 Task: Add a signature Donald Hall containing With heartfelt thanks, Donald Hall to email address softage.1@softage.net and add a label Mortgages
Action: Mouse moved to (454, 736)
Screenshot: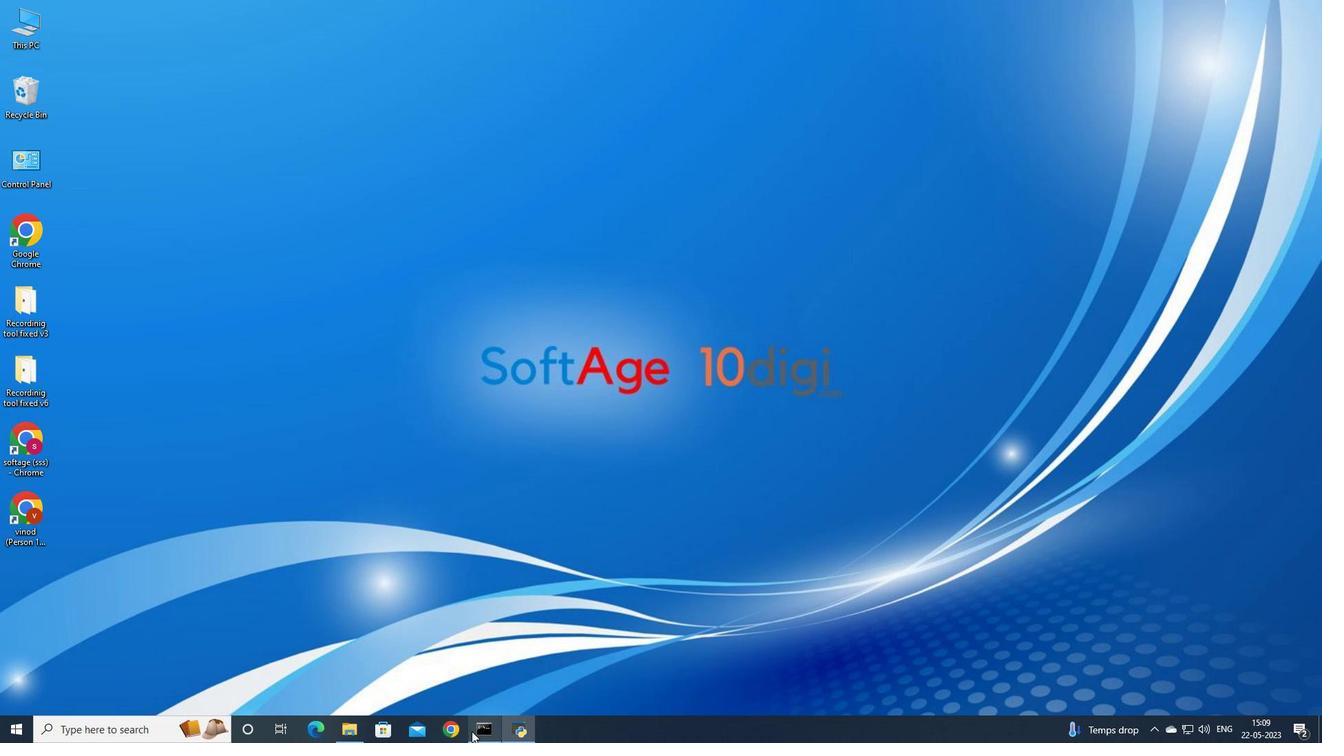 
Action: Mouse pressed left at (454, 736)
Screenshot: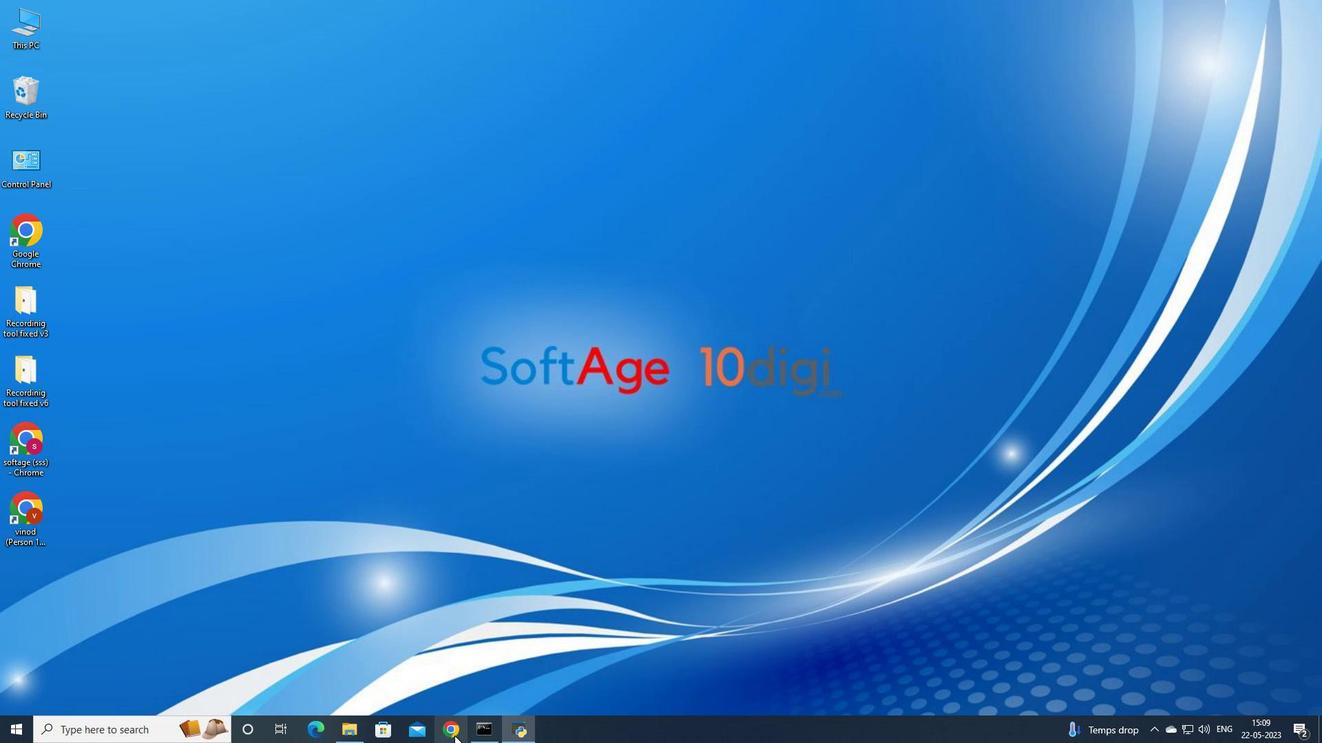 
Action: Mouse moved to (621, 431)
Screenshot: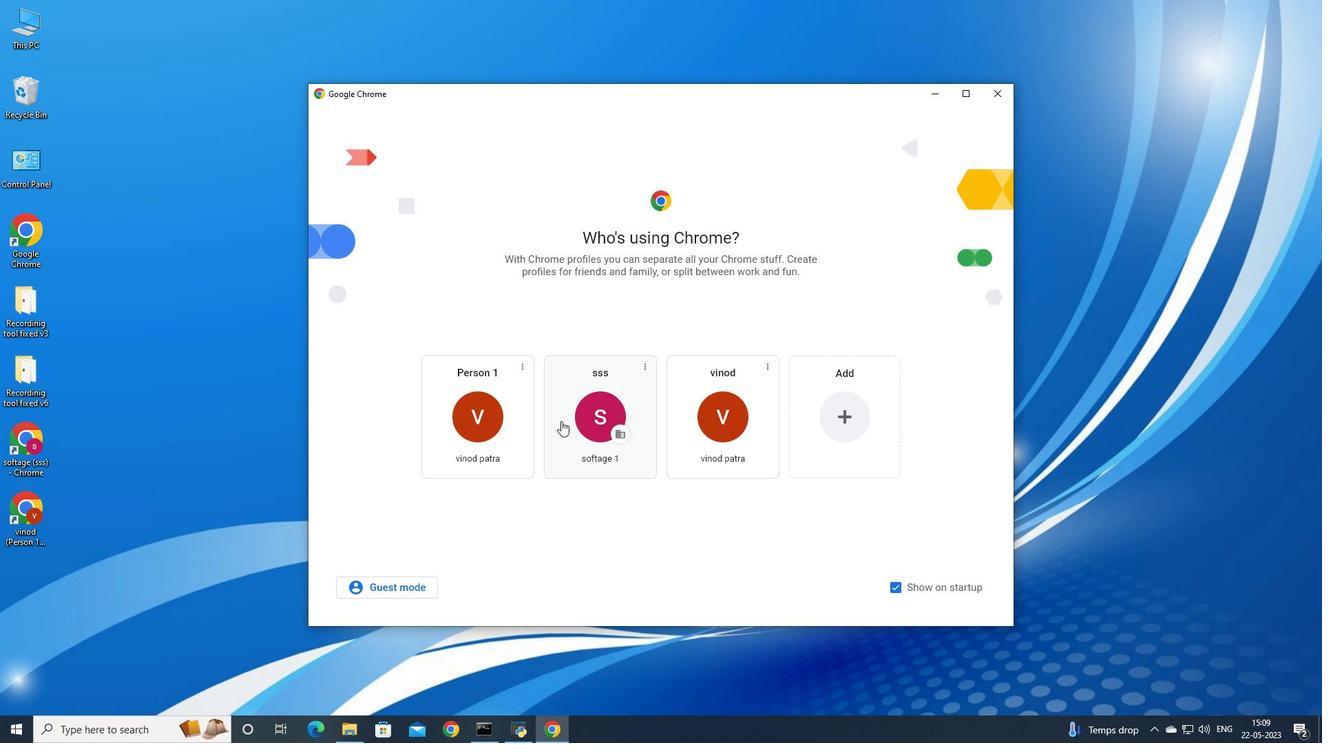 
Action: Mouse pressed left at (621, 431)
Screenshot: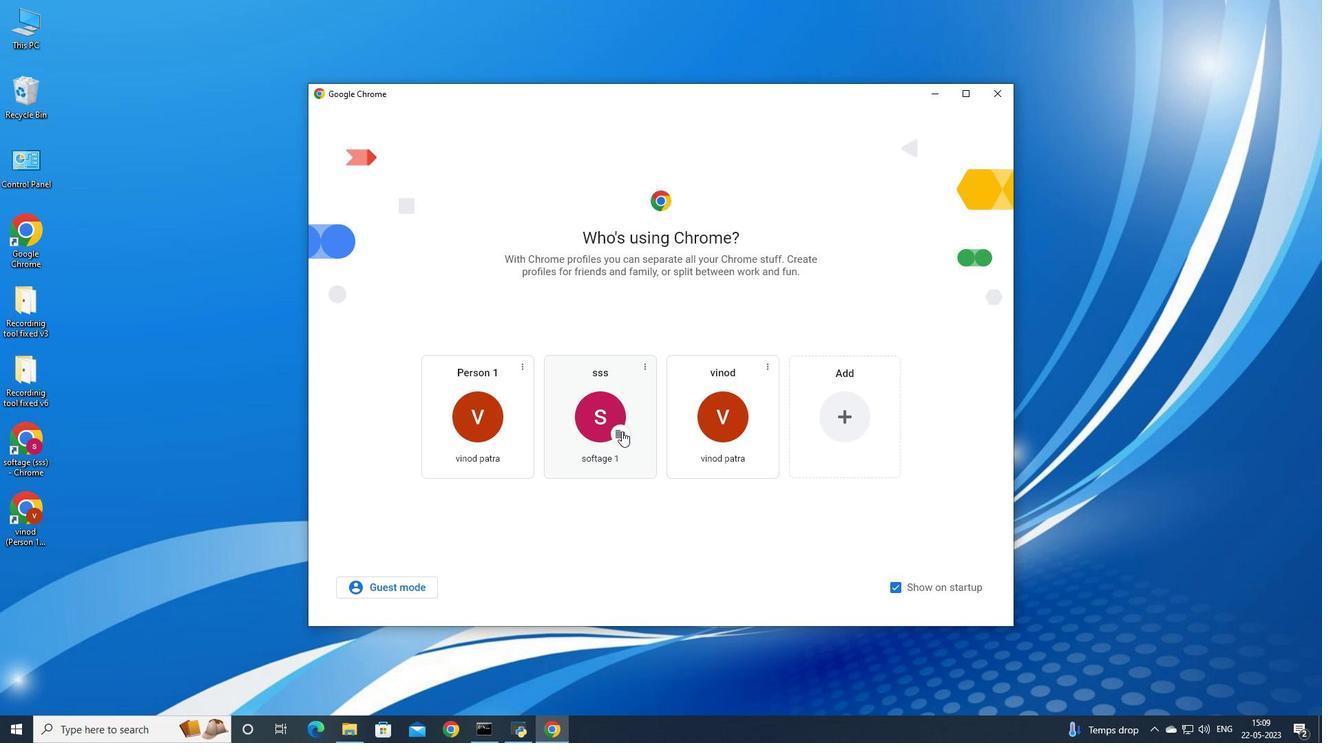 
Action: Mouse moved to (1194, 70)
Screenshot: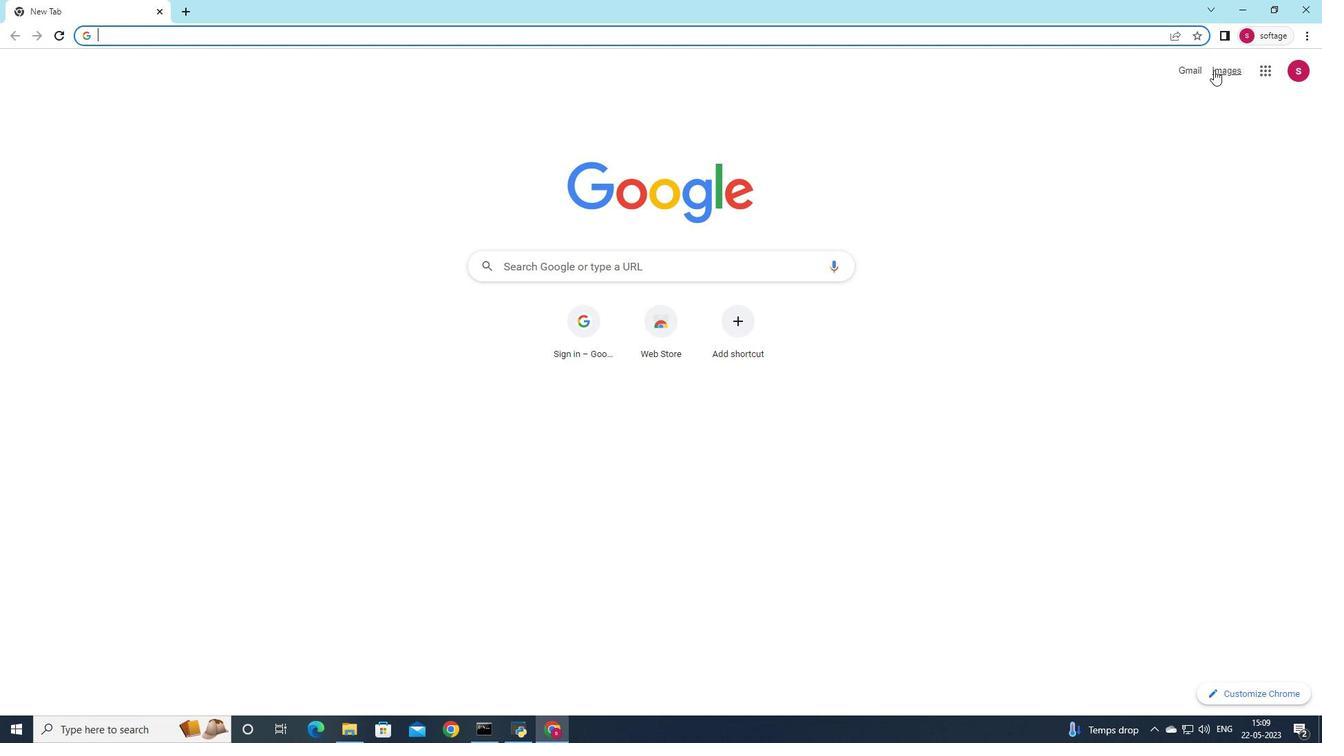 
Action: Mouse pressed left at (1194, 70)
Screenshot: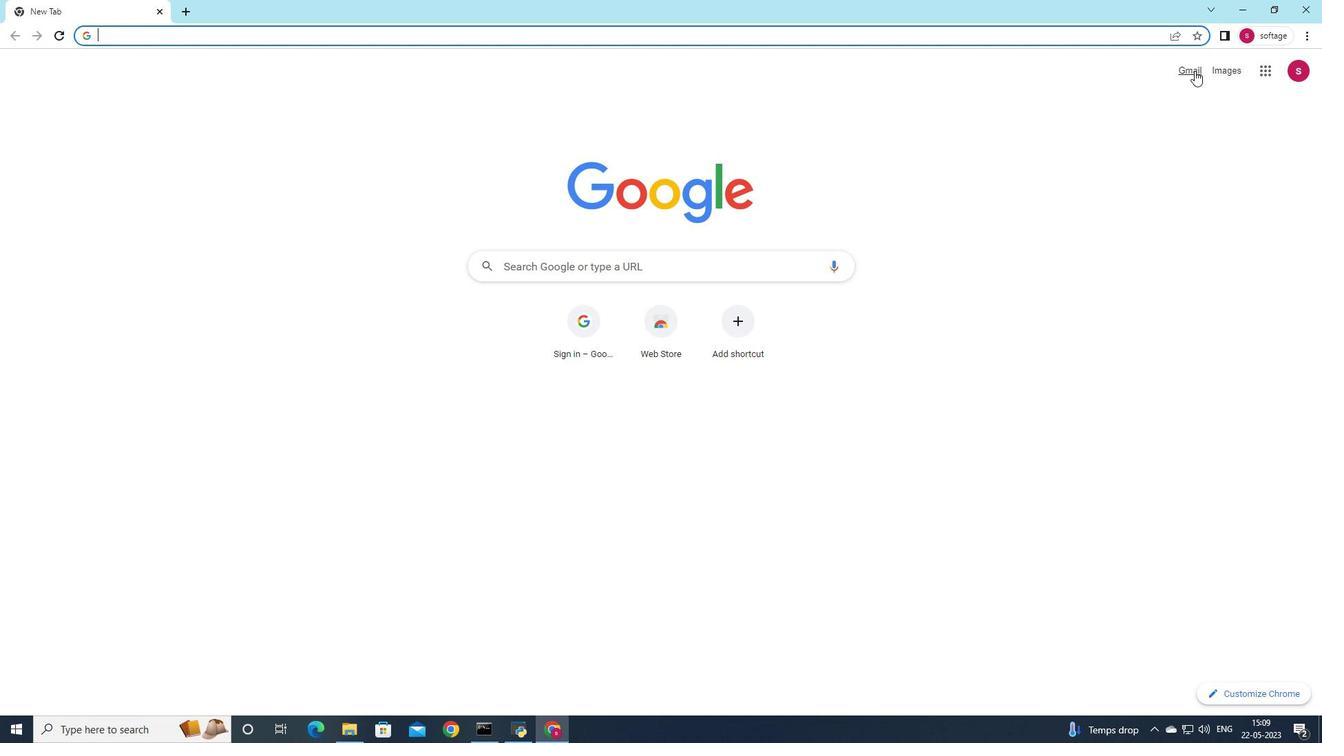 
Action: Mouse moved to (1164, 93)
Screenshot: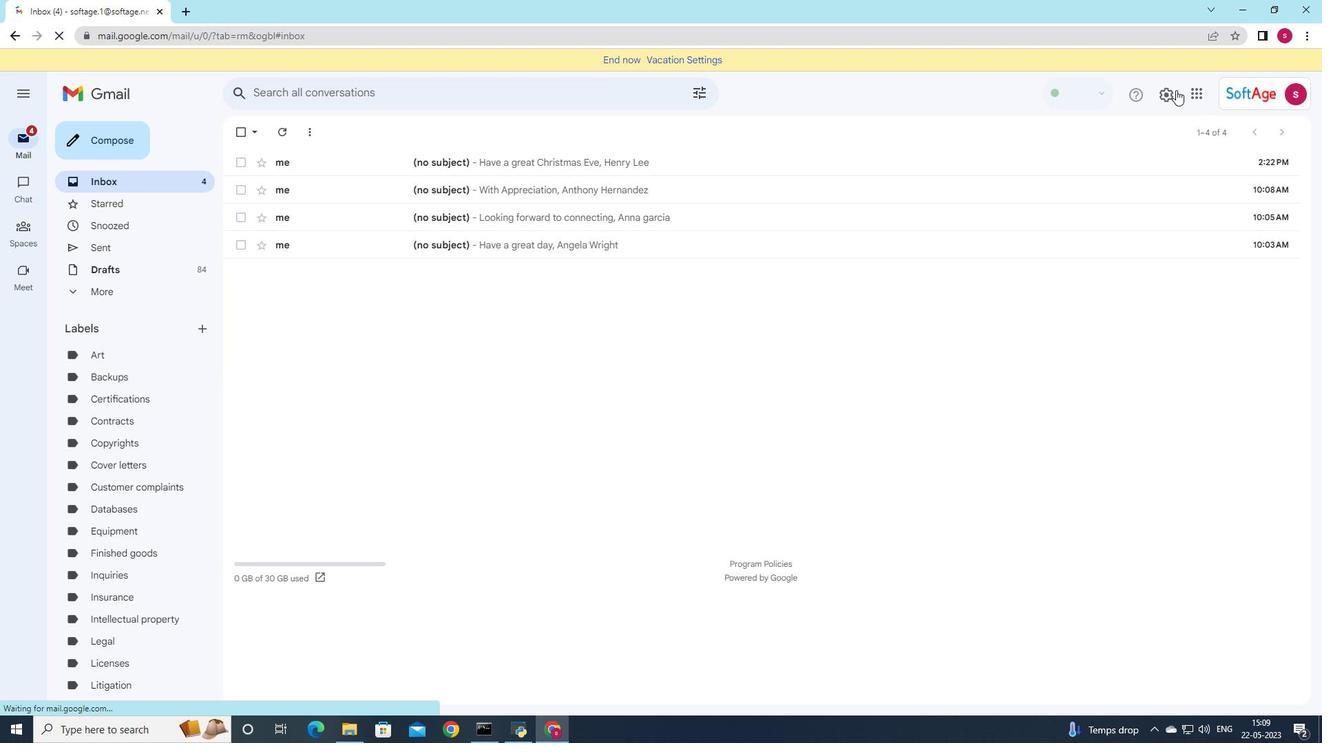 
Action: Mouse pressed left at (1164, 93)
Screenshot: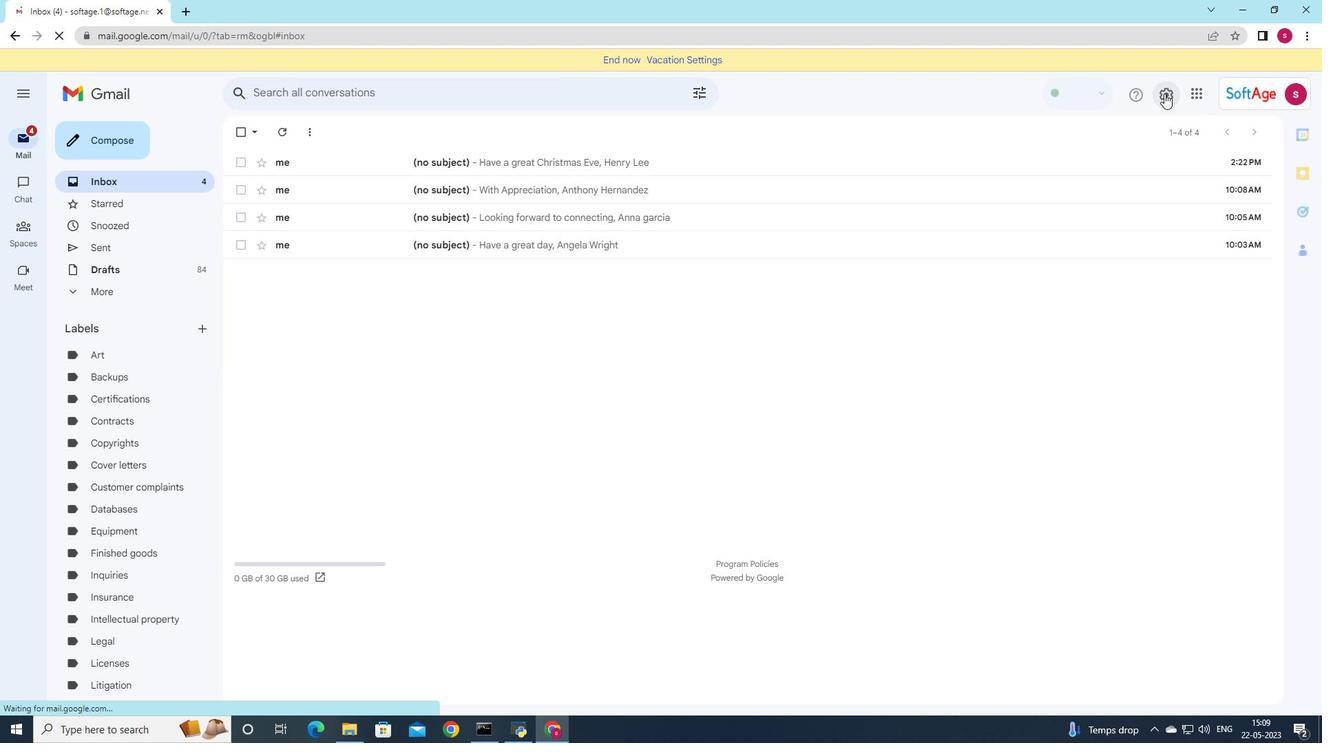 
Action: Mouse moved to (1183, 172)
Screenshot: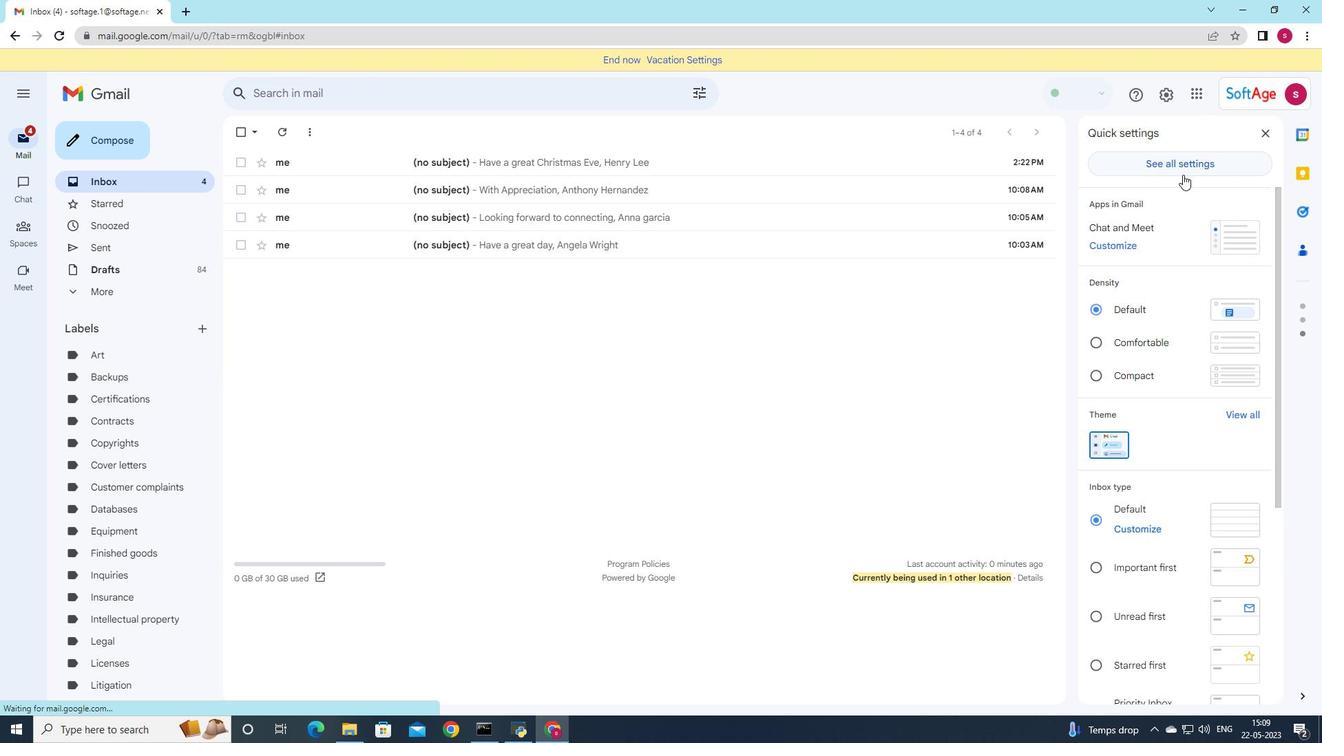 
Action: Mouse pressed left at (1183, 172)
Screenshot: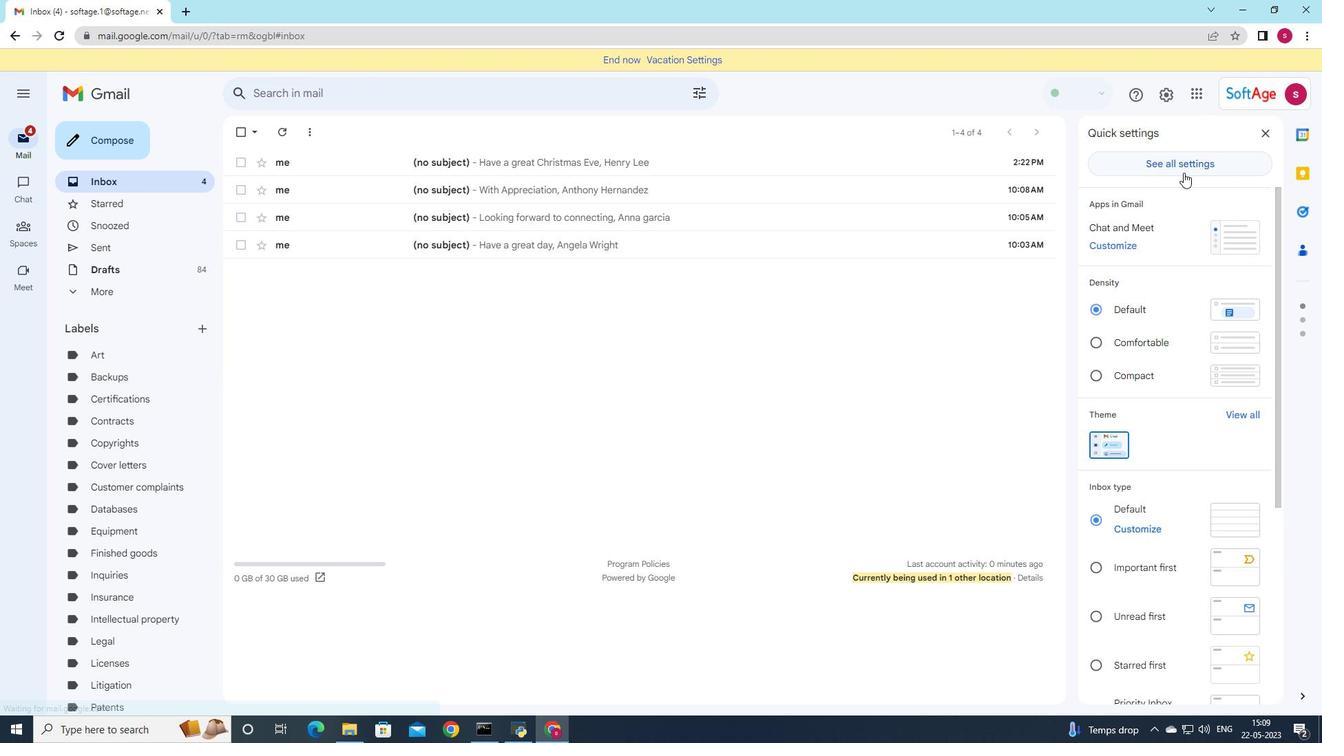 
Action: Mouse moved to (697, 382)
Screenshot: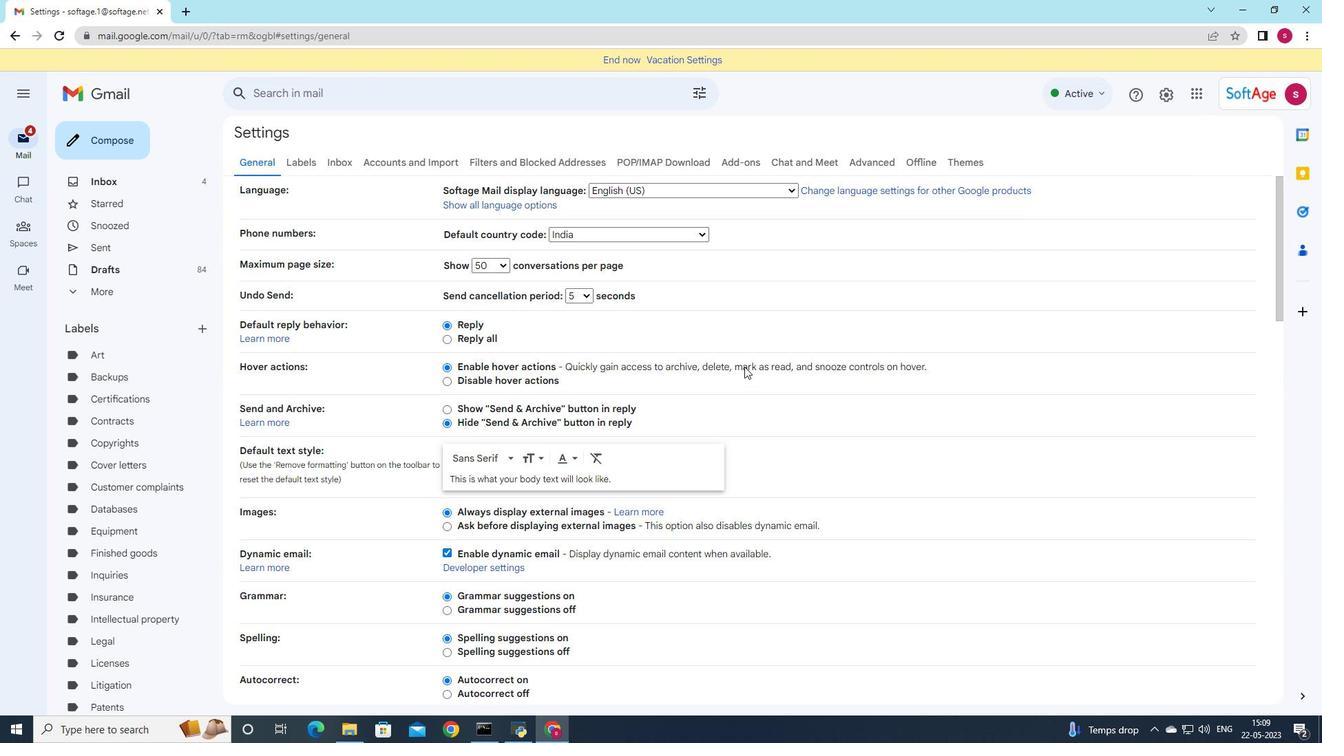 
Action: Mouse scrolled (697, 381) with delta (0, 0)
Screenshot: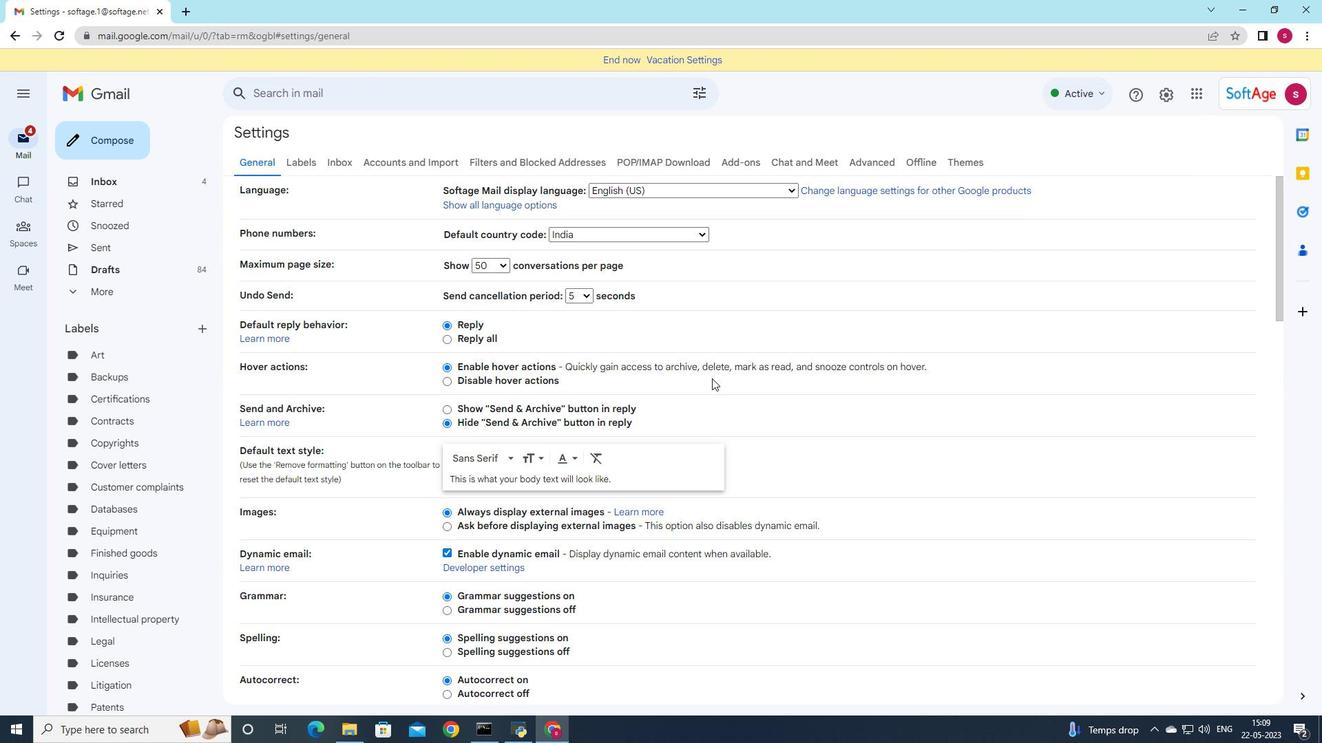 
Action: Mouse moved to (689, 385)
Screenshot: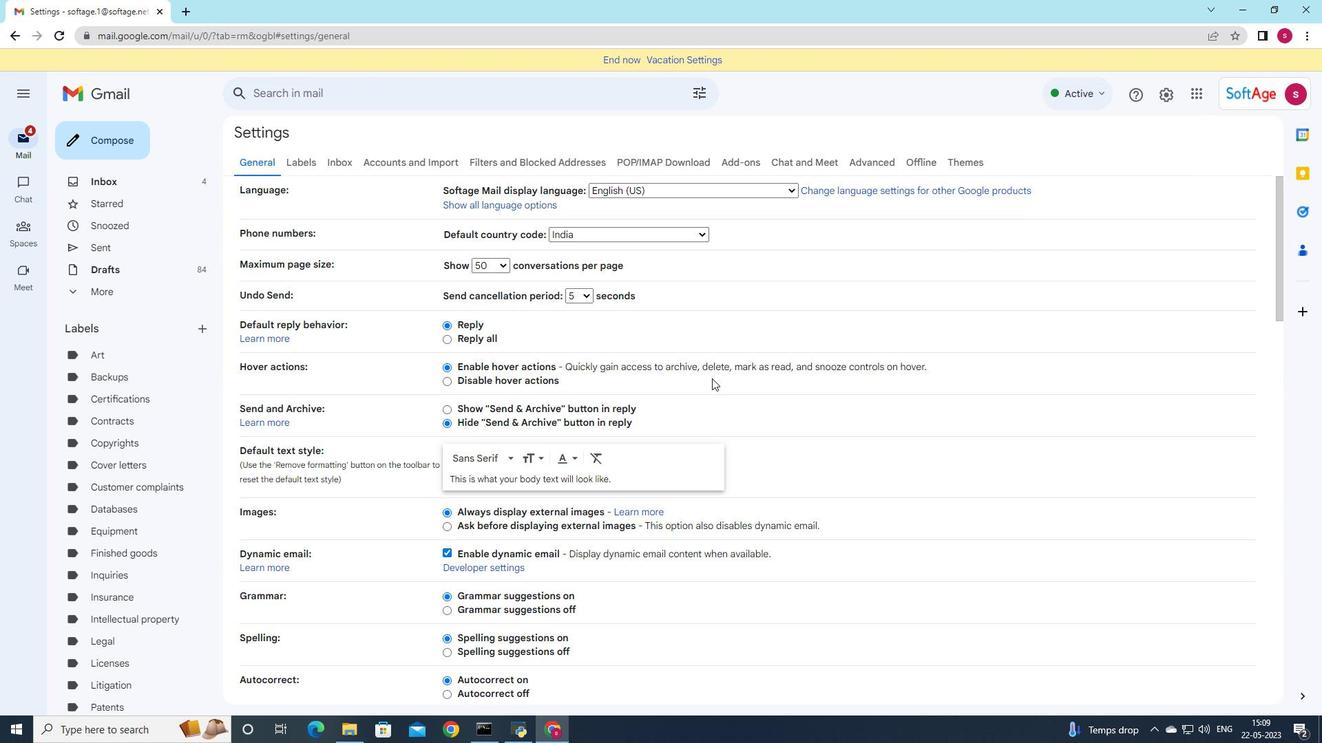 
Action: Mouse scrolled (689, 384) with delta (0, 0)
Screenshot: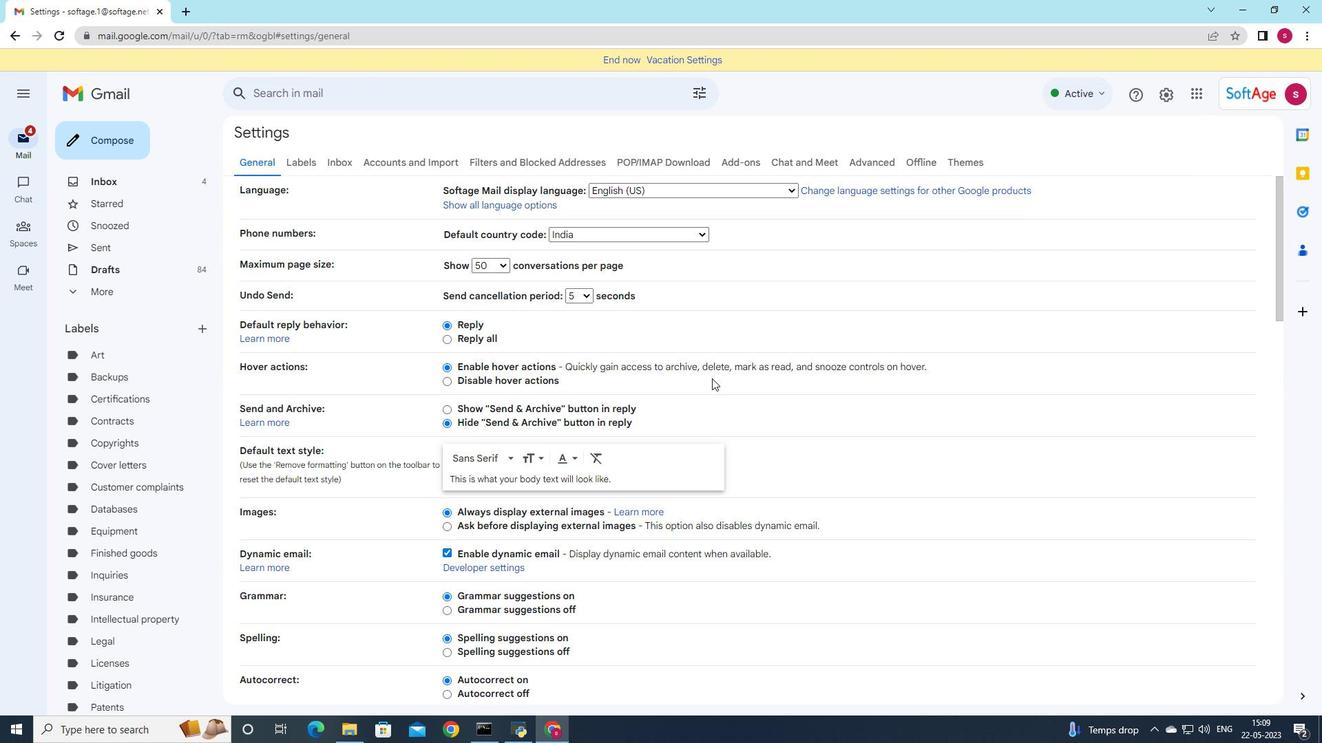 
Action: Mouse moved to (686, 387)
Screenshot: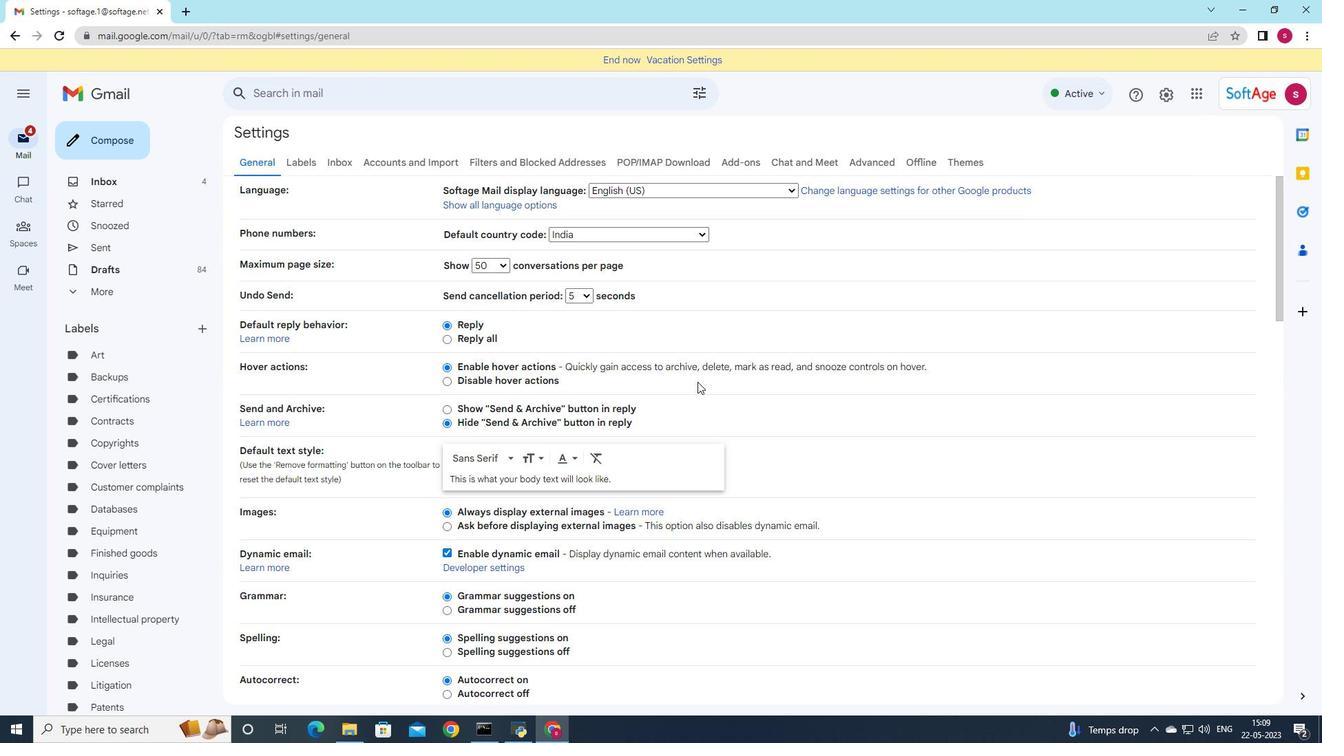 
Action: Mouse scrolled (686, 387) with delta (0, 0)
Screenshot: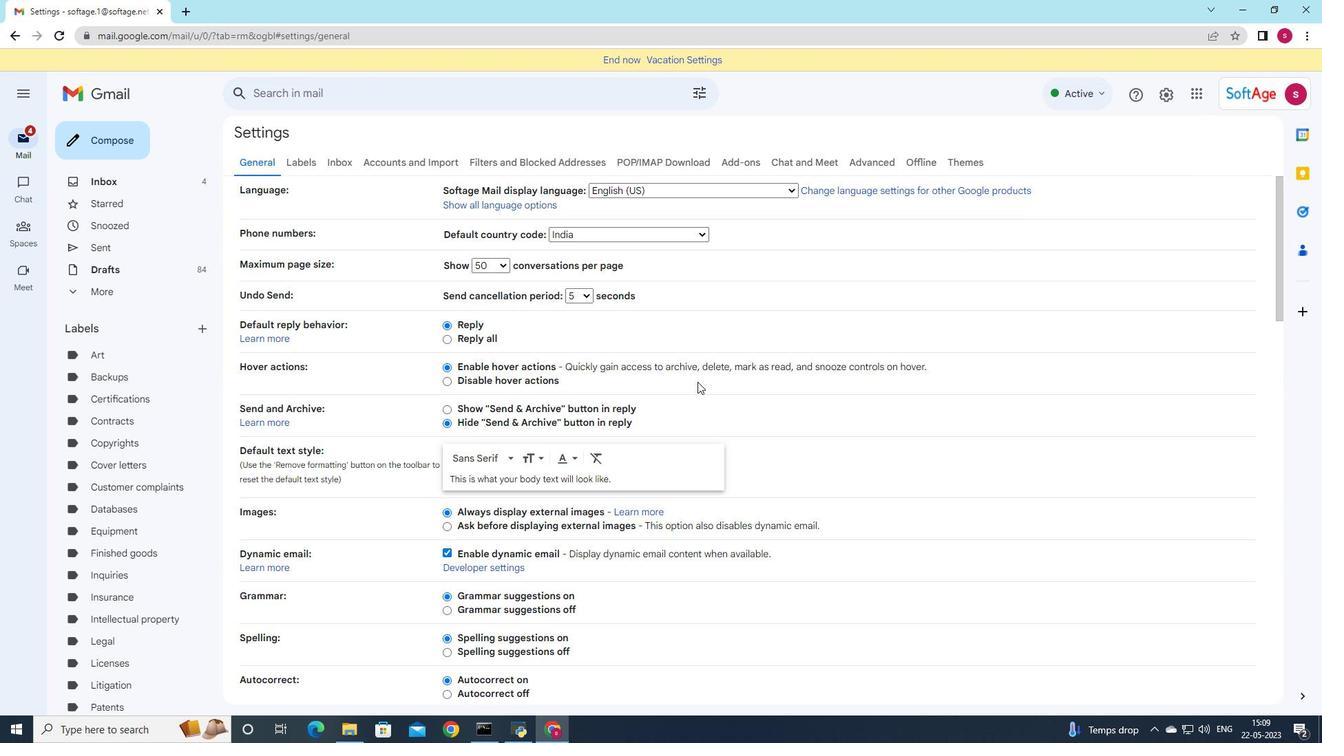 
Action: Mouse moved to (684, 389)
Screenshot: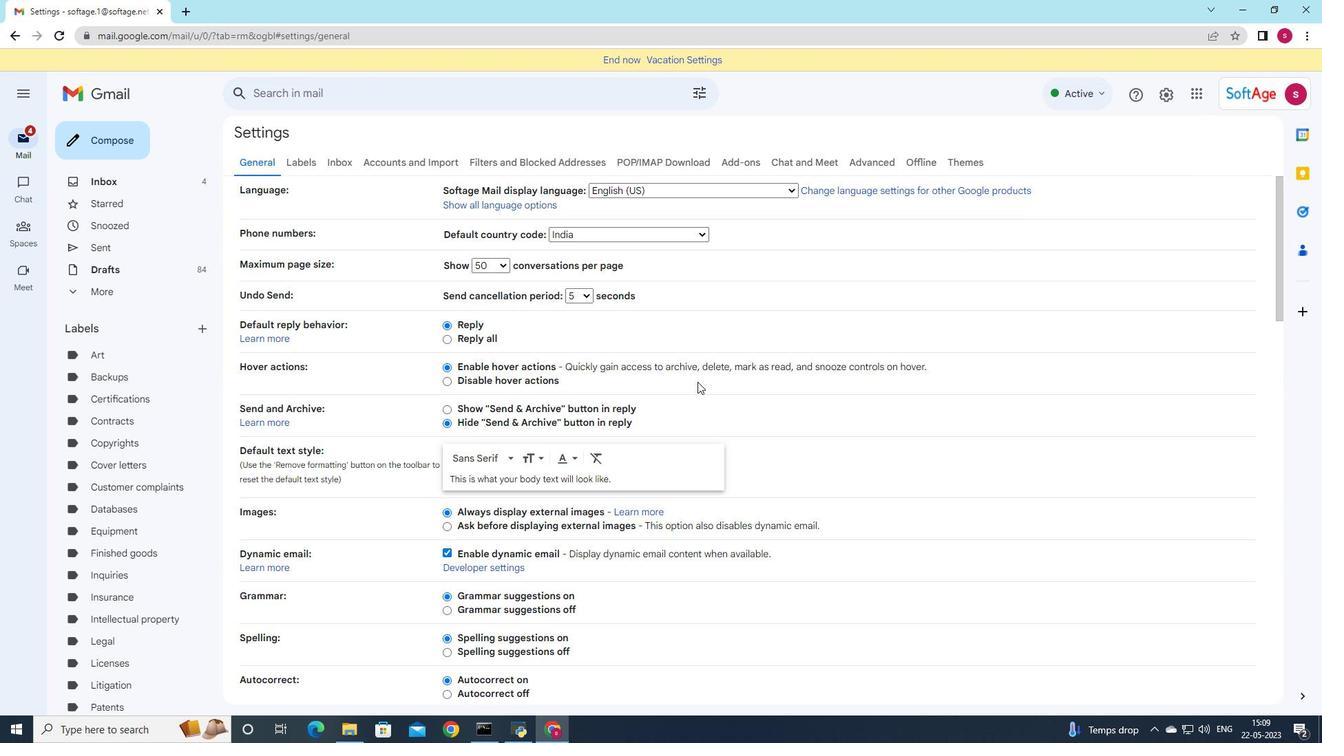 
Action: Mouse scrolled (684, 388) with delta (0, 0)
Screenshot: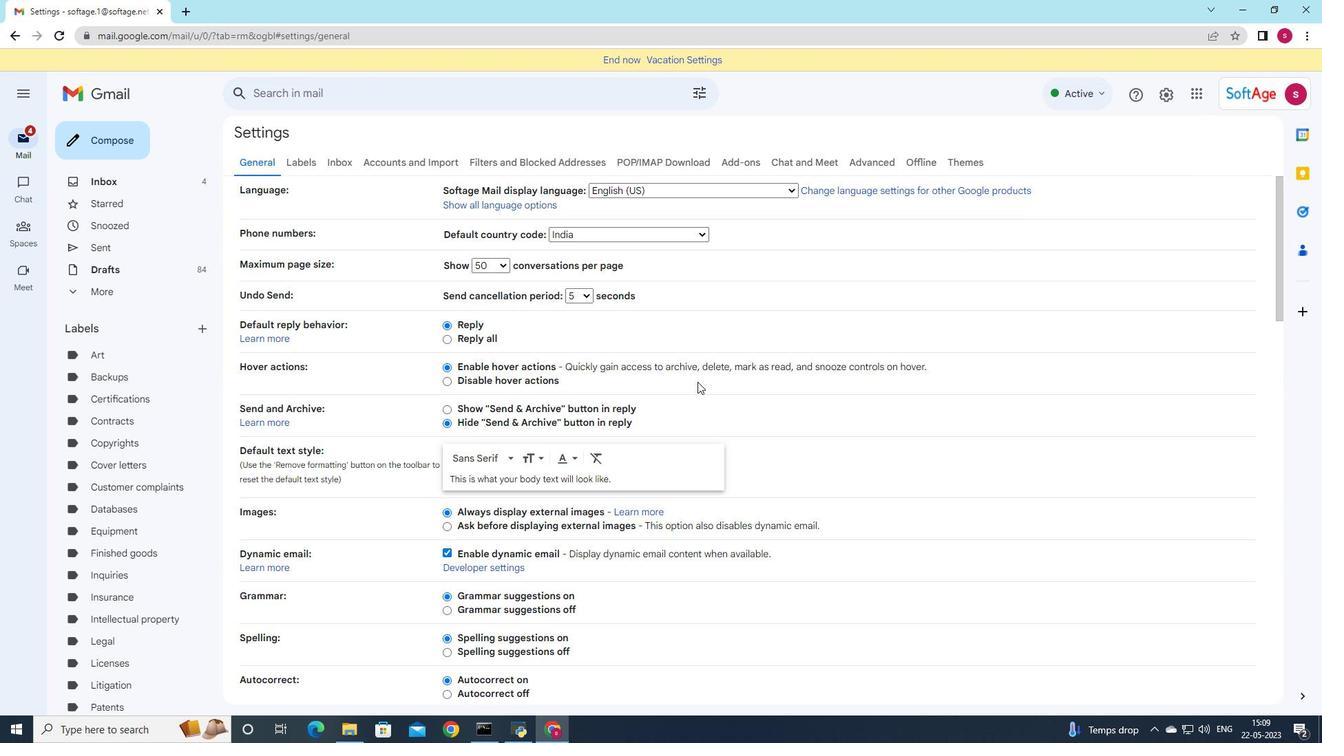 
Action: Mouse moved to (680, 391)
Screenshot: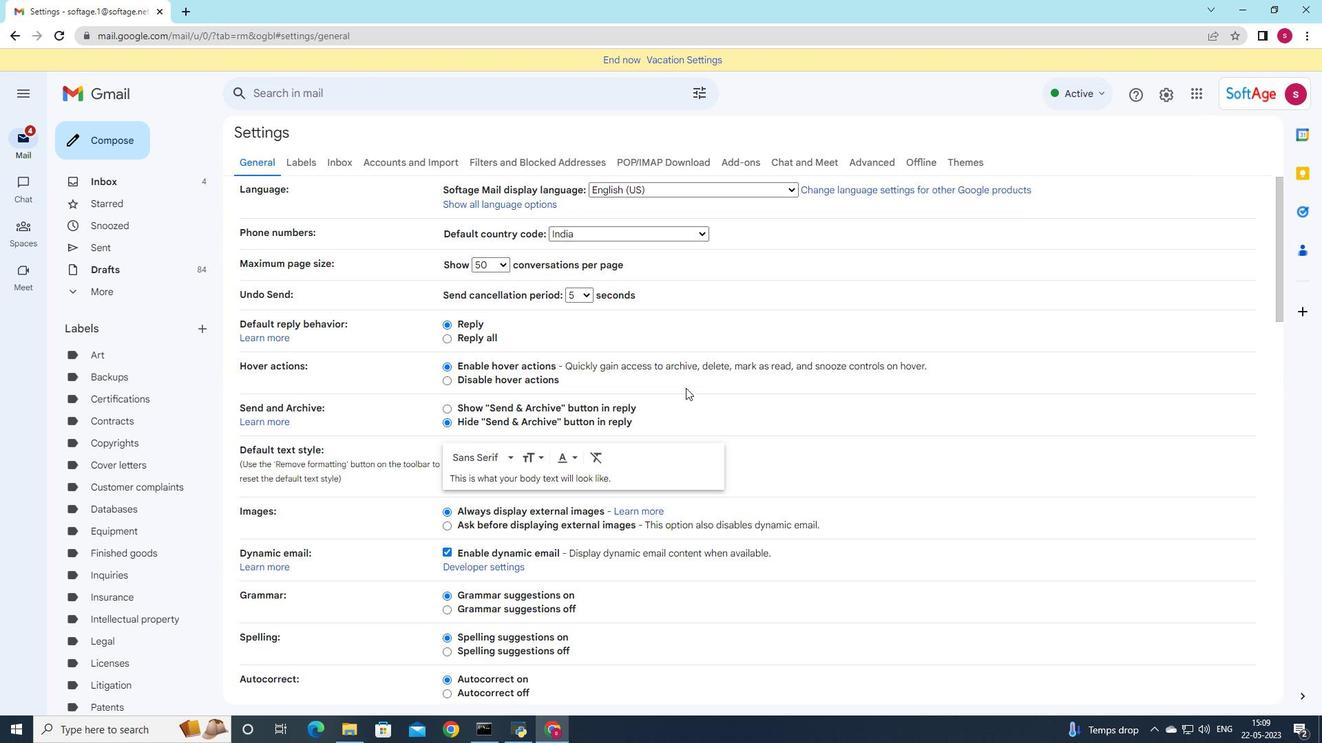 
Action: Mouse scrolled (680, 391) with delta (0, 0)
Screenshot: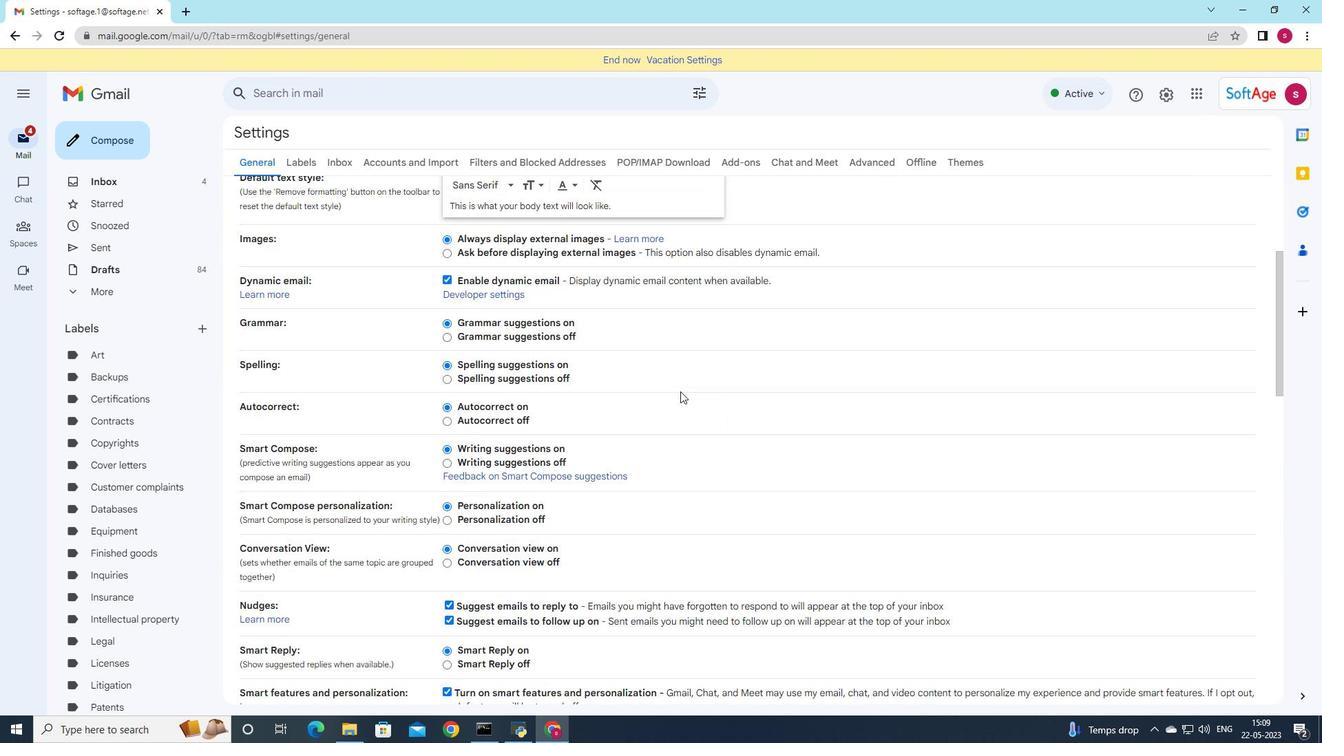 
Action: Mouse scrolled (680, 391) with delta (0, 0)
Screenshot: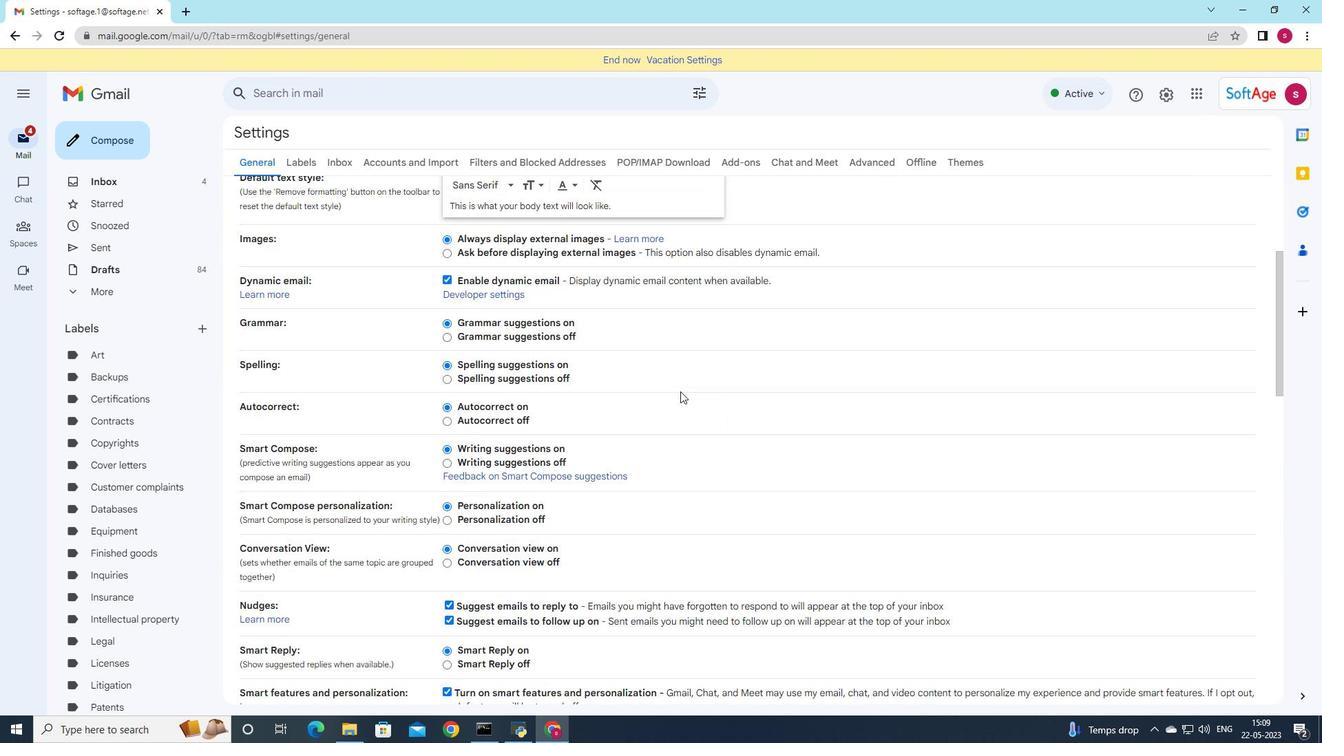 
Action: Mouse scrolled (680, 391) with delta (0, 0)
Screenshot: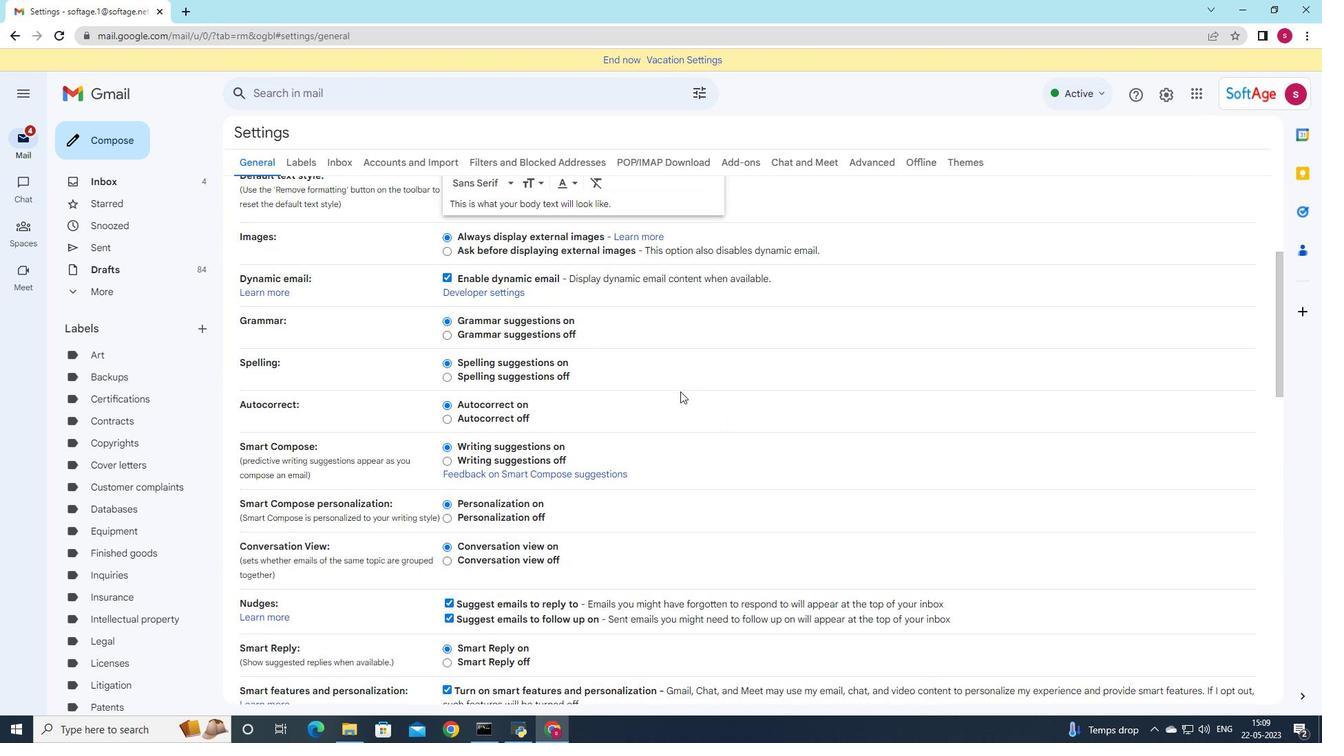
Action: Mouse scrolled (680, 391) with delta (0, 0)
Screenshot: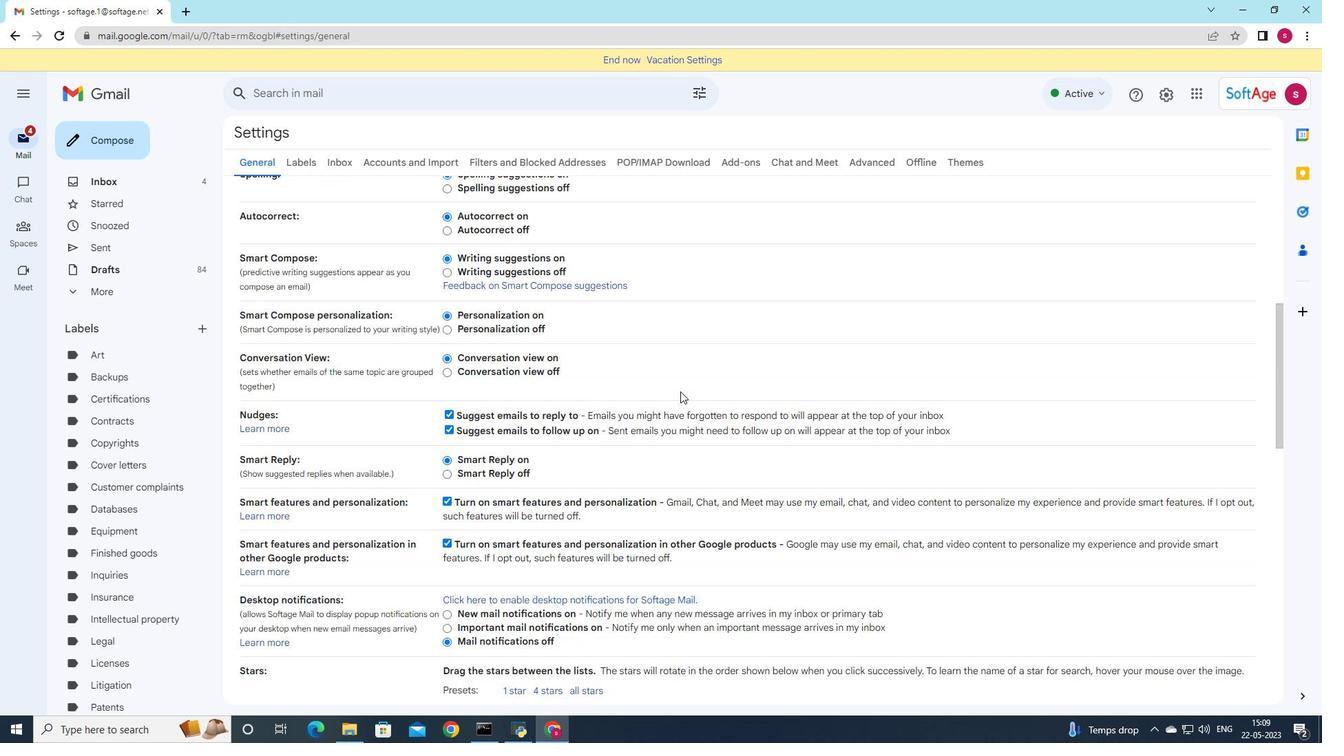 
Action: Mouse scrolled (680, 391) with delta (0, 0)
Screenshot: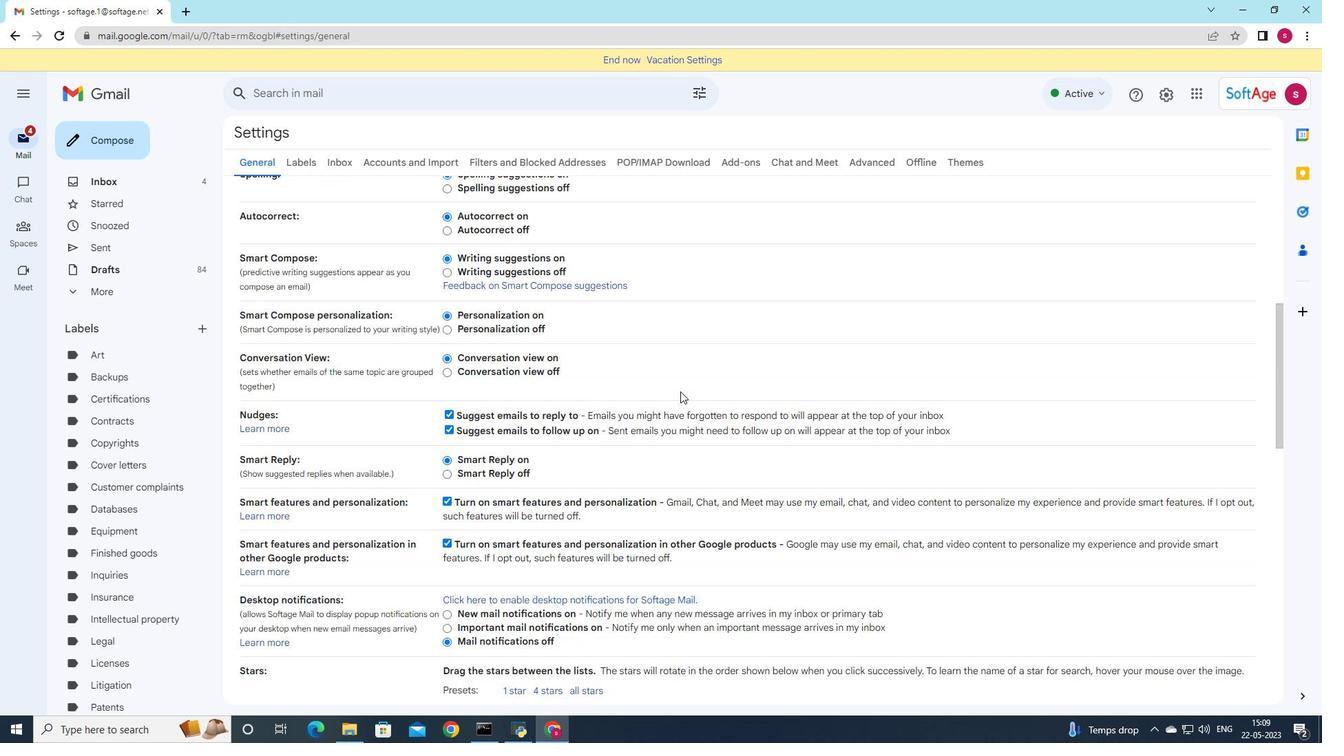 
Action: Mouse scrolled (680, 391) with delta (0, 0)
Screenshot: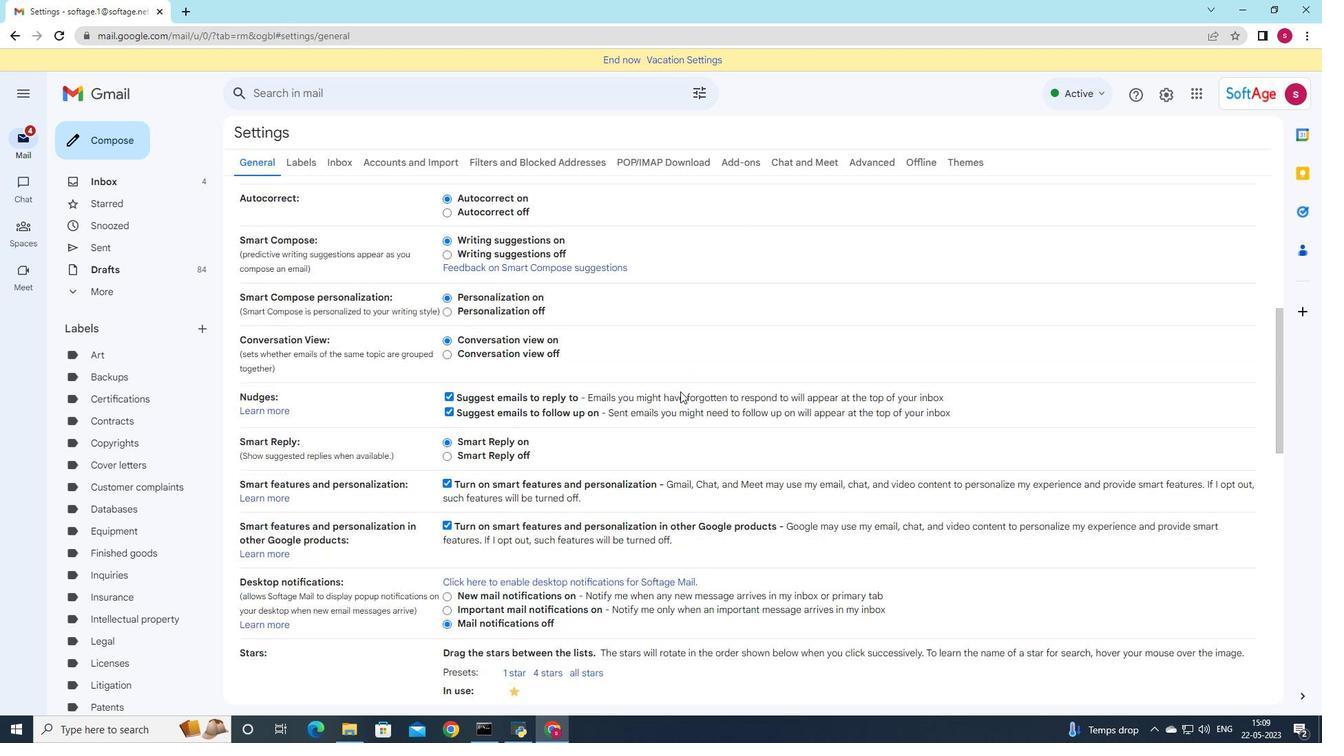 
Action: Mouse scrolled (680, 391) with delta (0, 0)
Screenshot: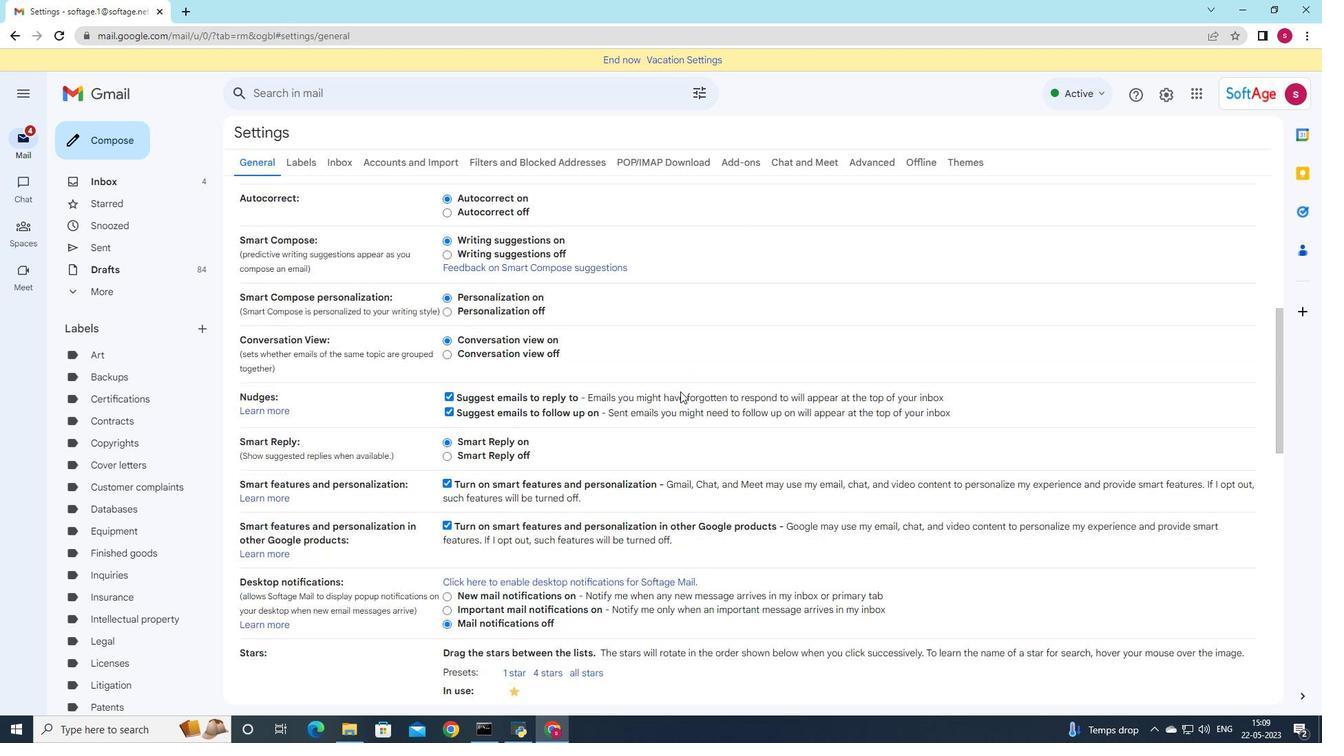 
Action: Mouse scrolled (680, 391) with delta (0, 0)
Screenshot: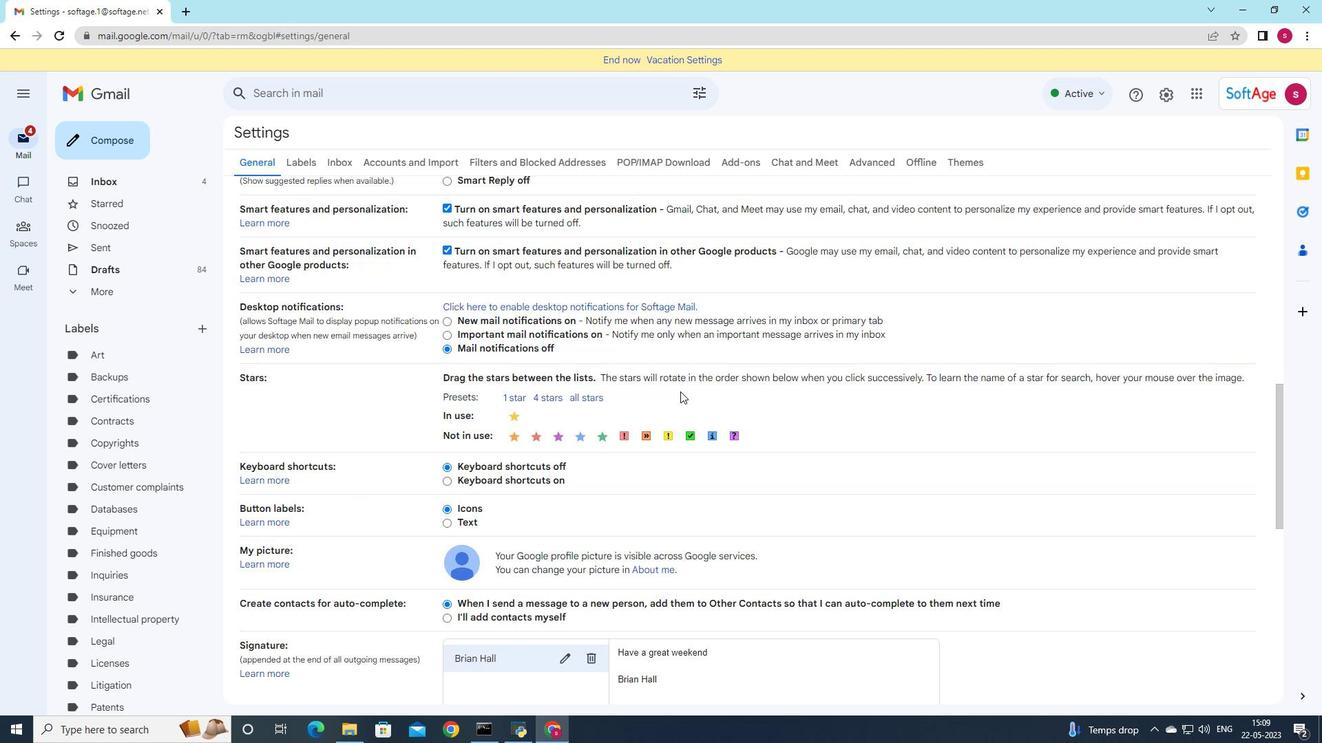 
Action: Mouse scrolled (680, 391) with delta (0, 0)
Screenshot: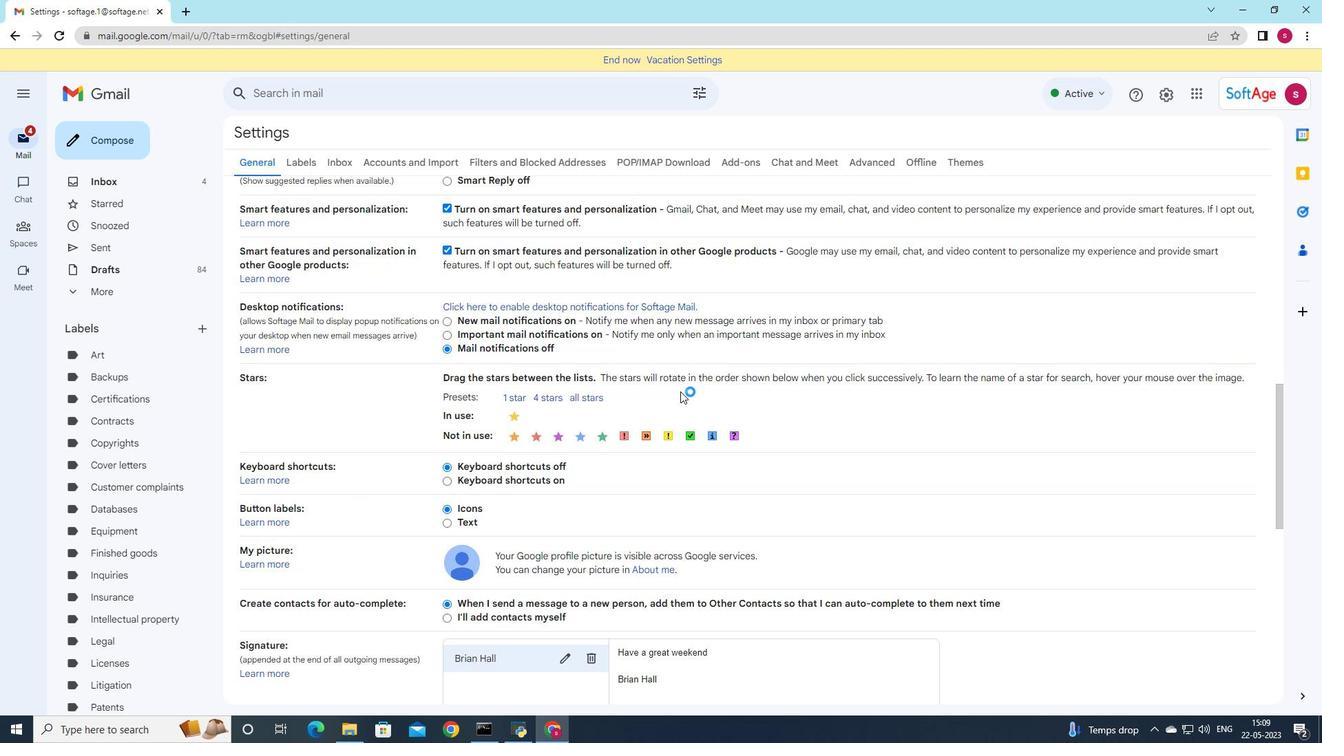 
Action: Mouse scrolled (680, 391) with delta (0, 0)
Screenshot: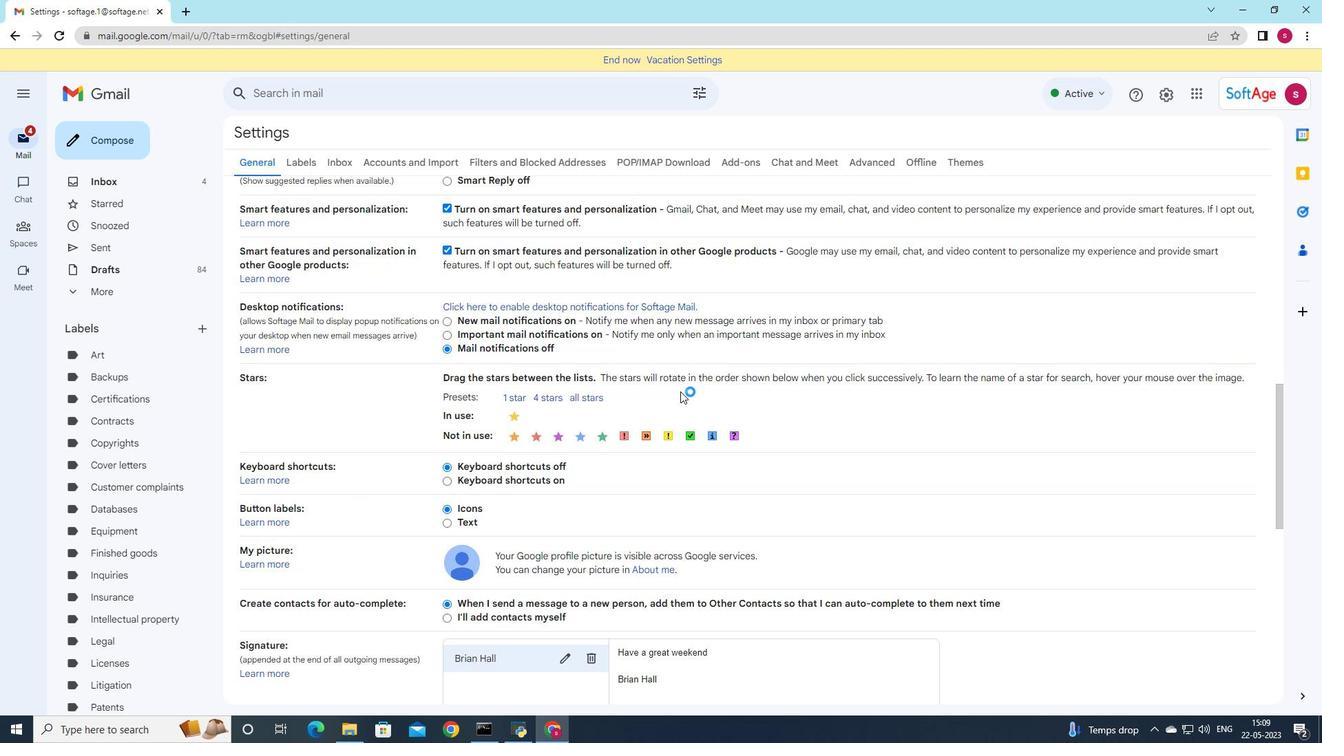 
Action: Mouse scrolled (680, 391) with delta (0, 0)
Screenshot: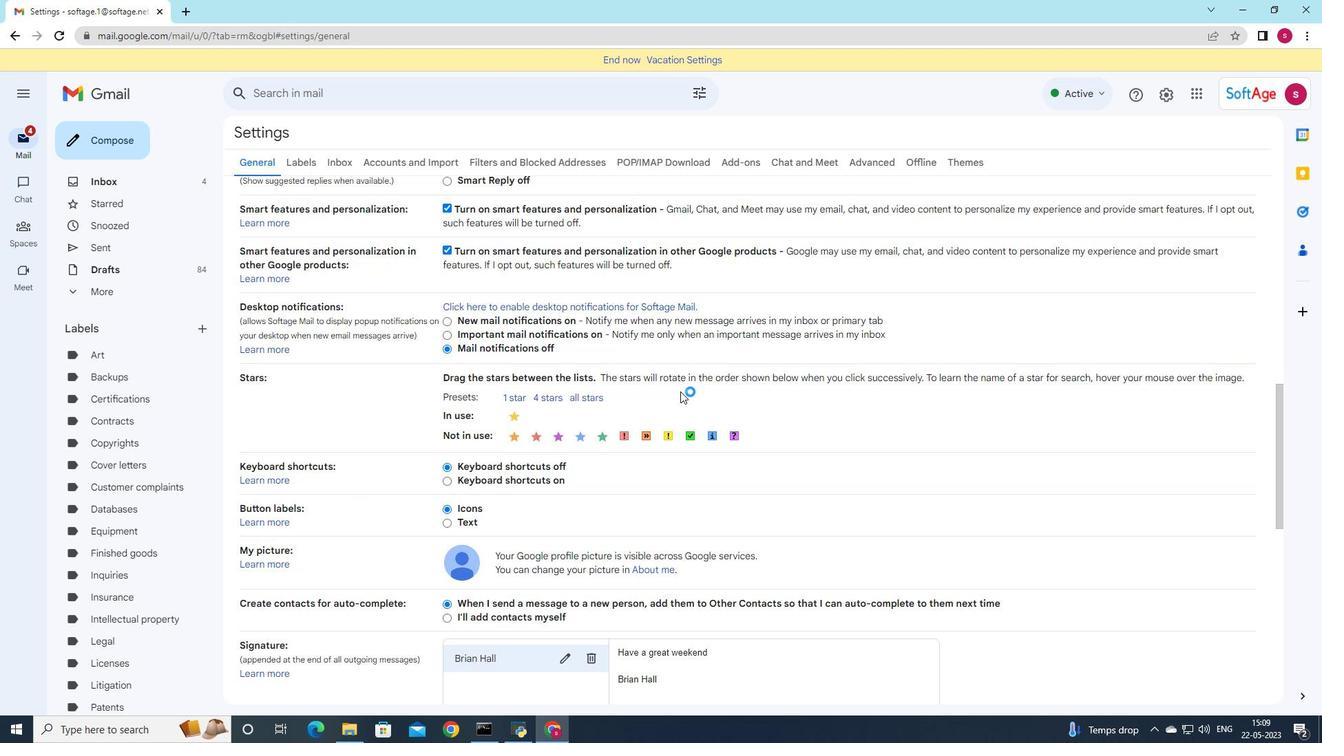 
Action: Mouse moved to (593, 385)
Screenshot: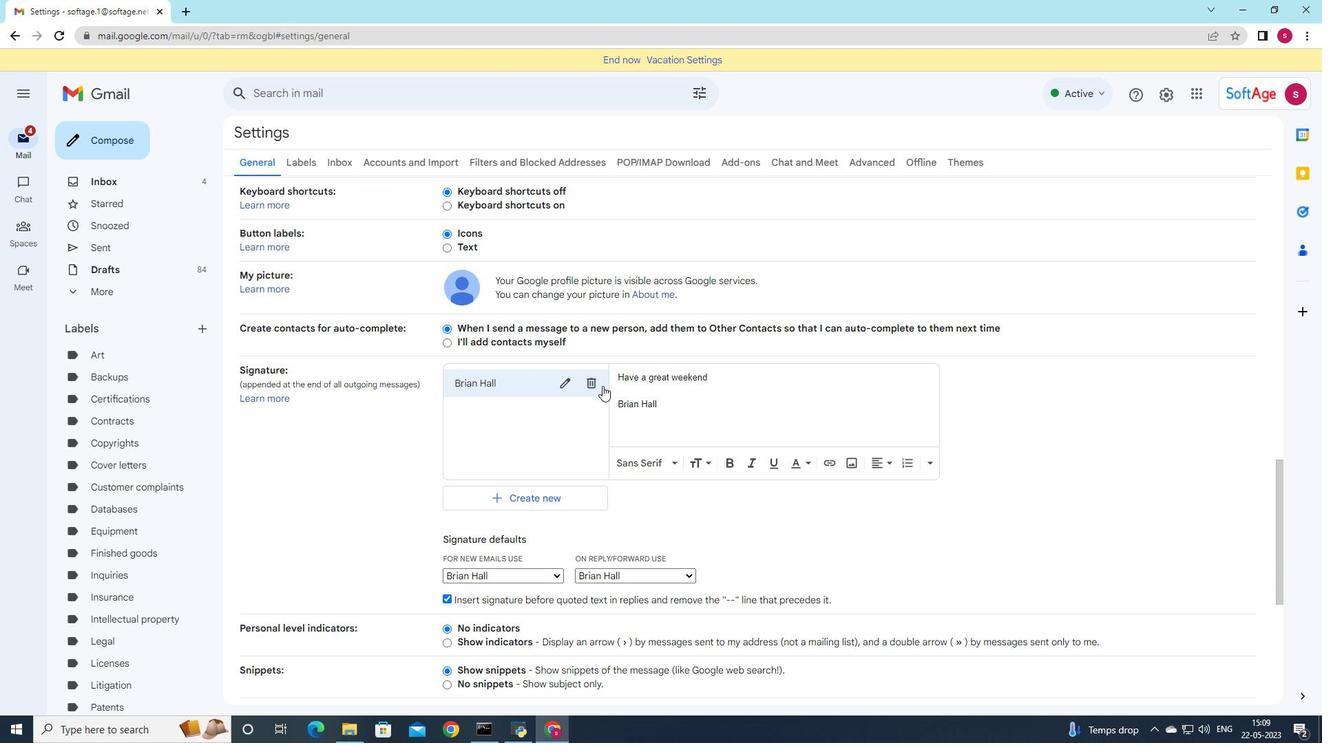 
Action: Mouse pressed left at (593, 385)
Screenshot: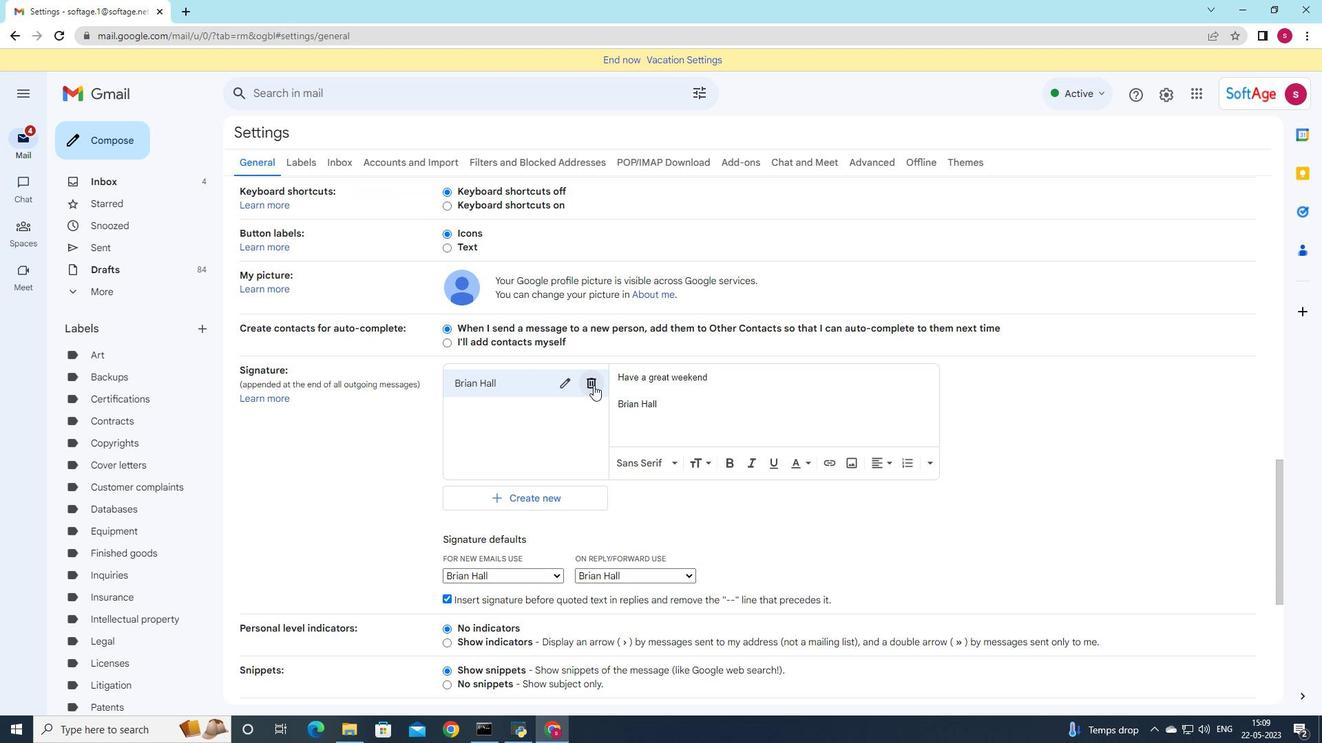 
Action: Mouse moved to (761, 402)
Screenshot: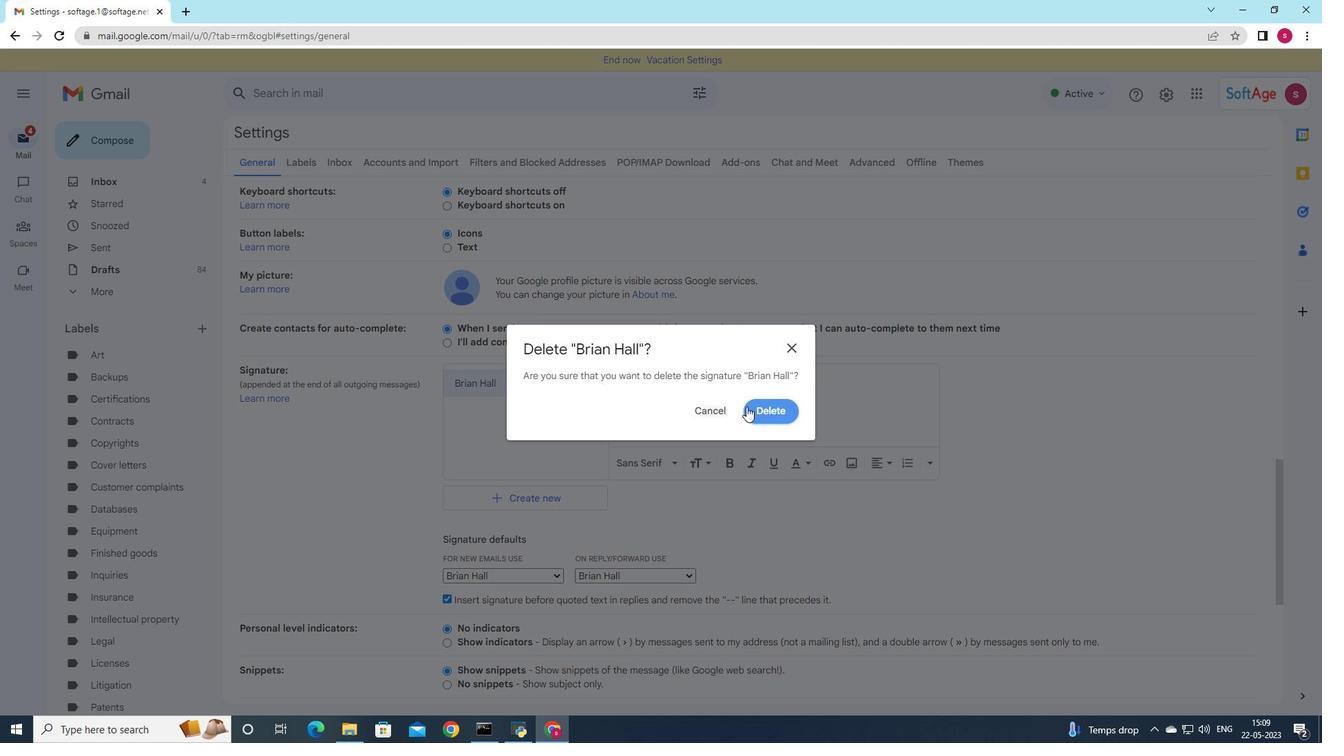 
Action: Mouse pressed left at (761, 402)
Screenshot: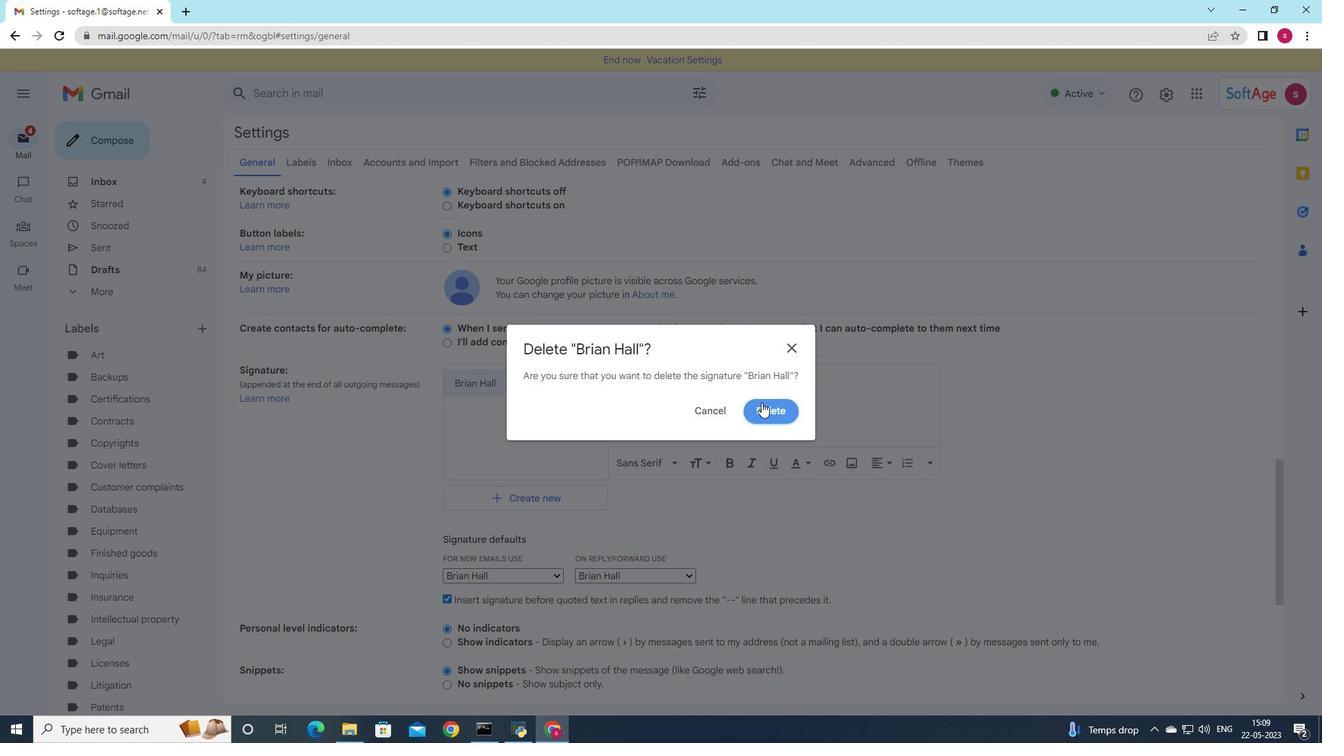 
Action: Mouse moved to (530, 395)
Screenshot: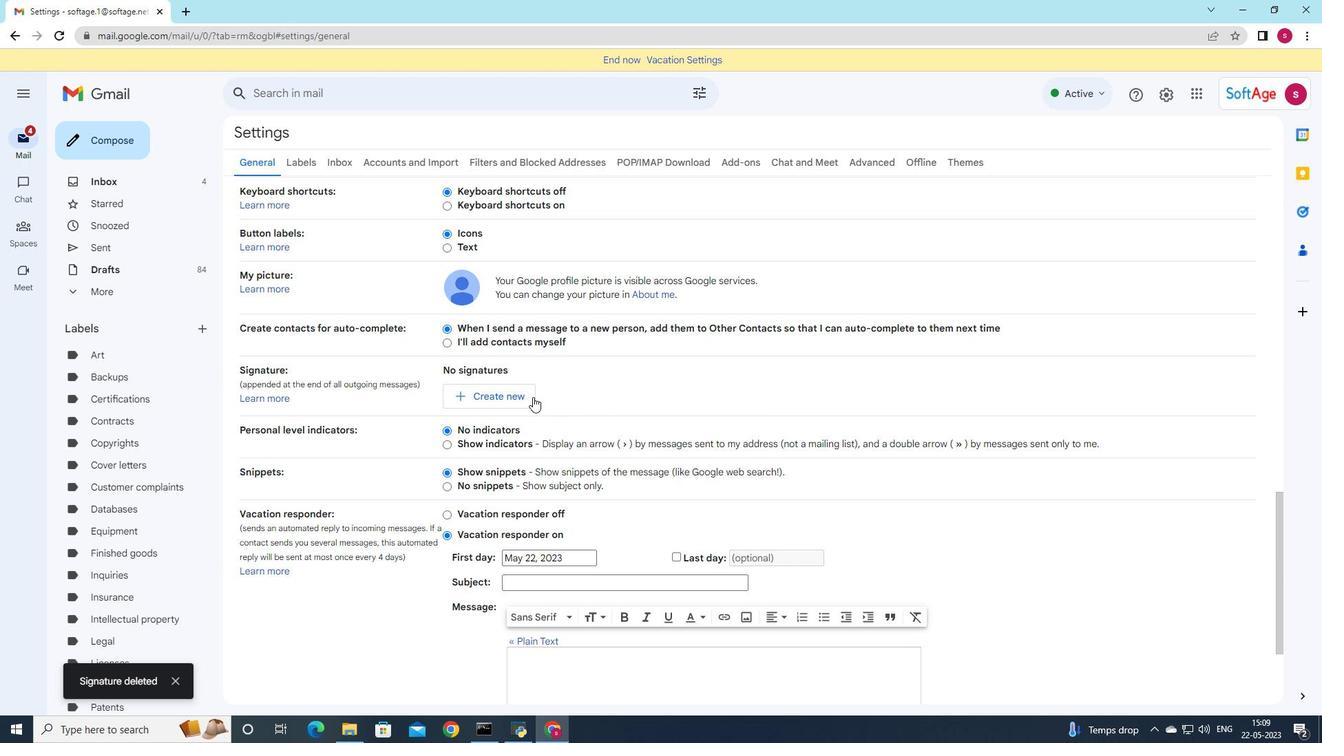 
Action: Mouse pressed left at (530, 395)
Screenshot: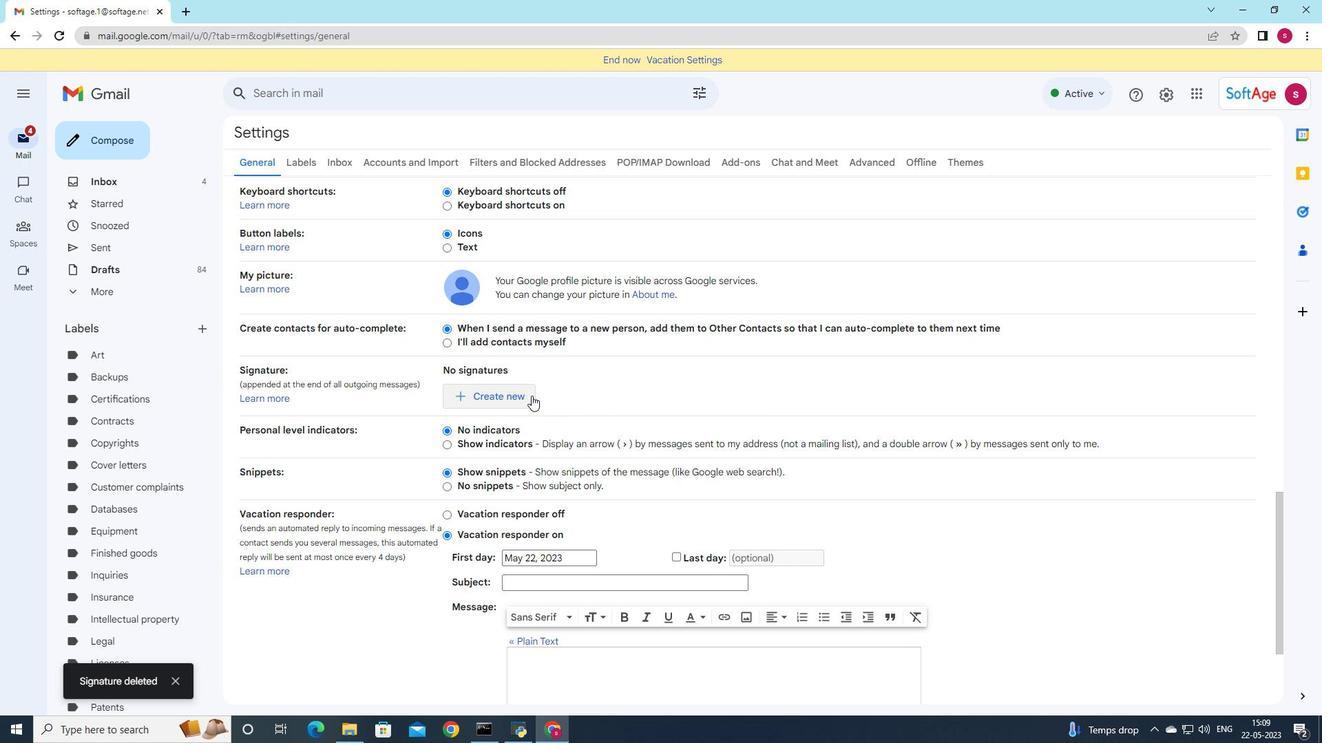 
Action: Mouse moved to (681, 387)
Screenshot: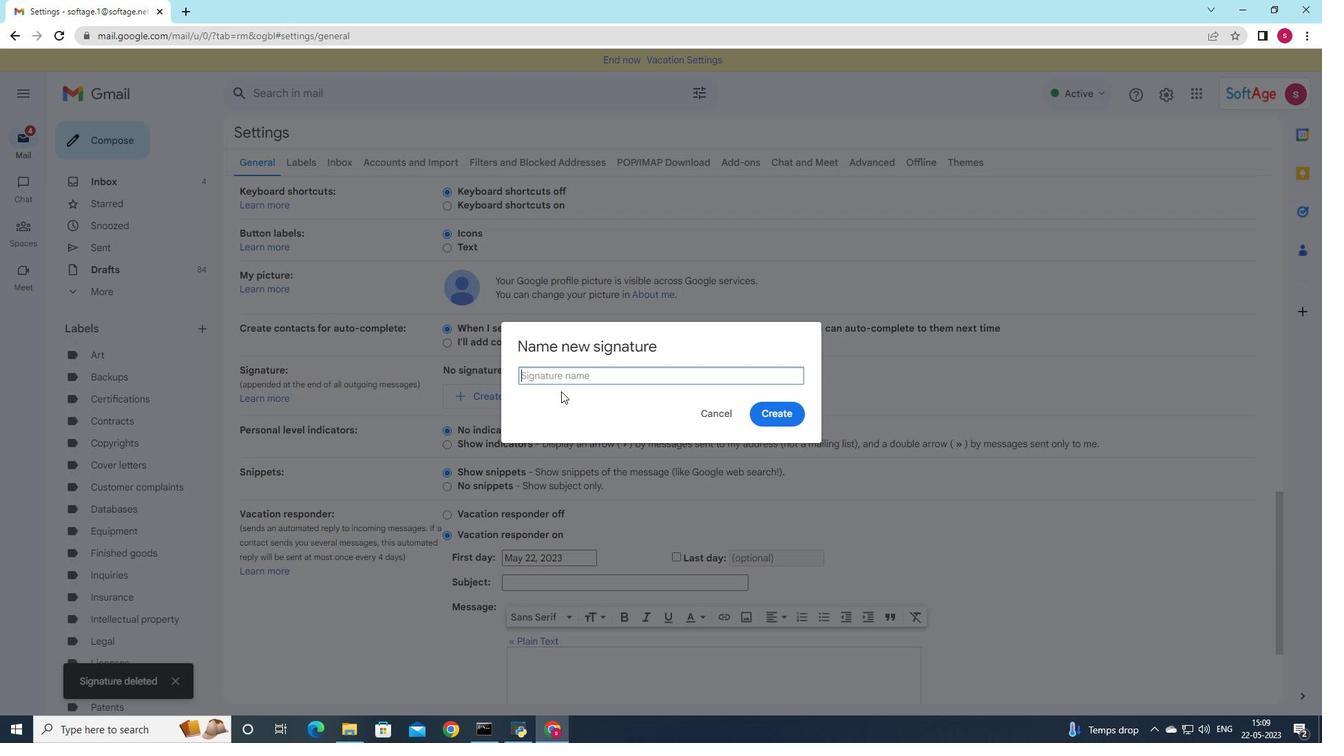 
Action: Key pressed <Key.shift>Donald<Key.space>
Screenshot: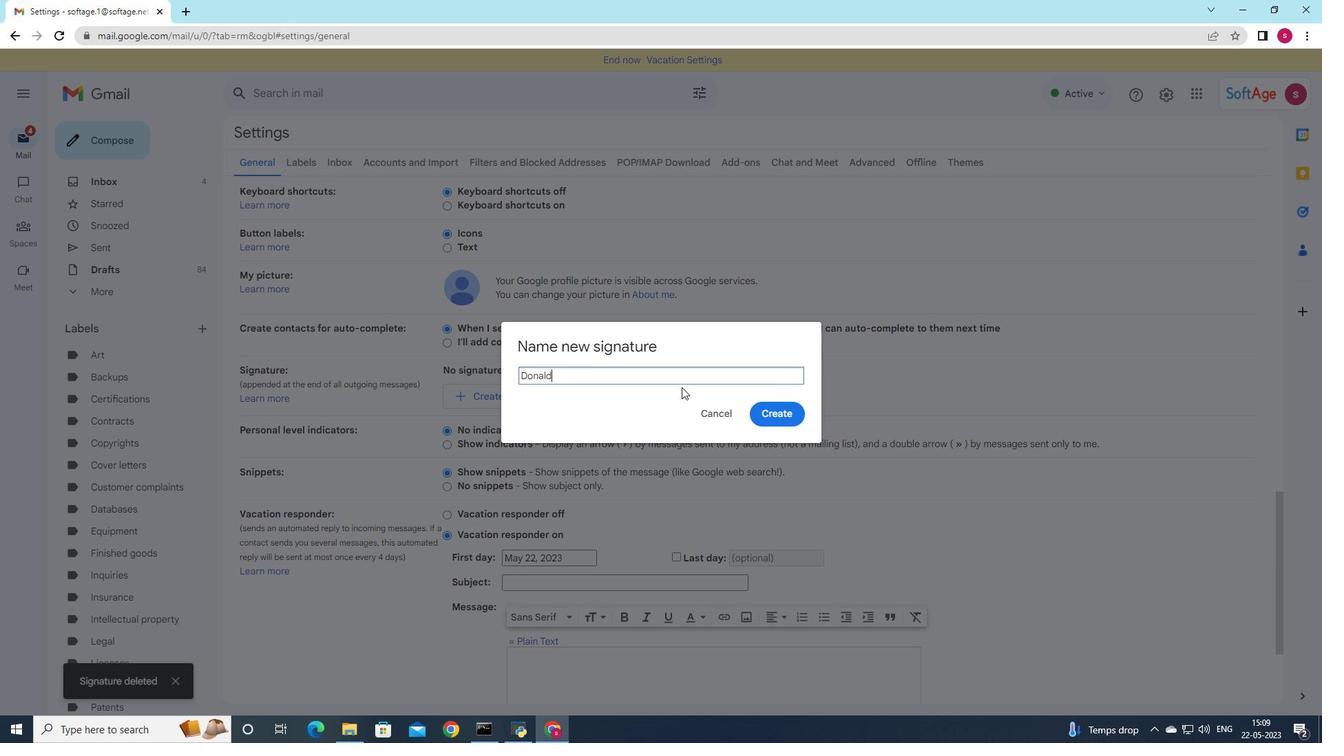 
Action: Mouse moved to (774, 403)
Screenshot: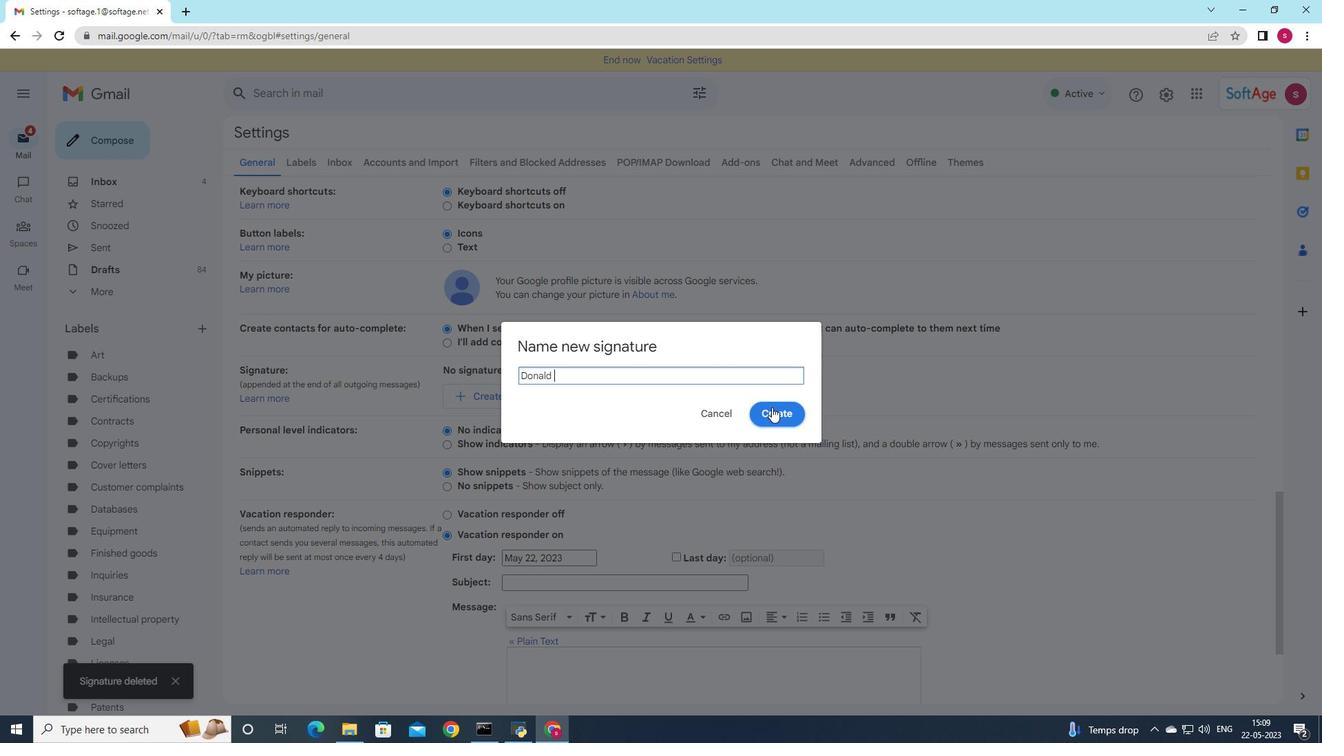 
Action: Mouse pressed left at (774, 403)
Screenshot: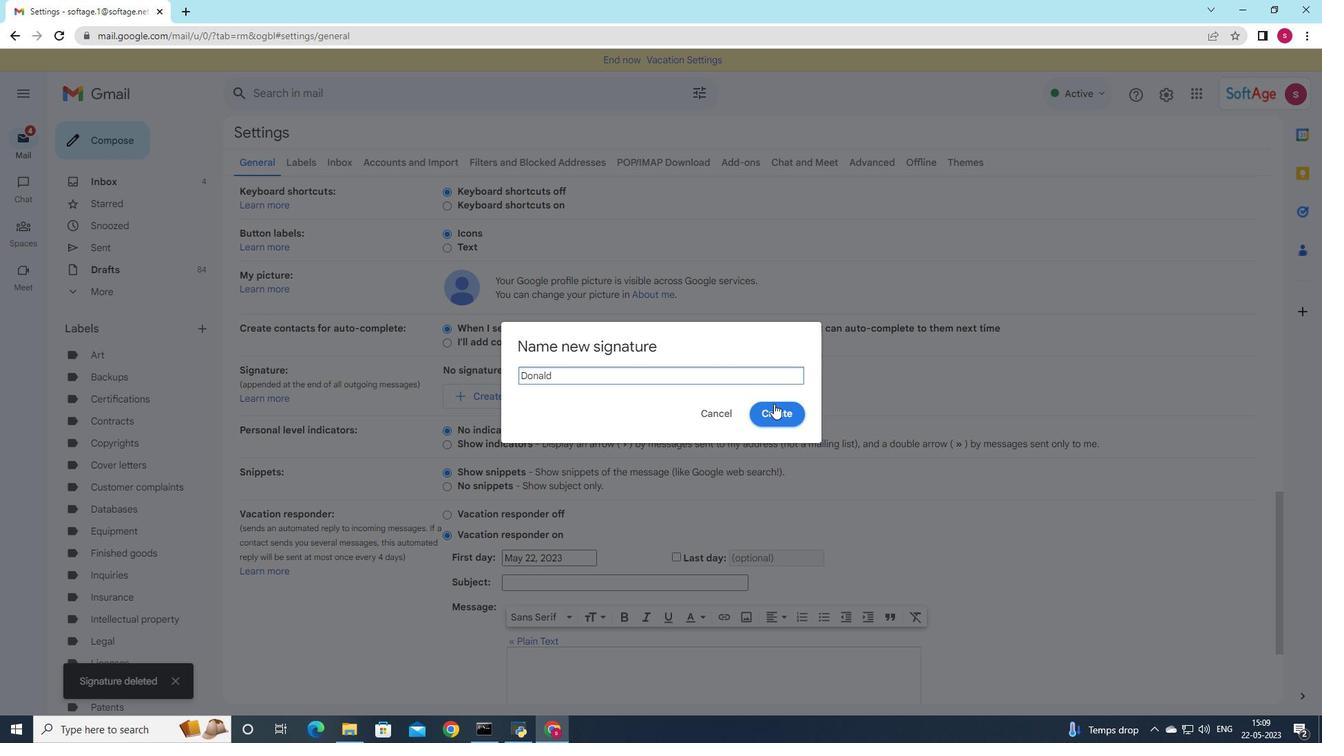 
Action: Mouse moved to (714, 403)
Screenshot: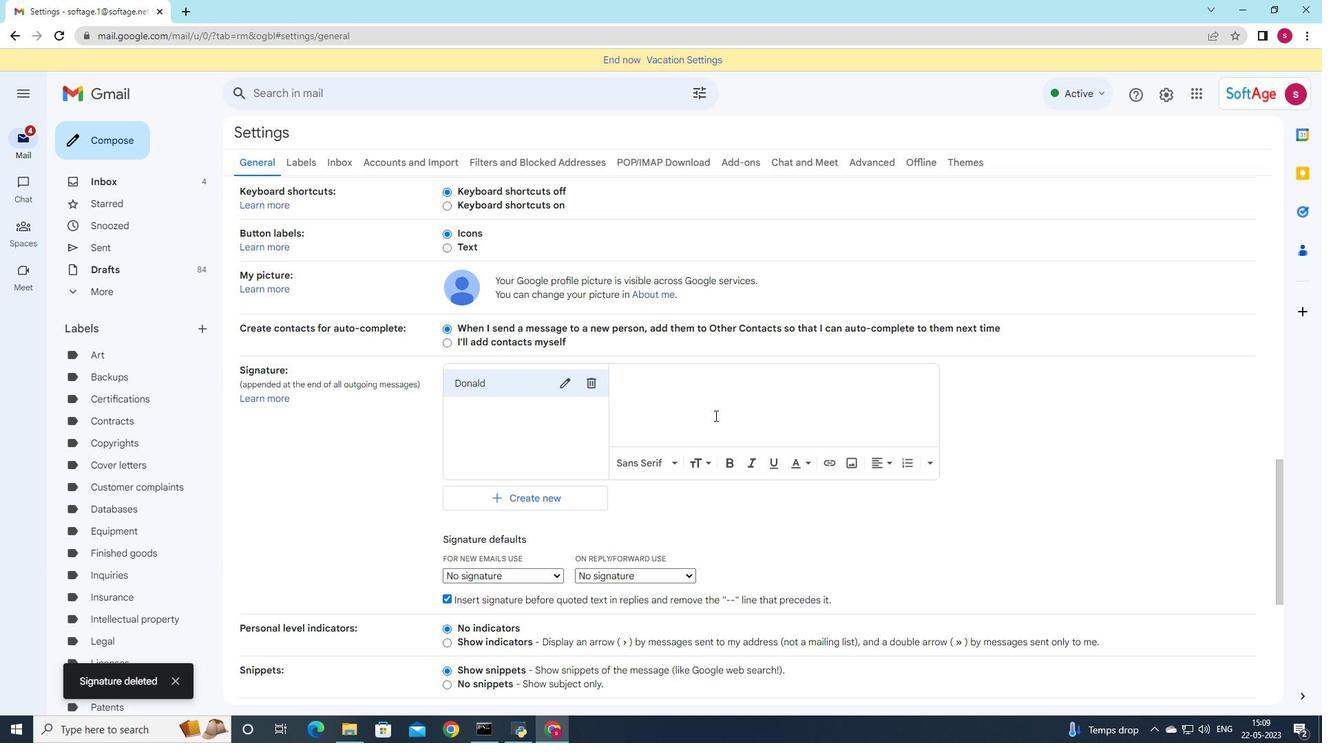 
Action: Mouse pressed left at (714, 403)
Screenshot: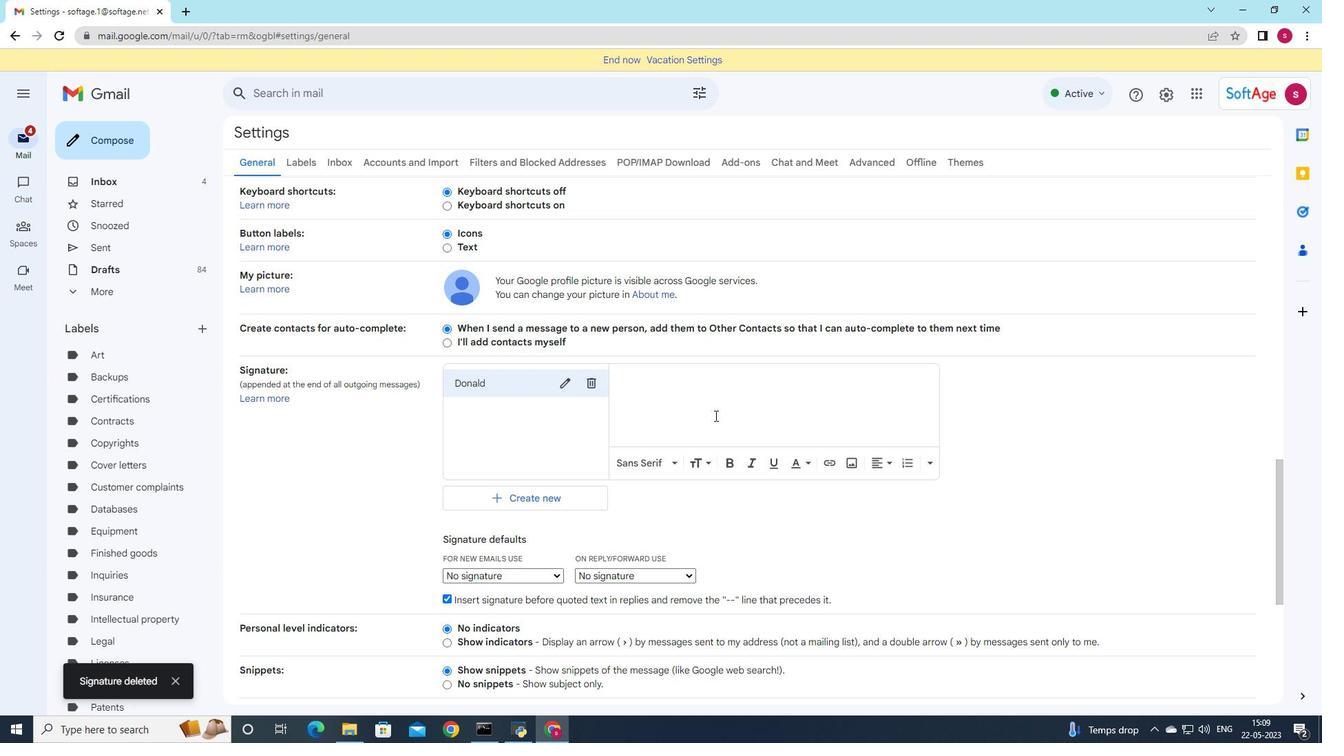 
Action: Mouse moved to (929, 420)
Screenshot: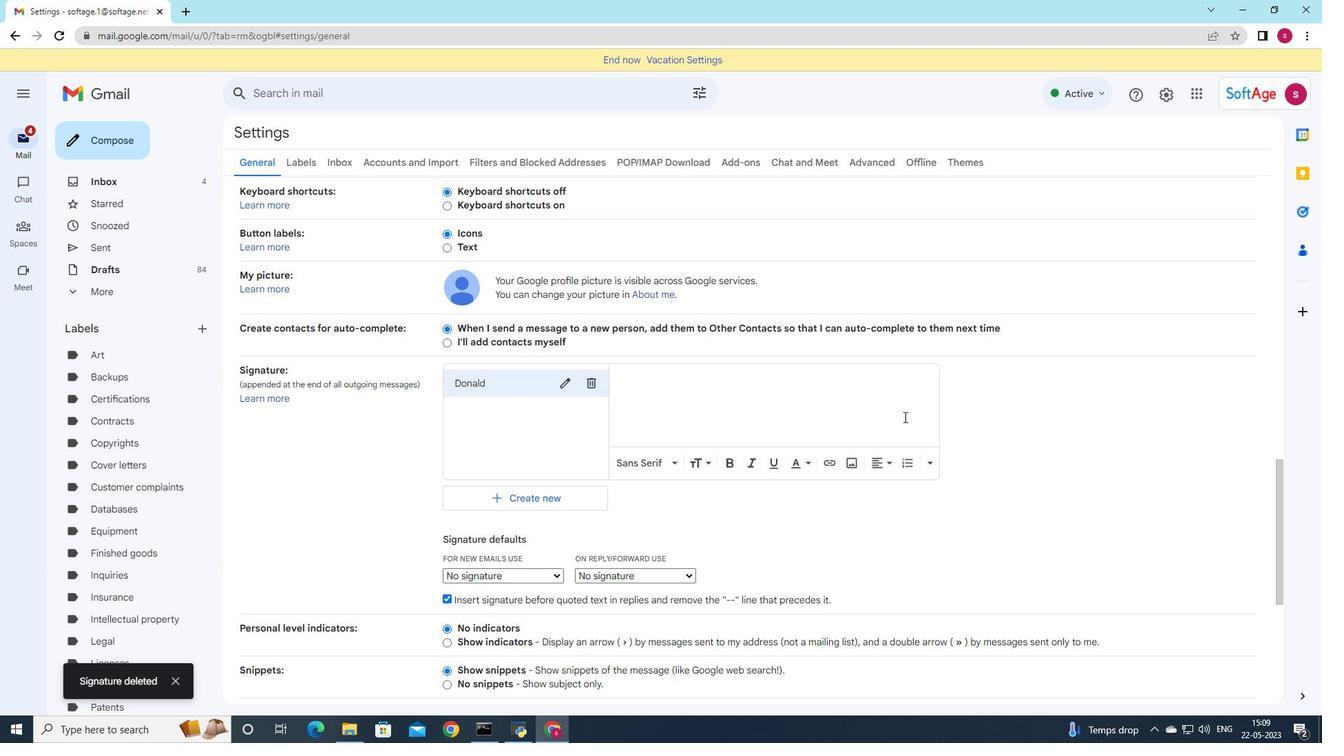 
Action: Key pressed <Key.shift>With<Key.space>heartfelt<Key.space>thanks,<Key.shift>D<Key.backspace><Key.enter><Key.shift>donald<Key.space><Key.shift>Hall
Screenshot: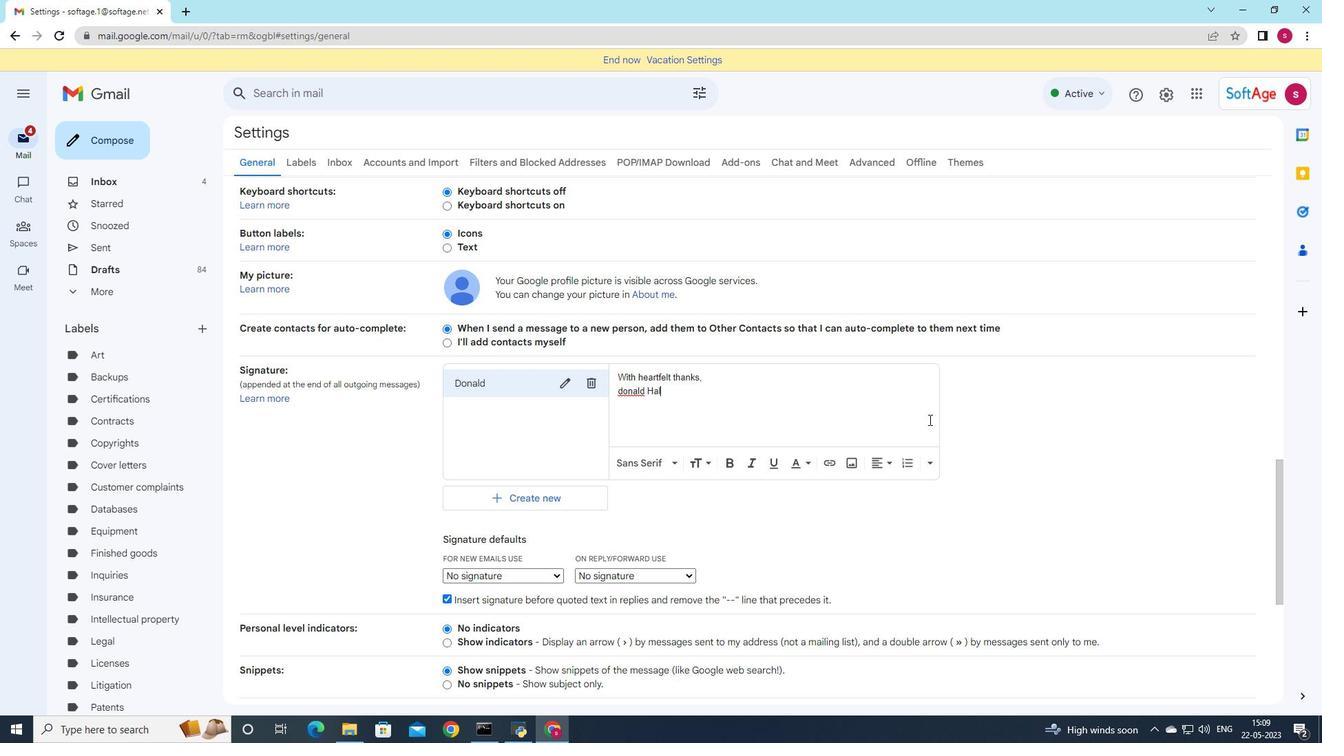 
Action: Mouse moved to (621, 395)
Screenshot: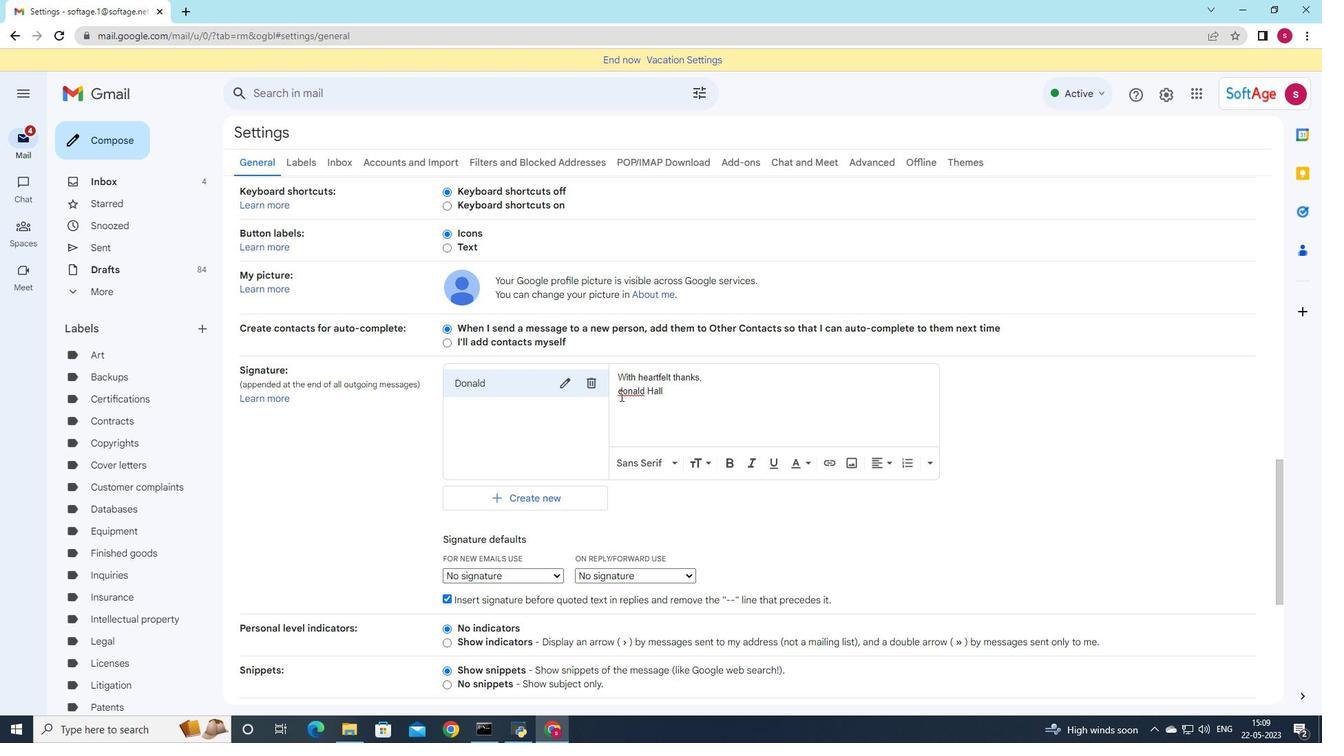 
Action: Mouse pressed left at (621, 395)
Screenshot: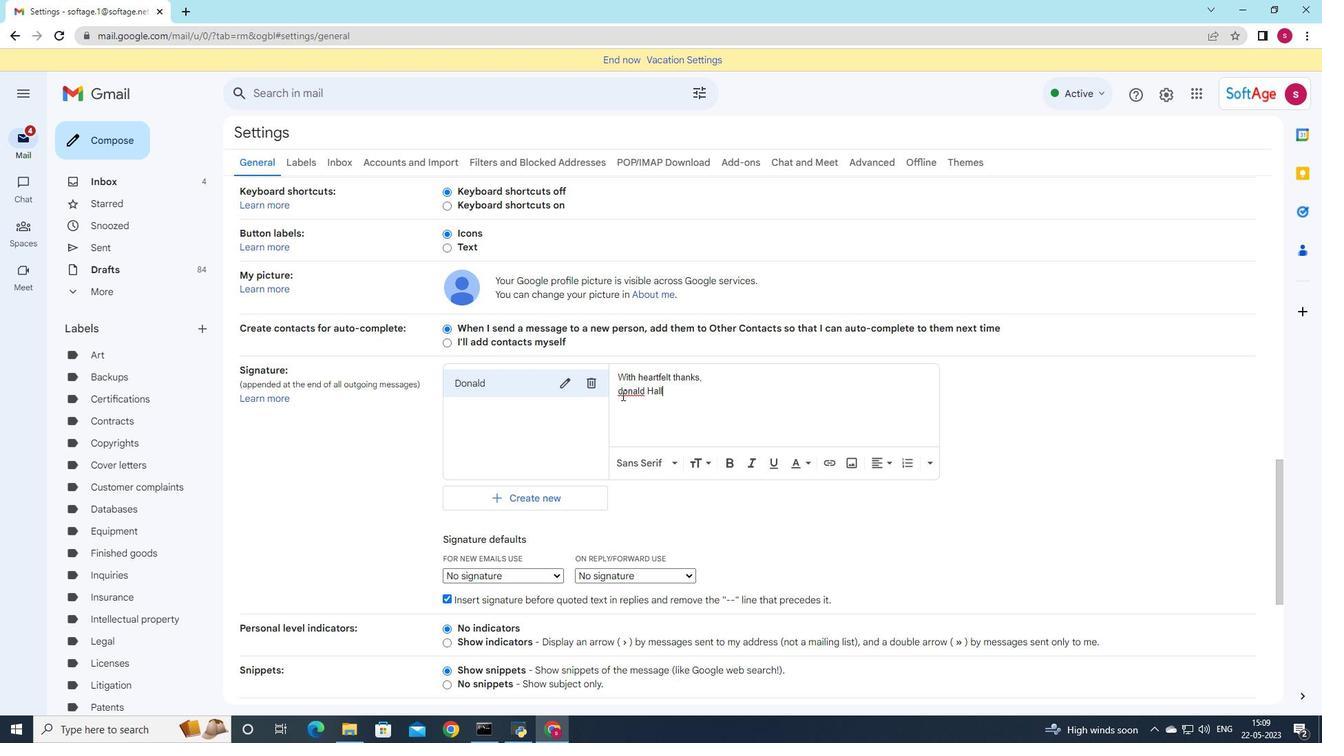 
Action: Key pressed <Key.backspace>=<Key.shift>D
Screenshot: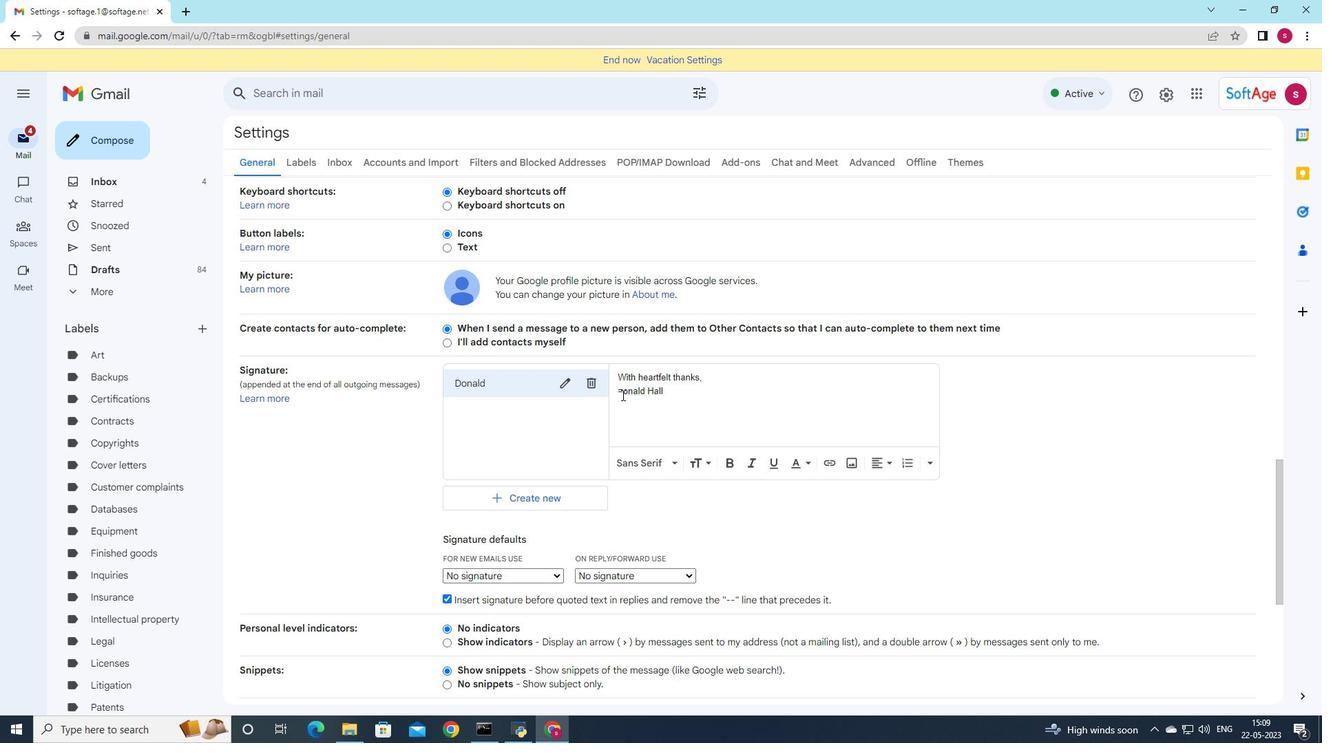 
Action: Mouse moved to (621, 386)
Screenshot: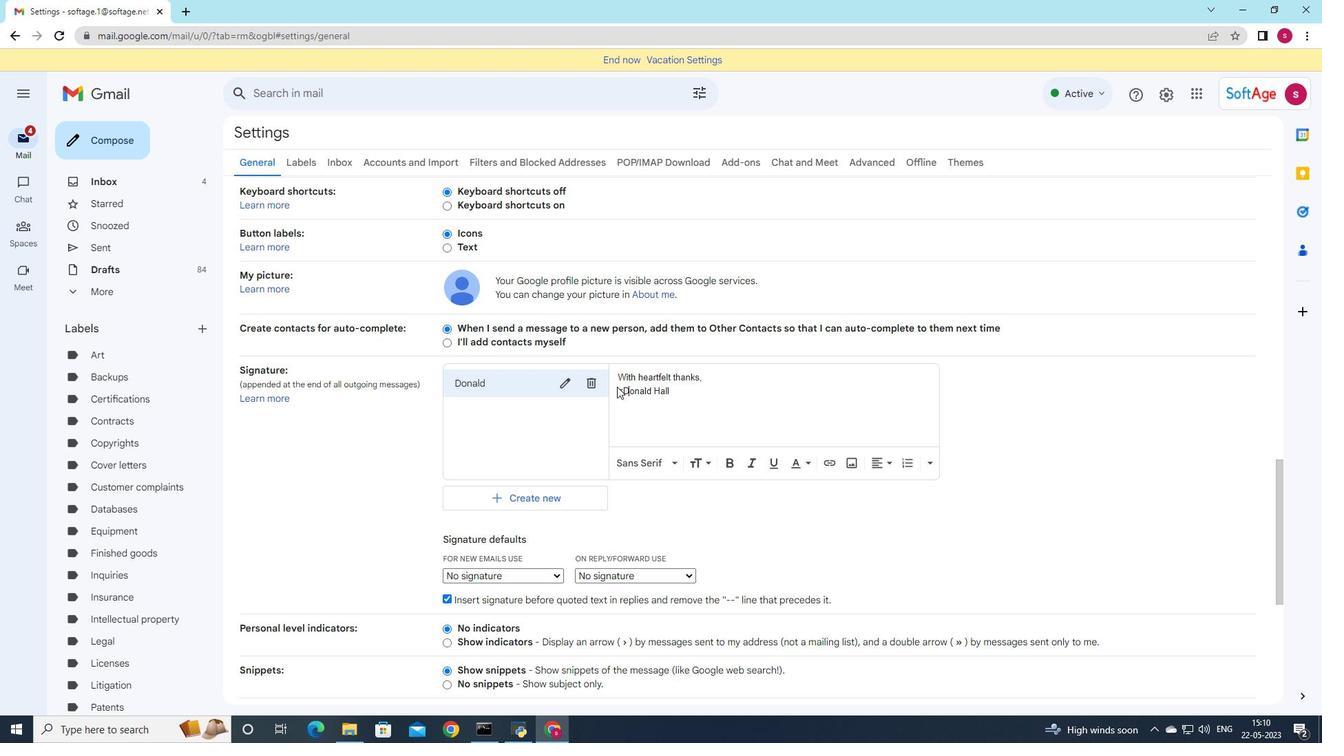 
Action: Mouse pressed left at (621, 386)
Screenshot: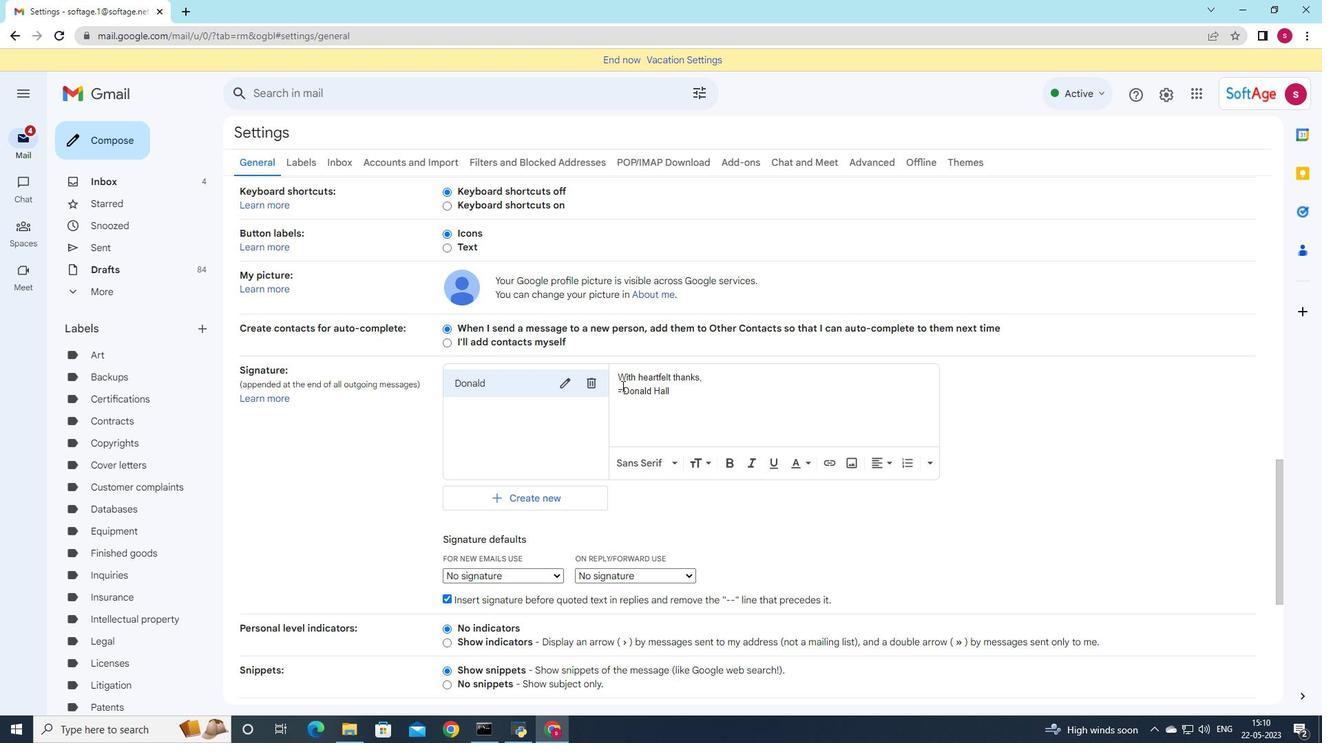 
Action: Key pressed <Key.backspace>
Screenshot: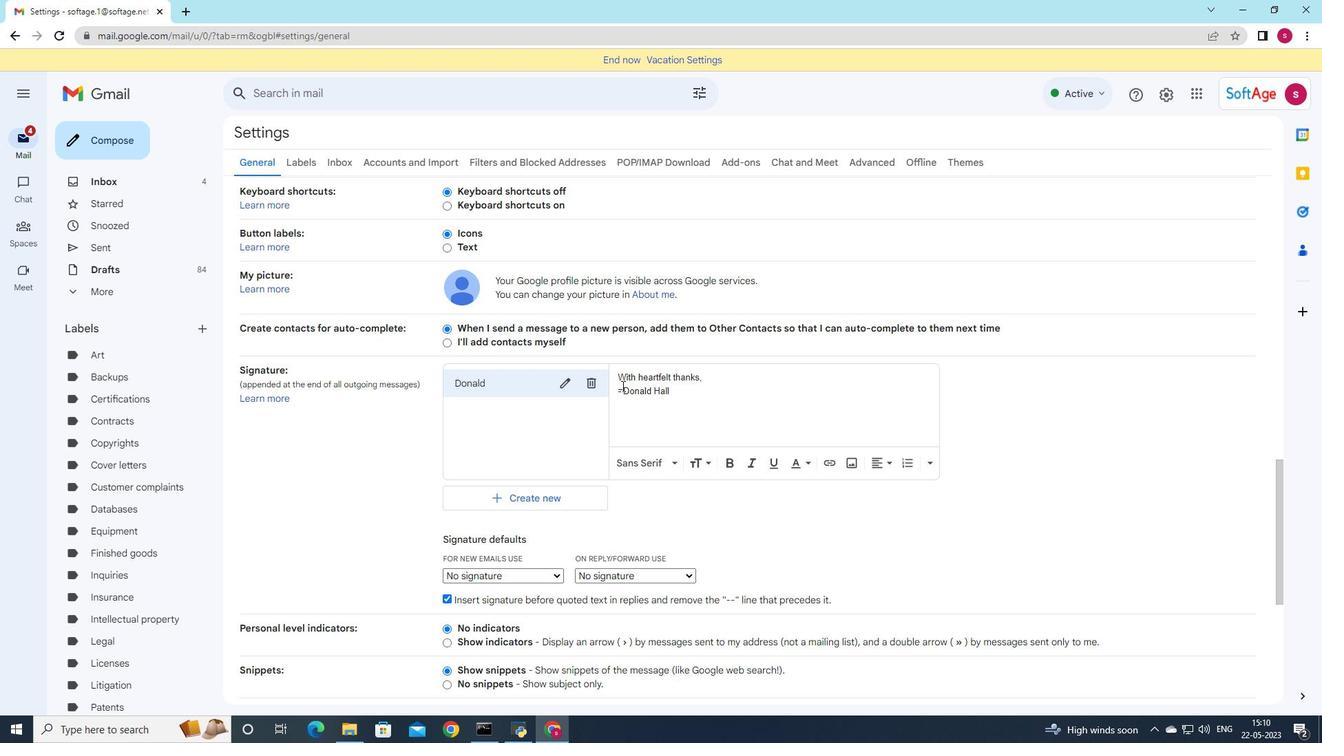 
Action: Mouse moved to (645, 423)
Screenshot: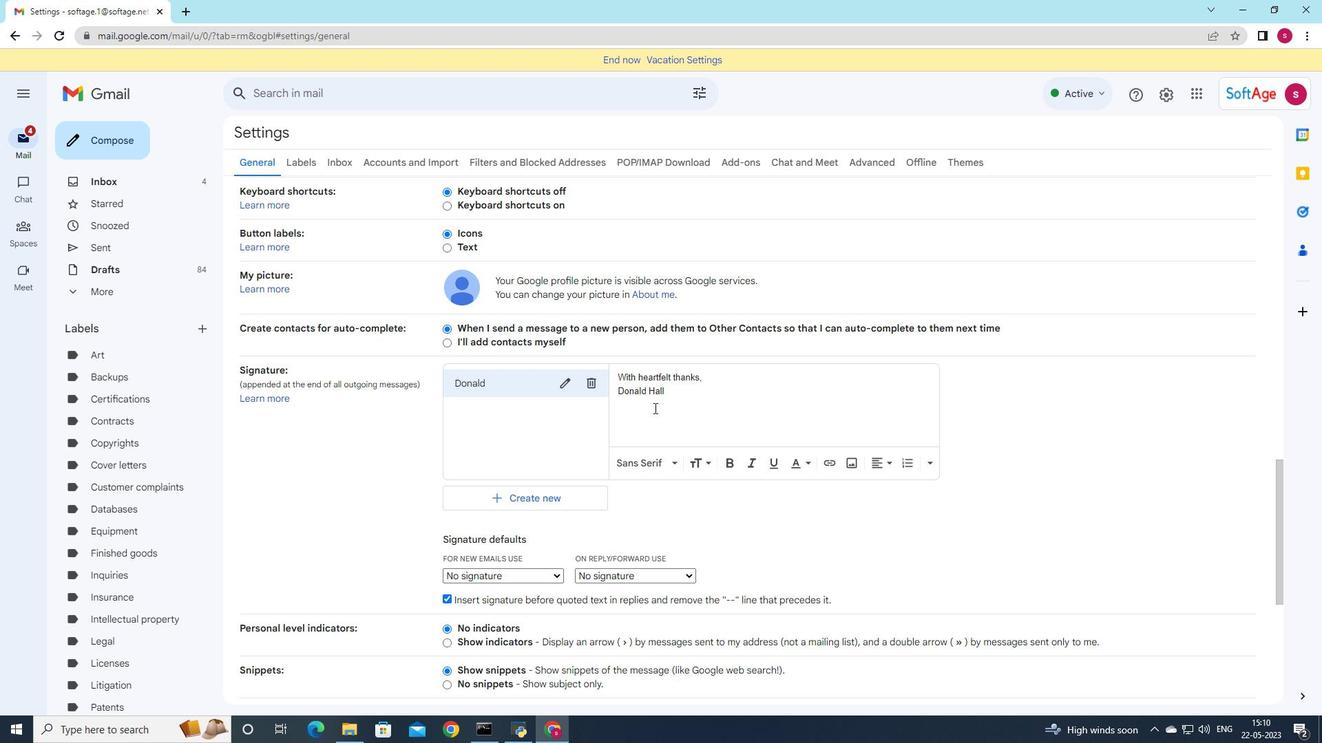 
Action: Mouse scrolled (645, 422) with delta (0, 0)
Screenshot: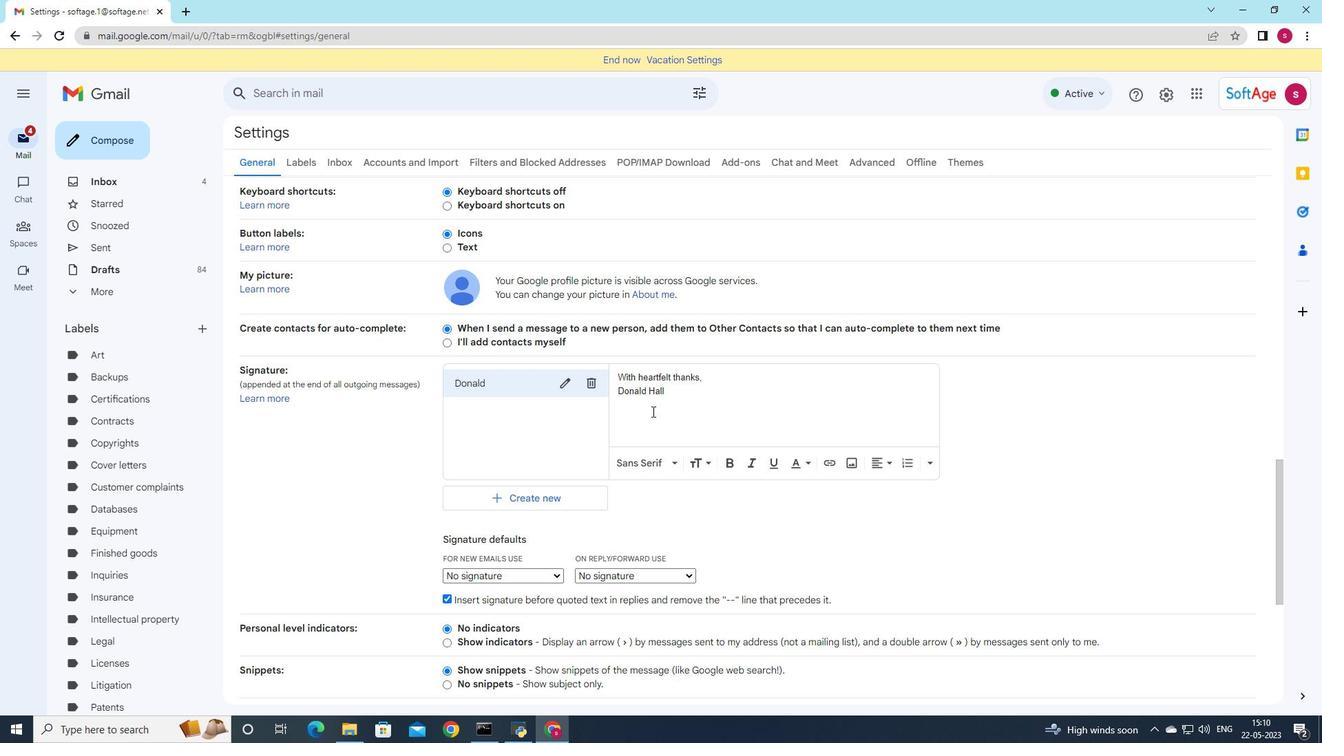 
Action: Mouse scrolled (645, 422) with delta (0, 0)
Screenshot: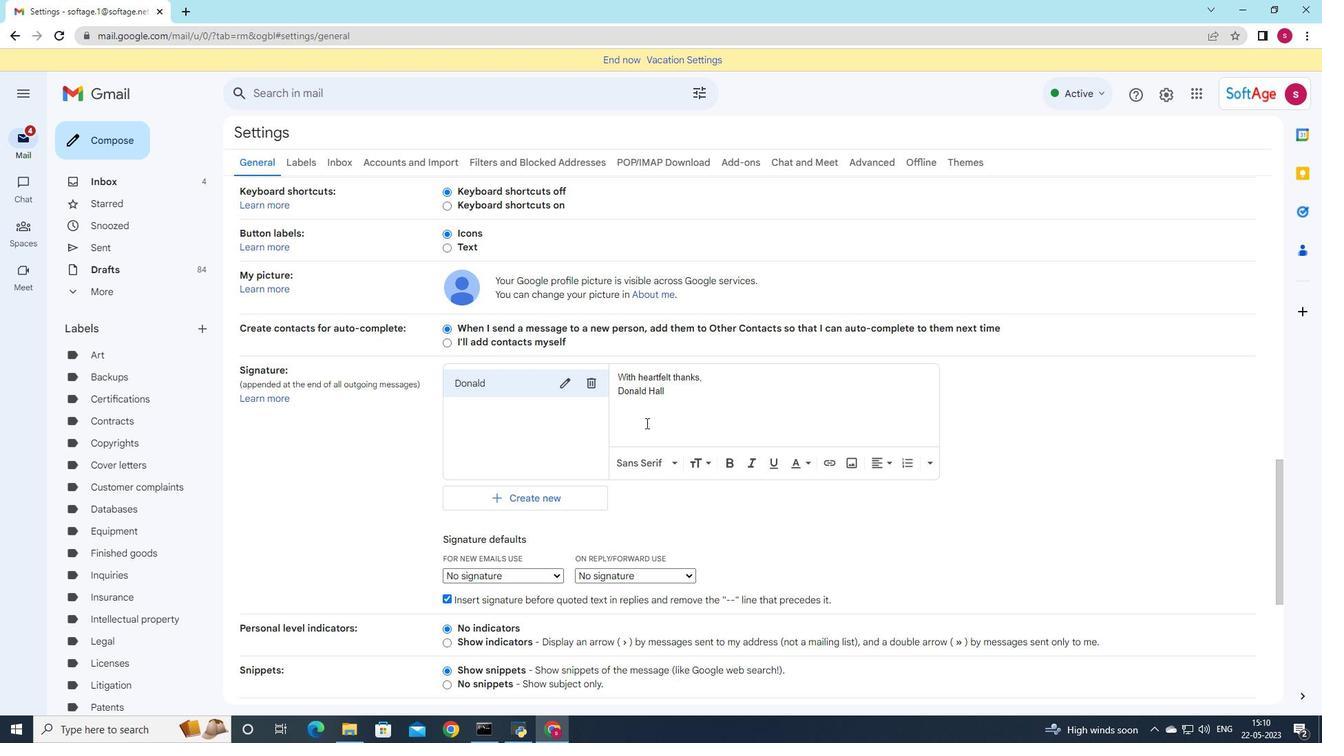
Action: Mouse moved to (526, 437)
Screenshot: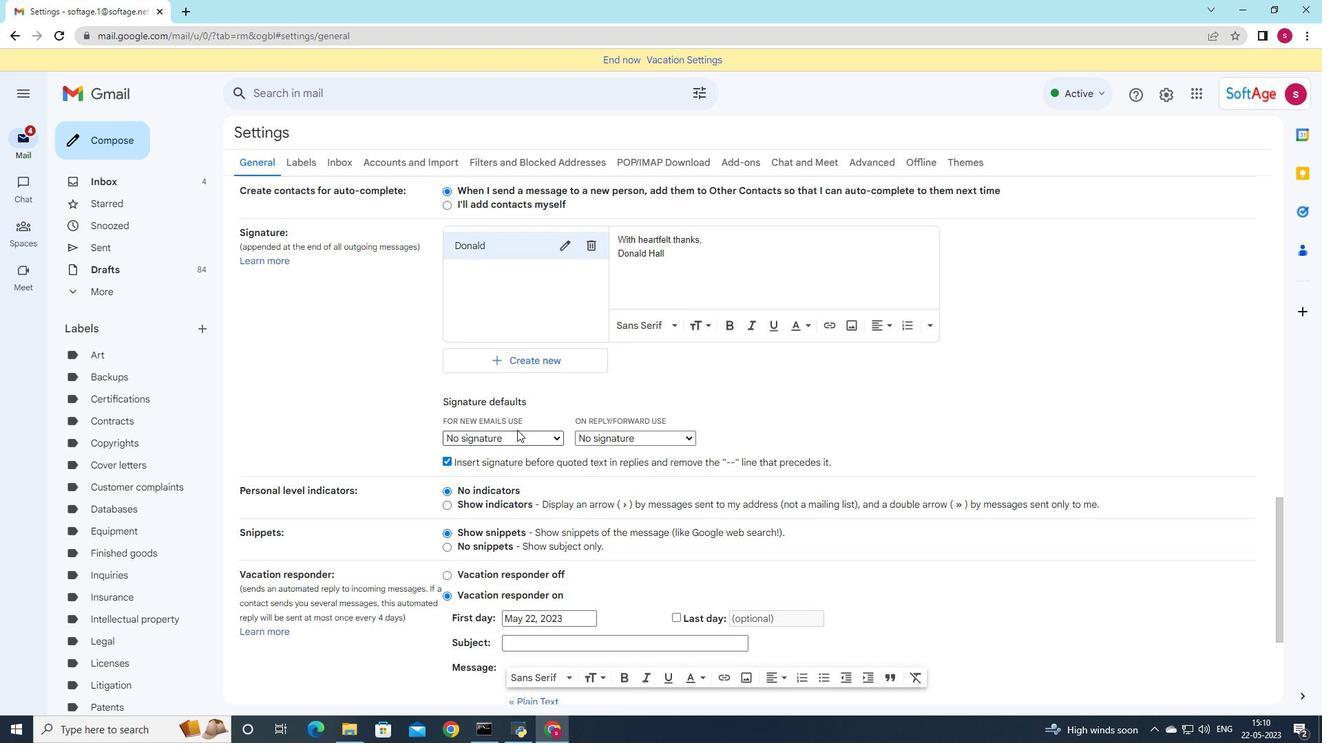 
Action: Mouse pressed left at (526, 437)
Screenshot: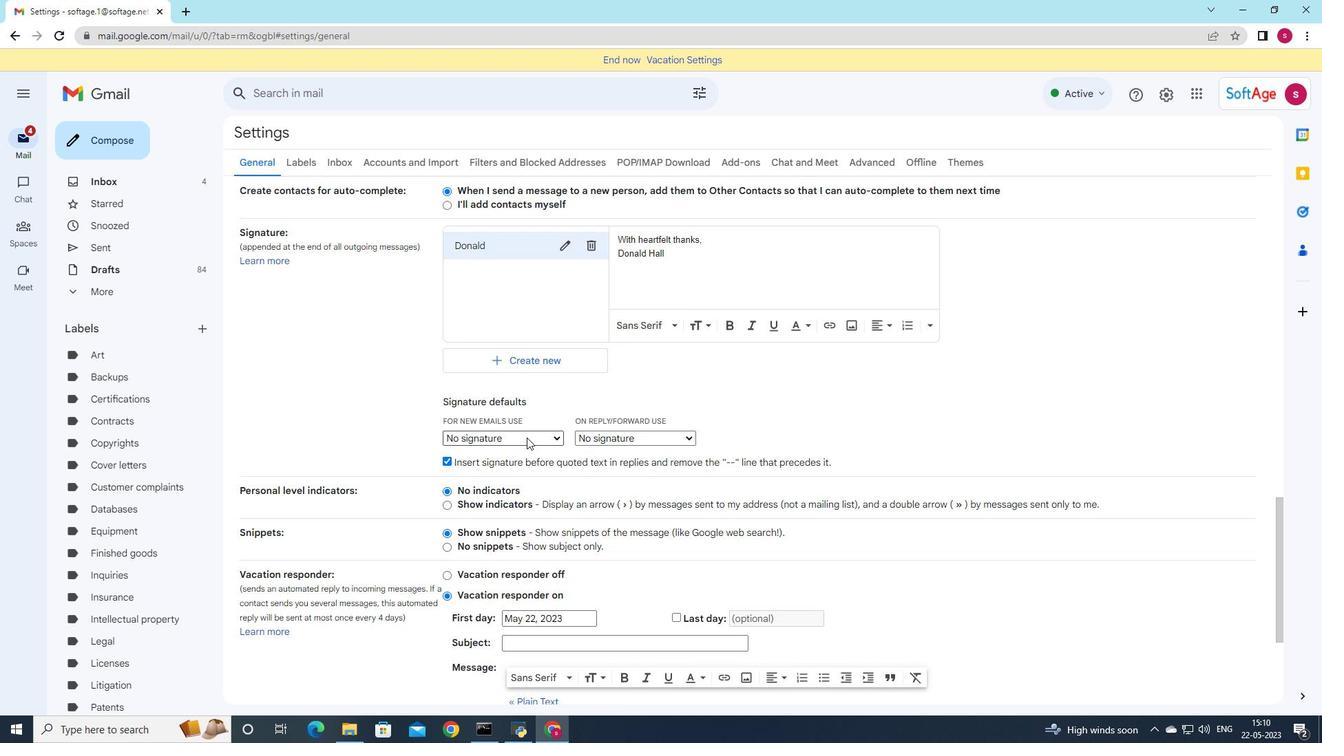 
Action: Mouse moved to (526, 460)
Screenshot: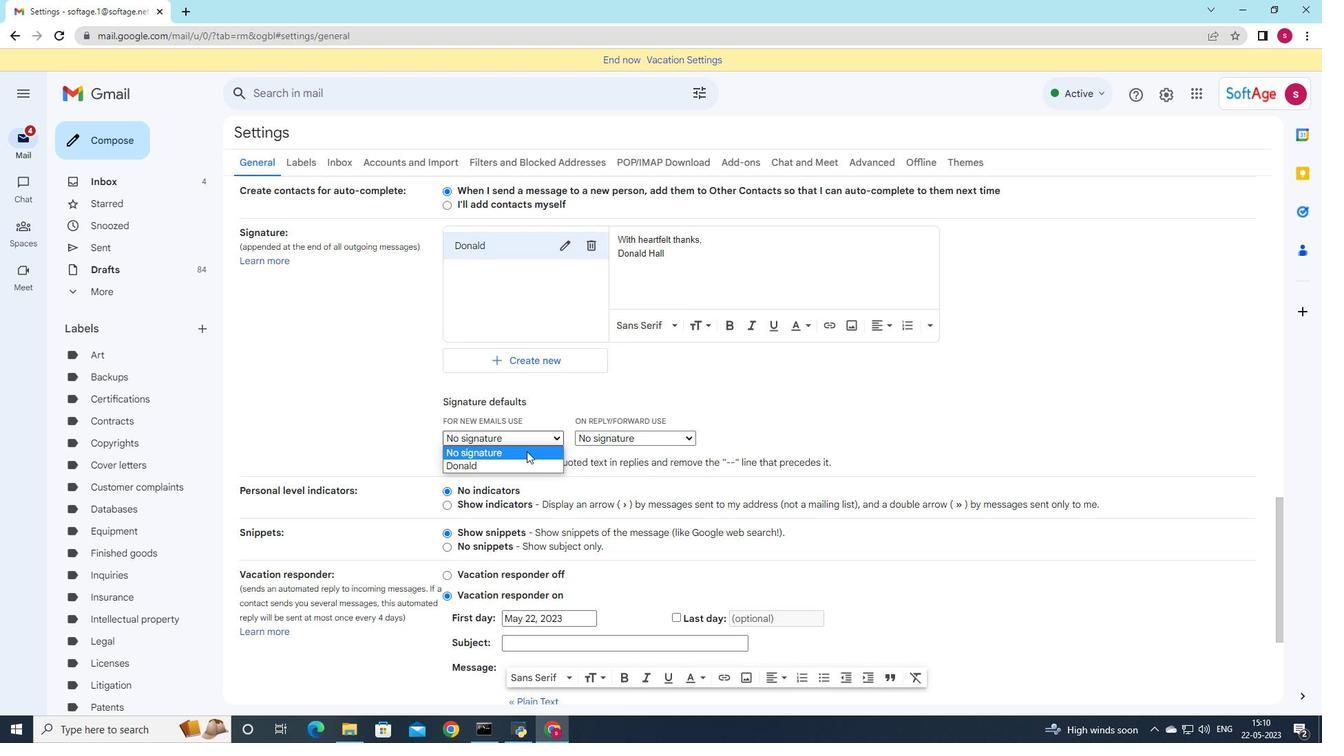 
Action: Mouse pressed left at (526, 460)
Screenshot: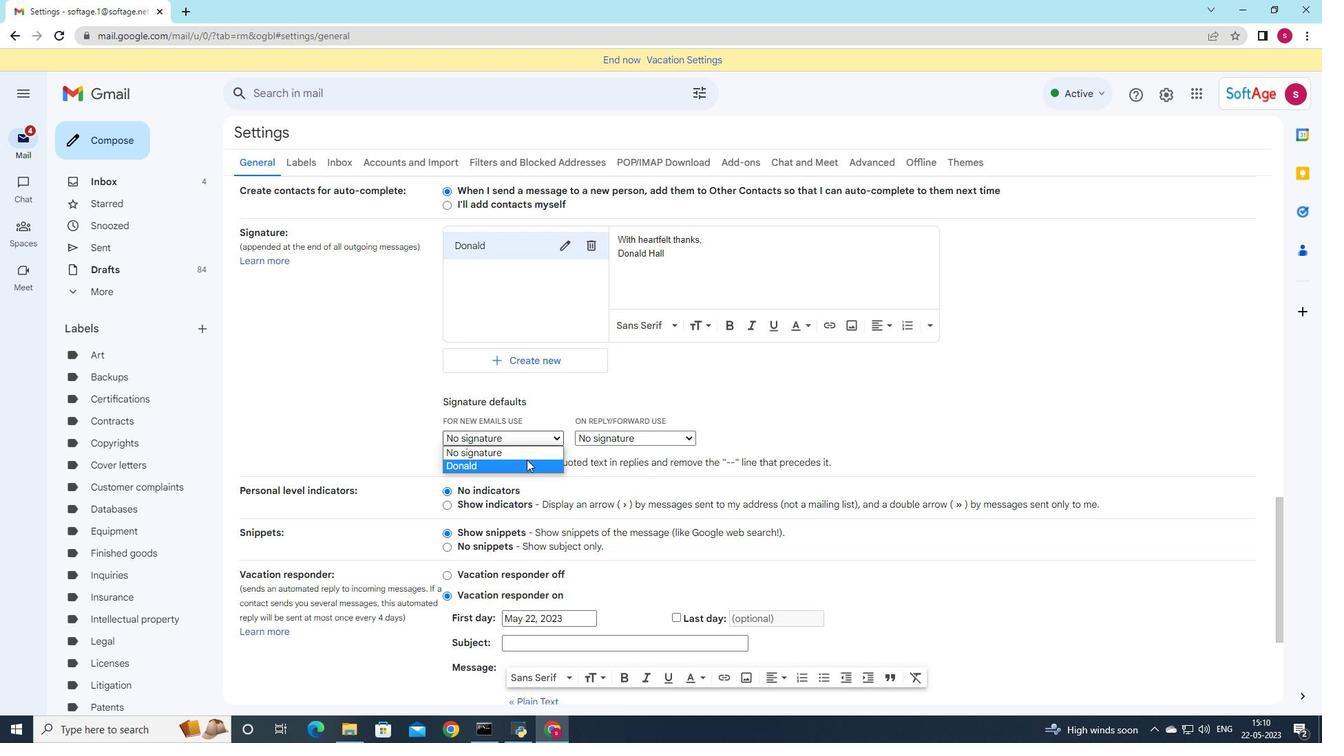 
Action: Mouse moved to (636, 435)
Screenshot: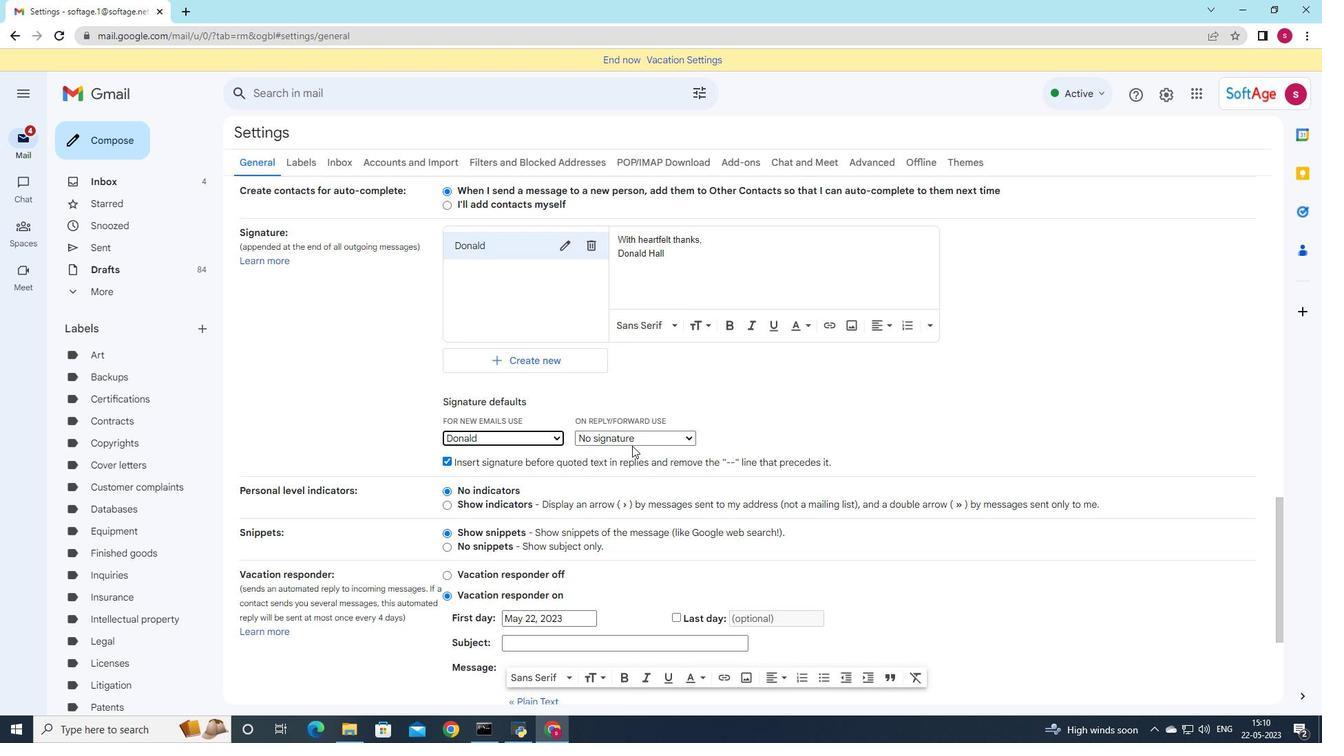 
Action: Mouse pressed left at (636, 435)
Screenshot: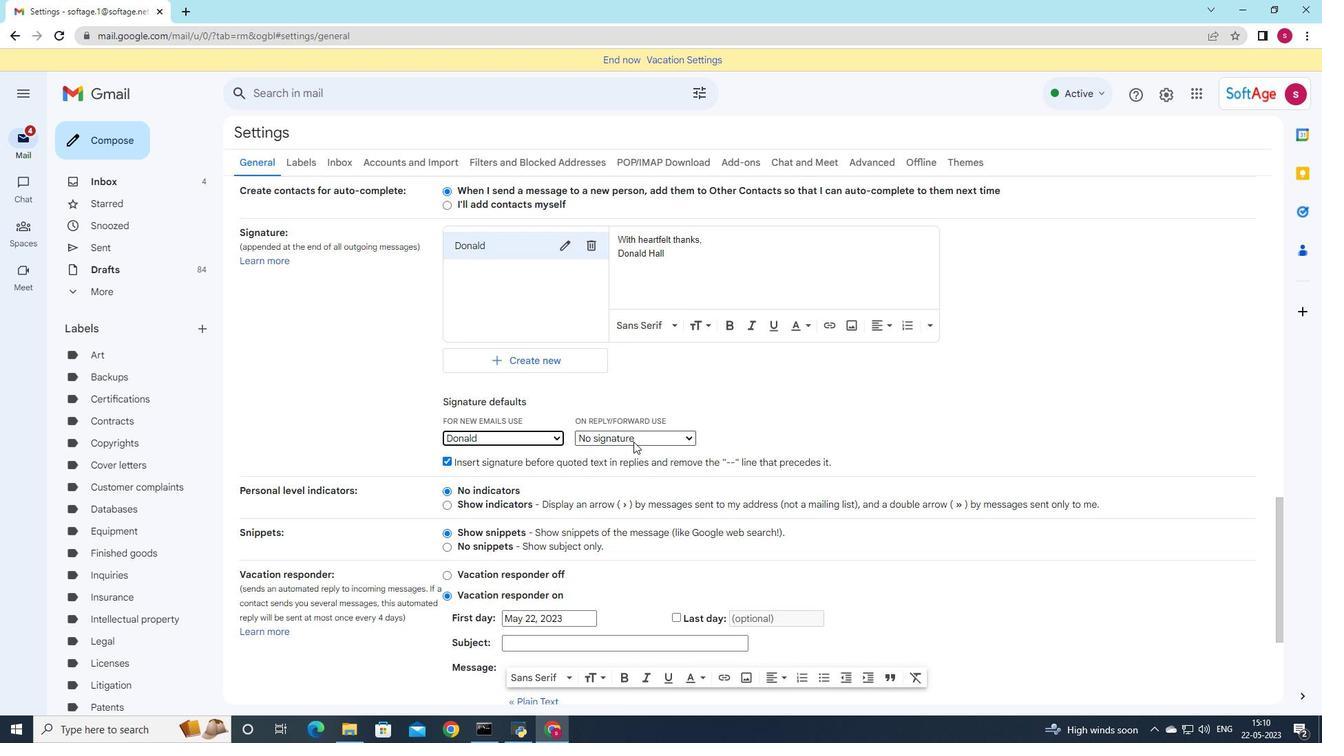 
Action: Mouse moved to (630, 464)
Screenshot: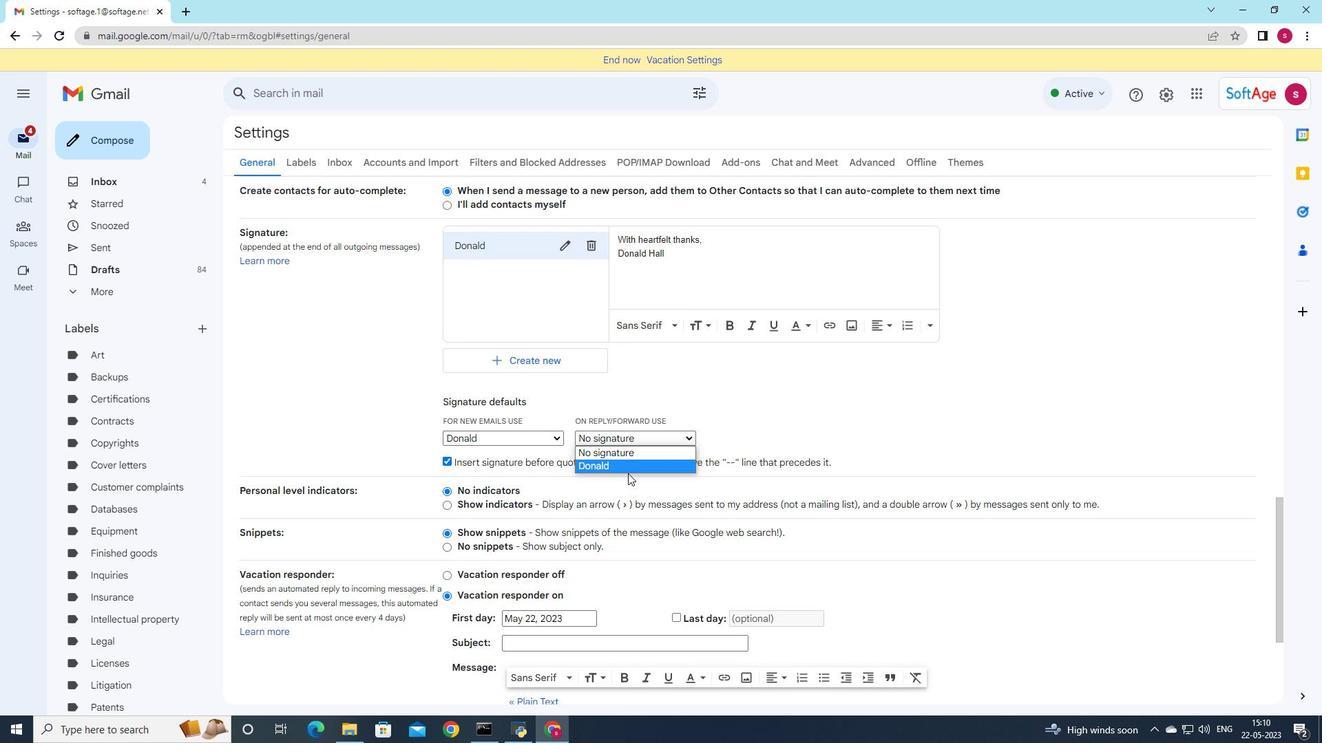 
Action: Mouse pressed left at (630, 464)
Screenshot: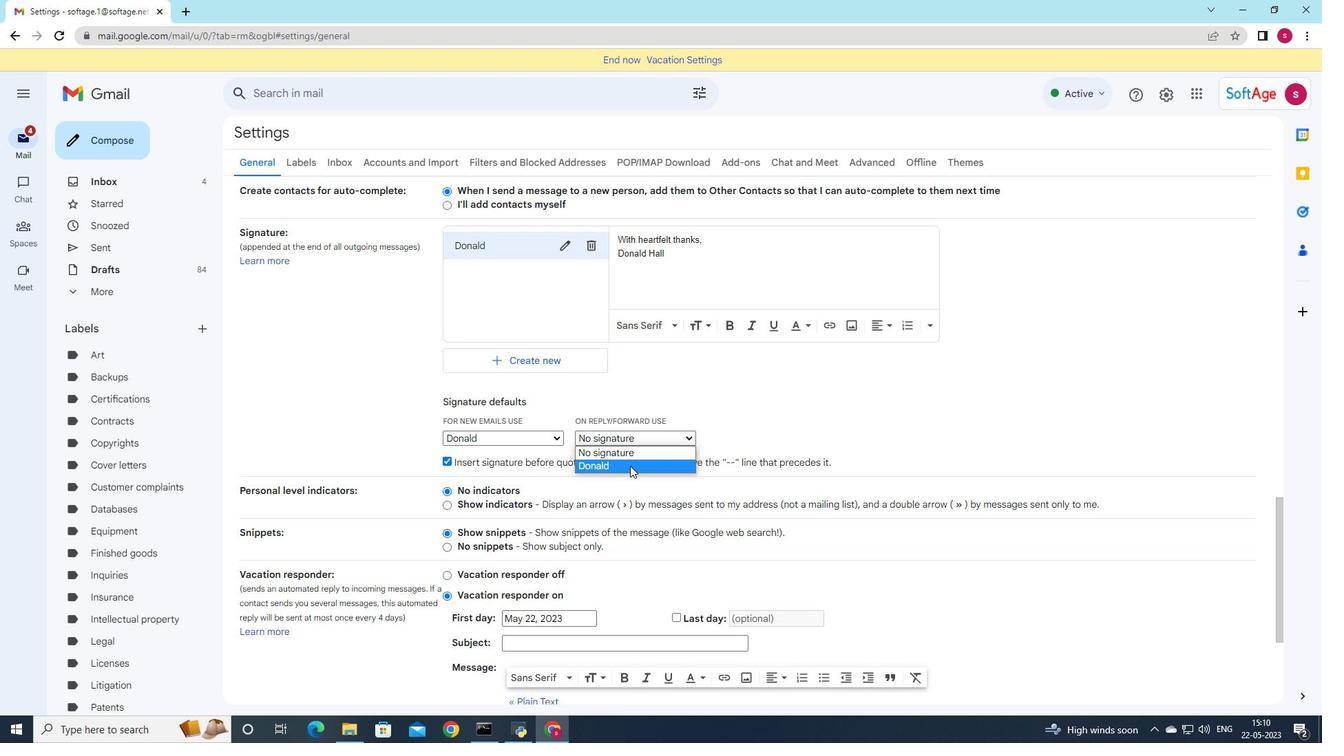 
Action: Mouse moved to (619, 466)
Screenshot: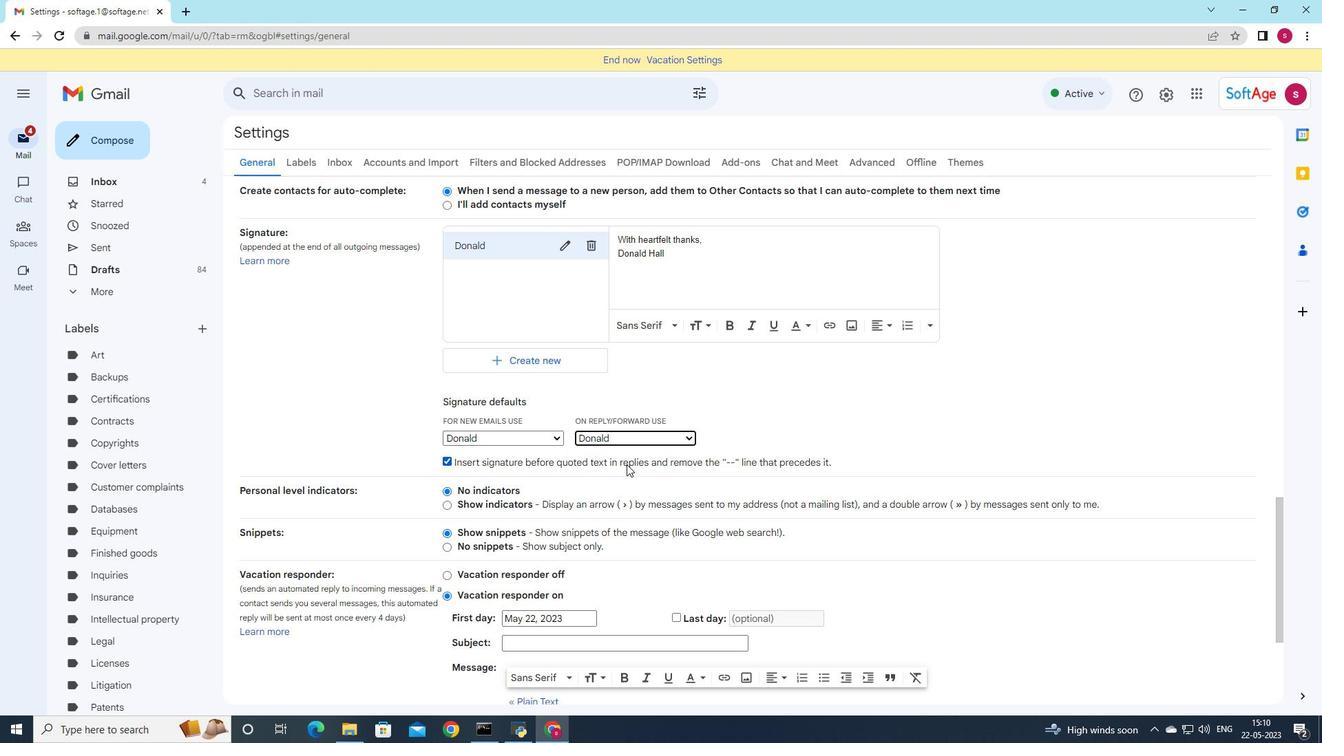 
Action: Mouse scrolled (624, 463) with delta (0, 0)
Screenshot: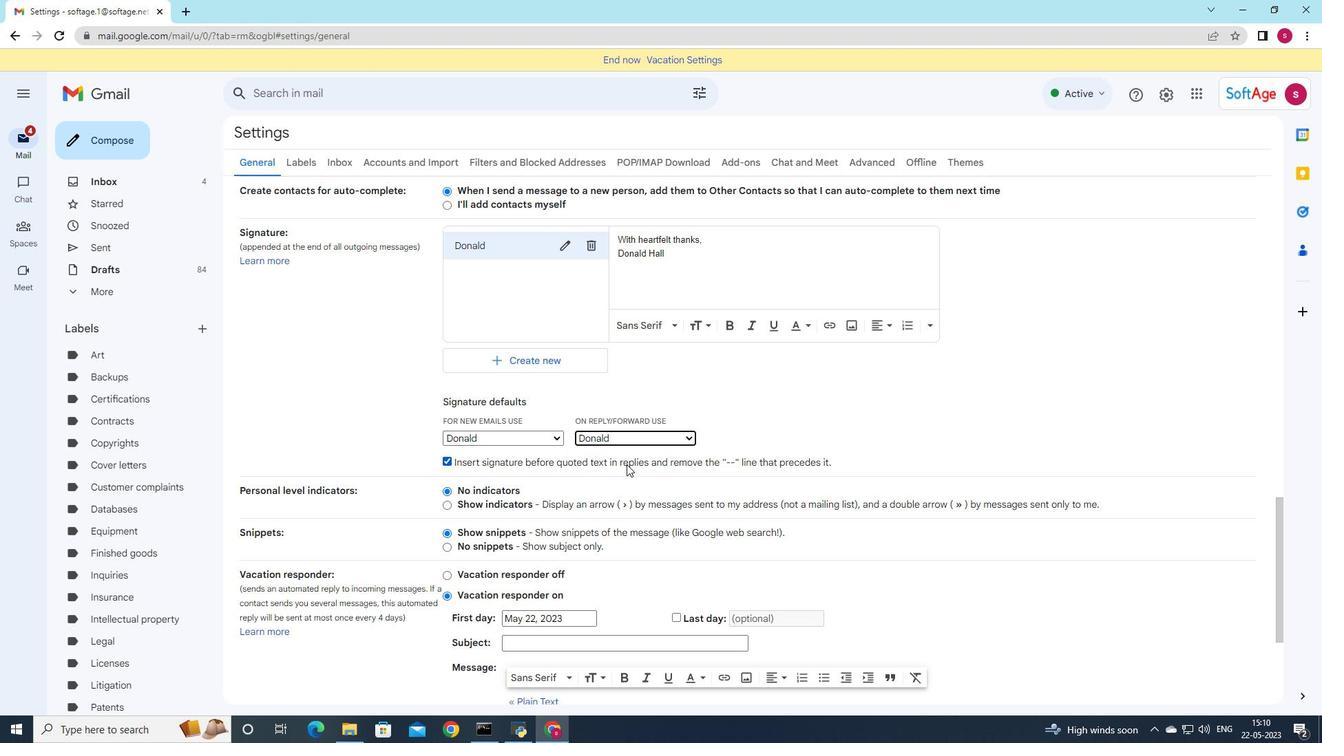 
Action: Mouse moved to (619, 466)
Screenshot: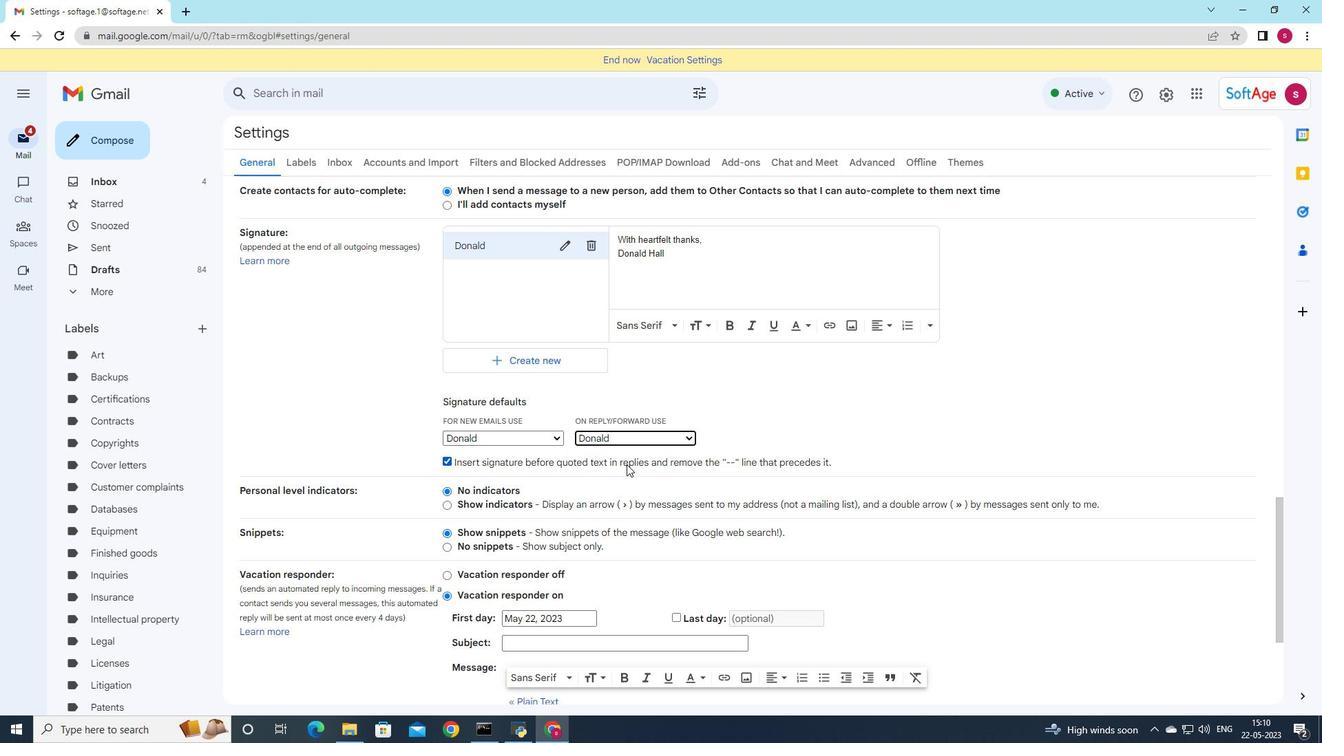 
Action: Mouse scrolled (621, 464) with delta (0, 0)
Screenshot: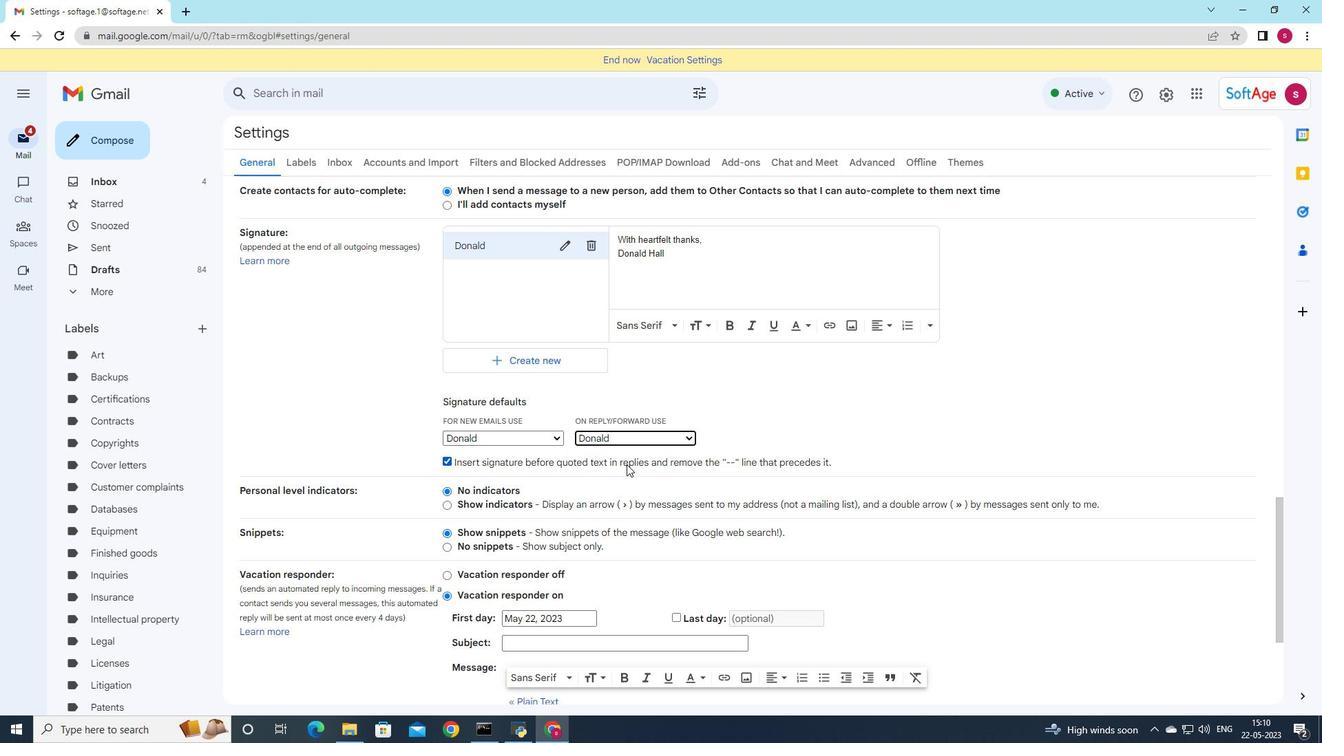 
Action: Mouse moved to (619, 466)
Screenshot: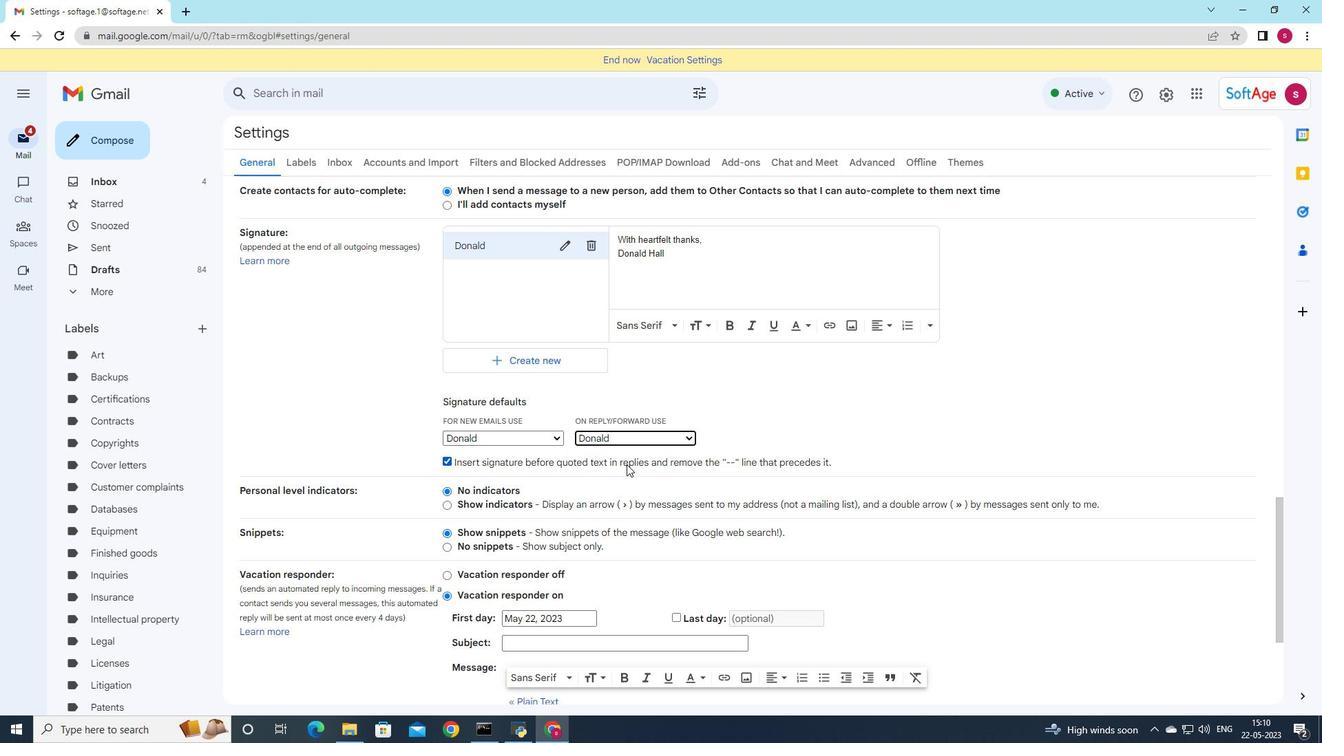 
Action: Mouse scrolled (620, 465) with delta (0, 0)
Screenshot: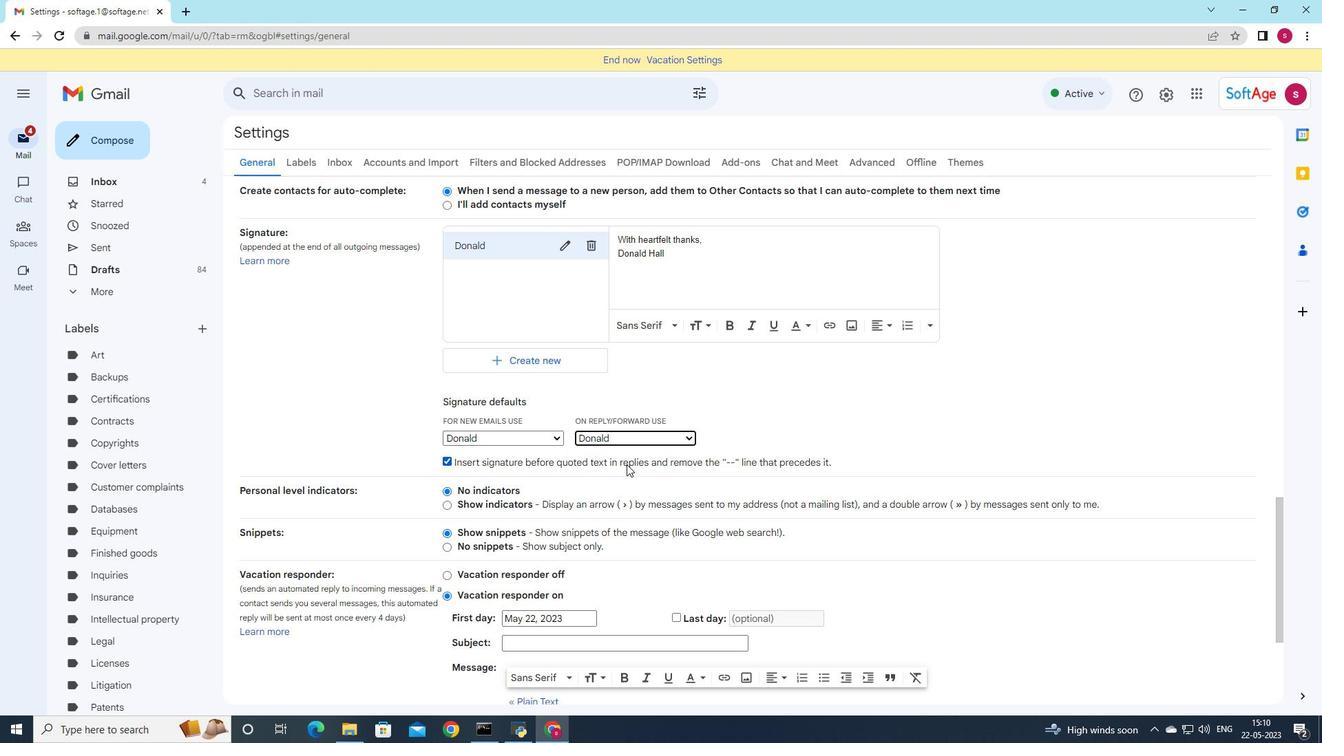 
Action: Mouse moved to (618, 468)
Screenshot: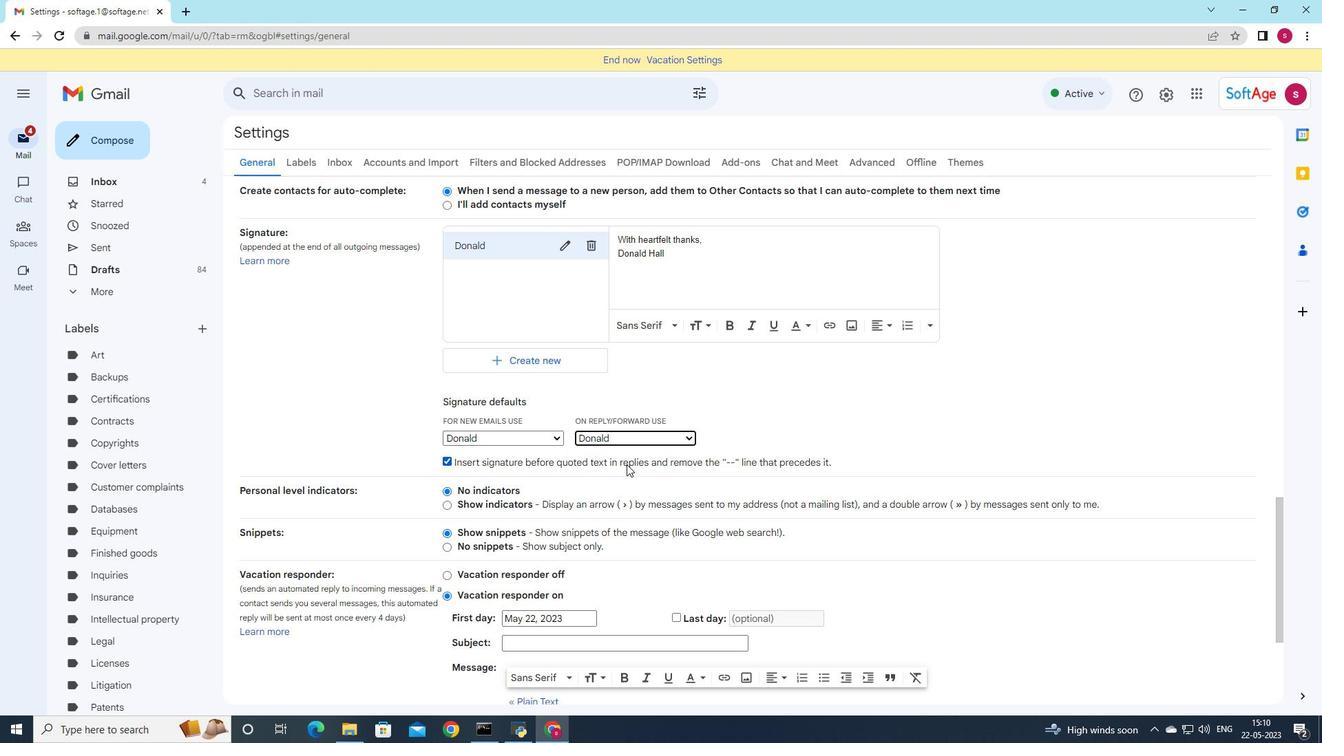 
Action: Mouse scrolled (619, 465) with delta (0, 0)
Screenshot: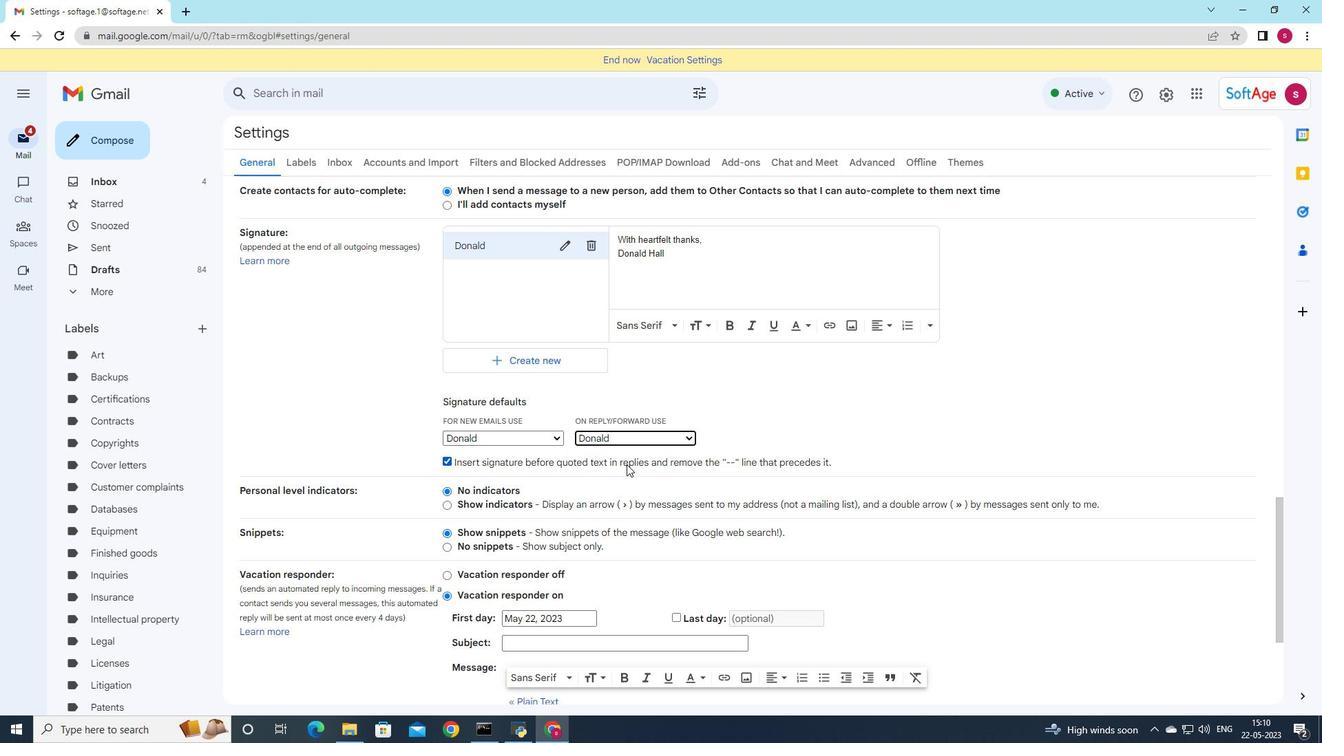 
Action: Mouse moved to (614, 475)
Screenshot: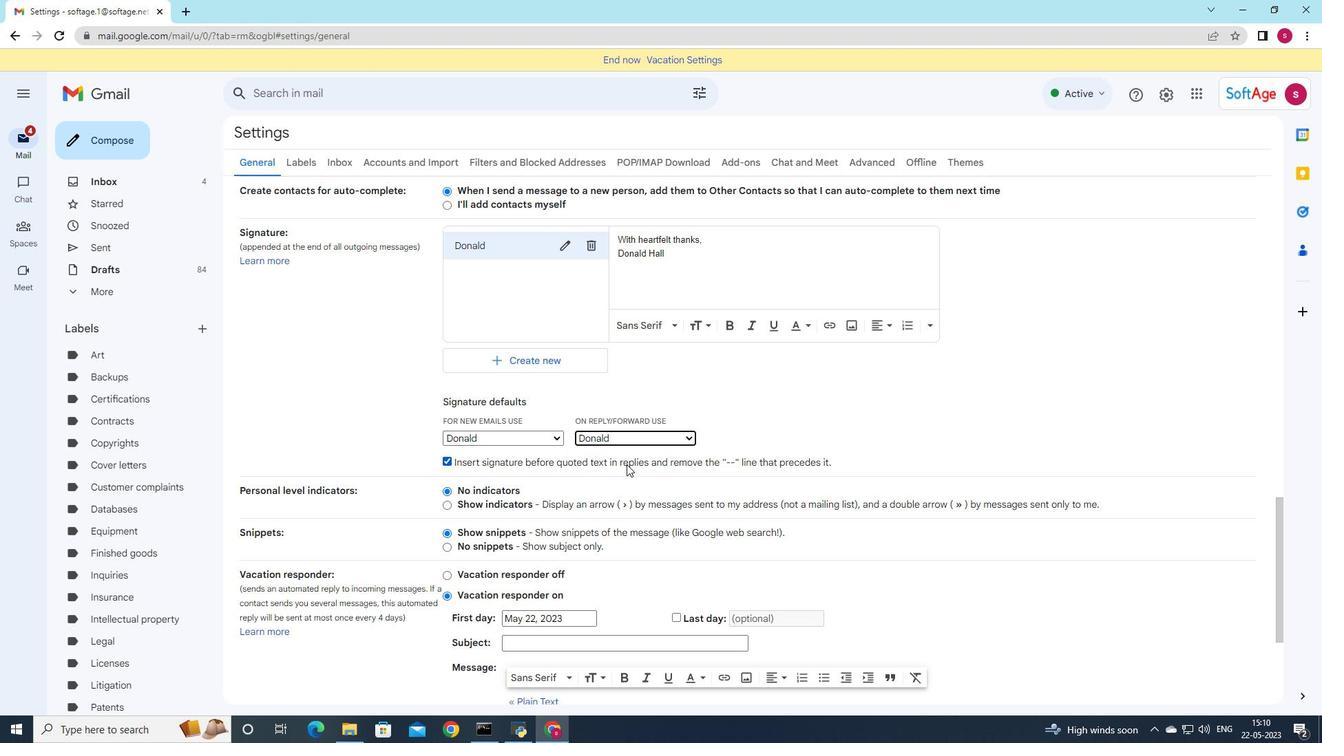 
Action: Mouse scrolled (618, 467) with delta (0, 0)
Screenshot: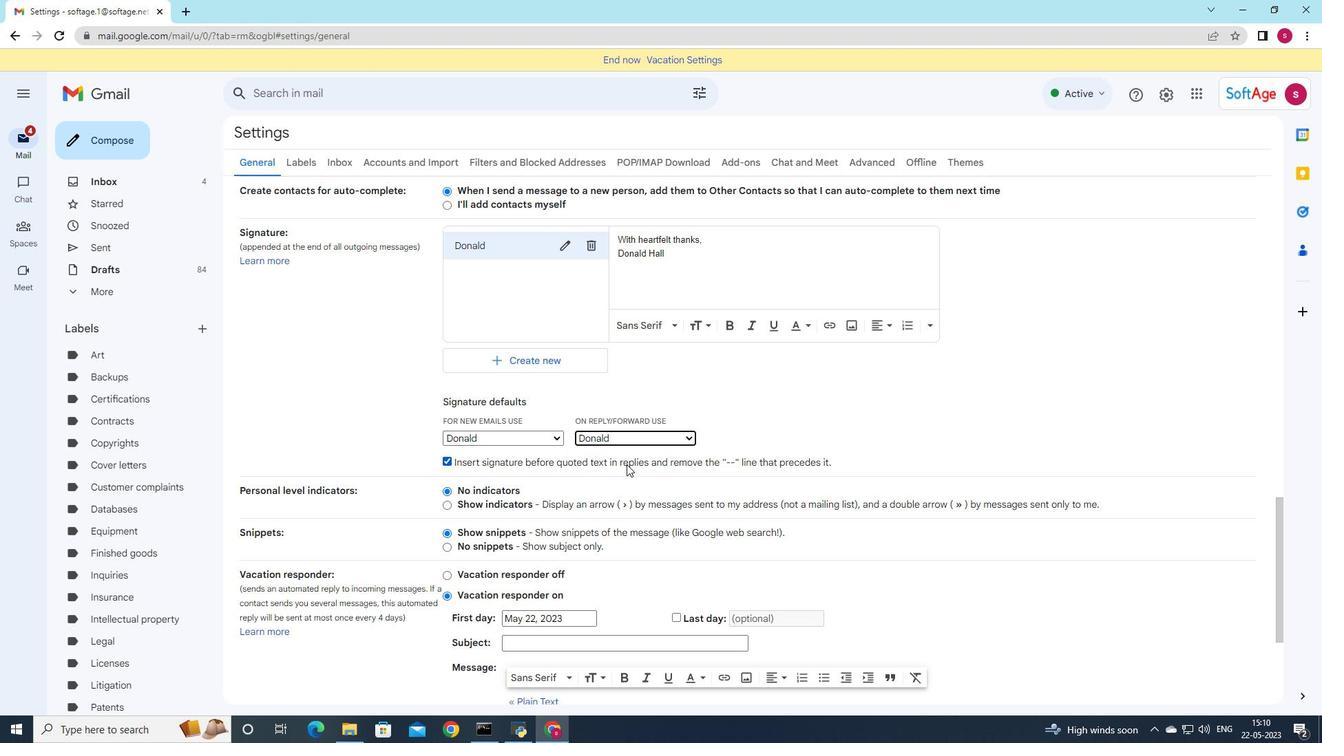 
Action: Mouse moved to (612, 476)
Screenshot: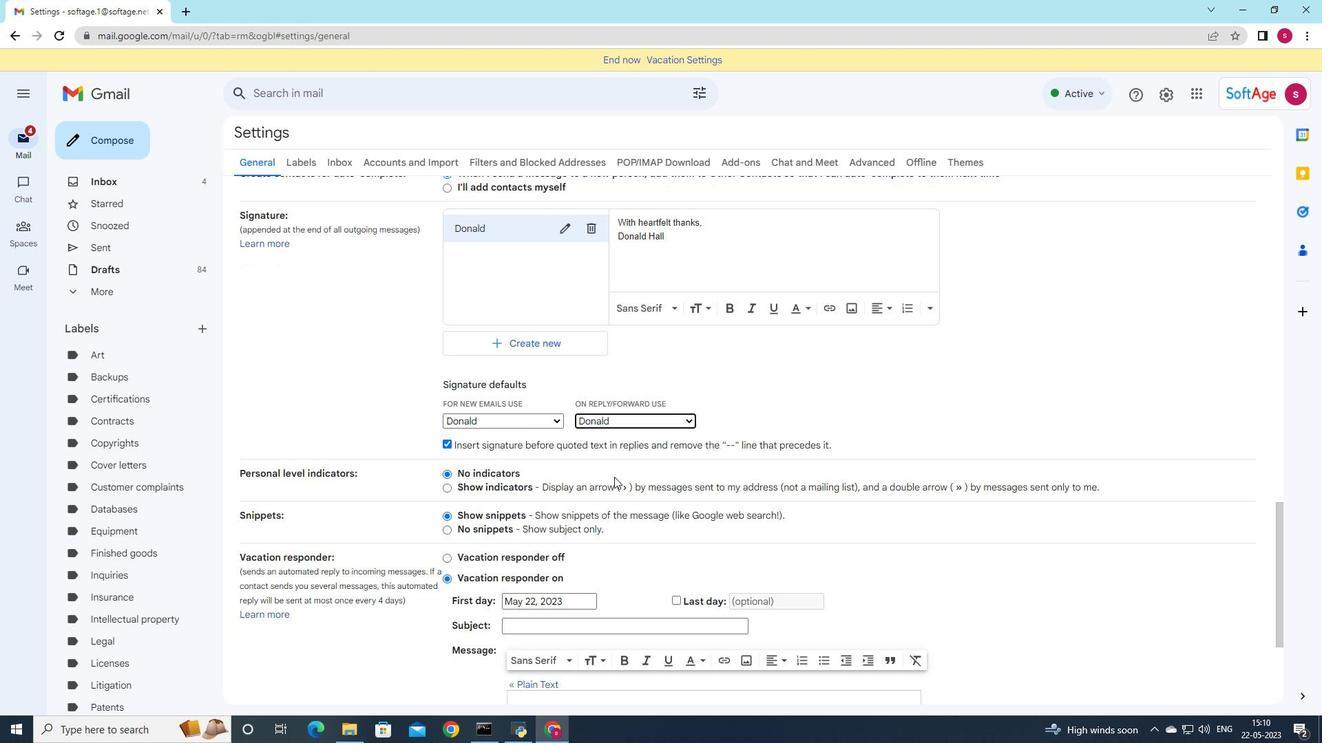 
Action: Mouse scrolled (612, 475) with delta (0, 0)
Screenshot: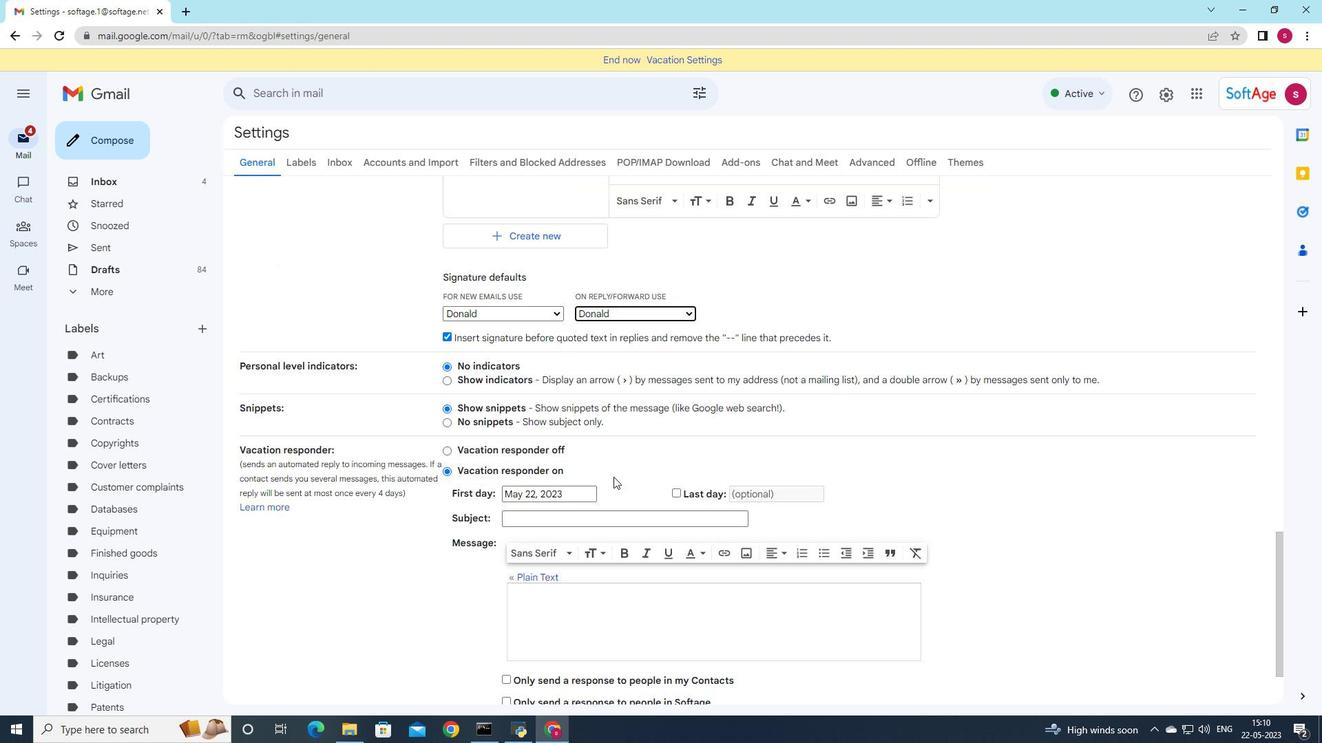 
Action: Mouse scrolled (612, 475) with delta (0, 0)
Screenshot: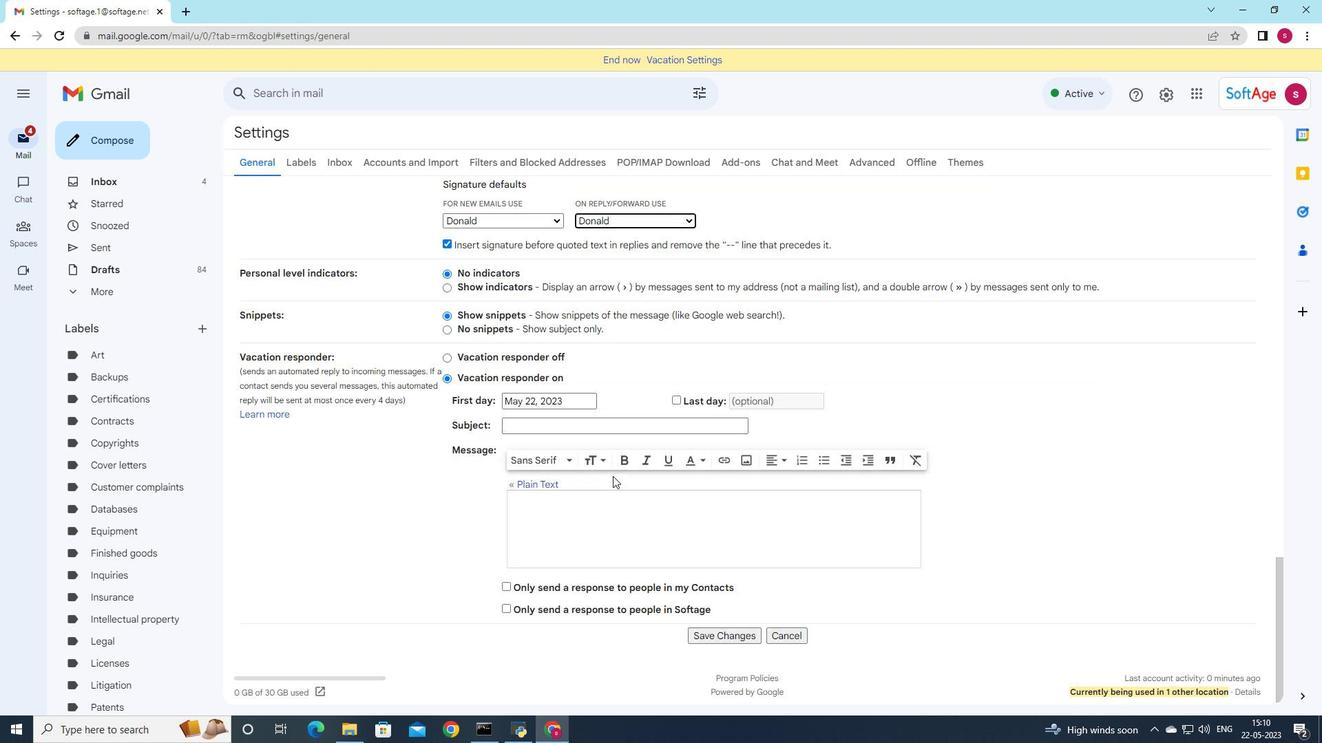 
Action: Mouse scrolled (612, 475) with delta (0, 0)
Screenshot: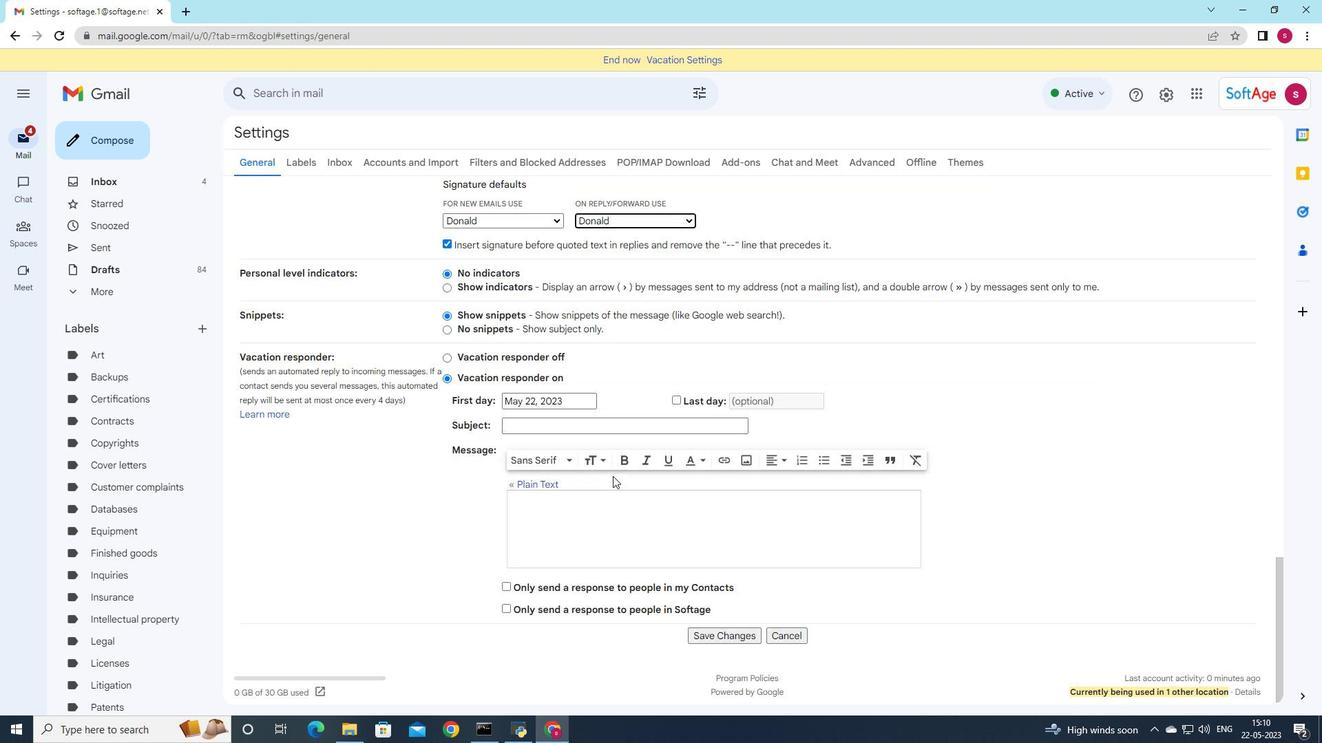 
Action: Mouse scrolled (612, 475) with delta (0, 0)
Screenshot: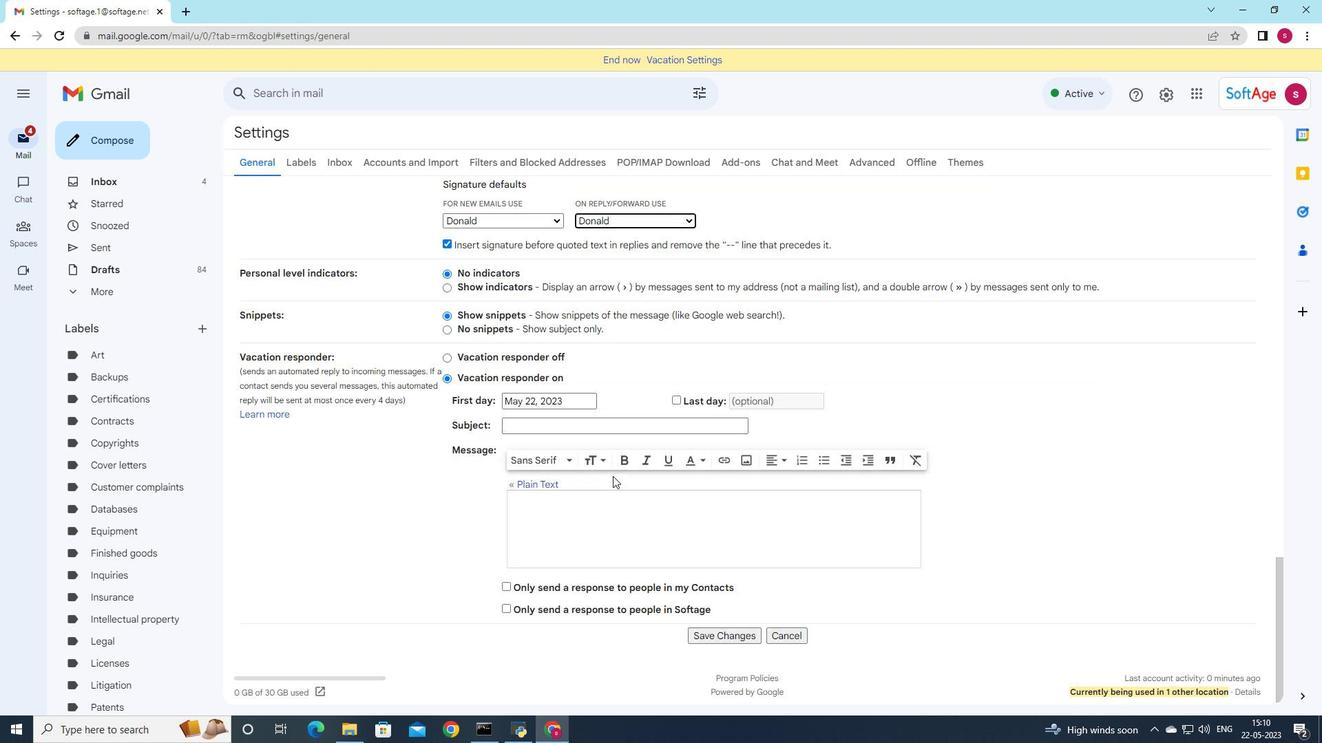 
Action: Mouse moved to (612, 476)
Screenshot: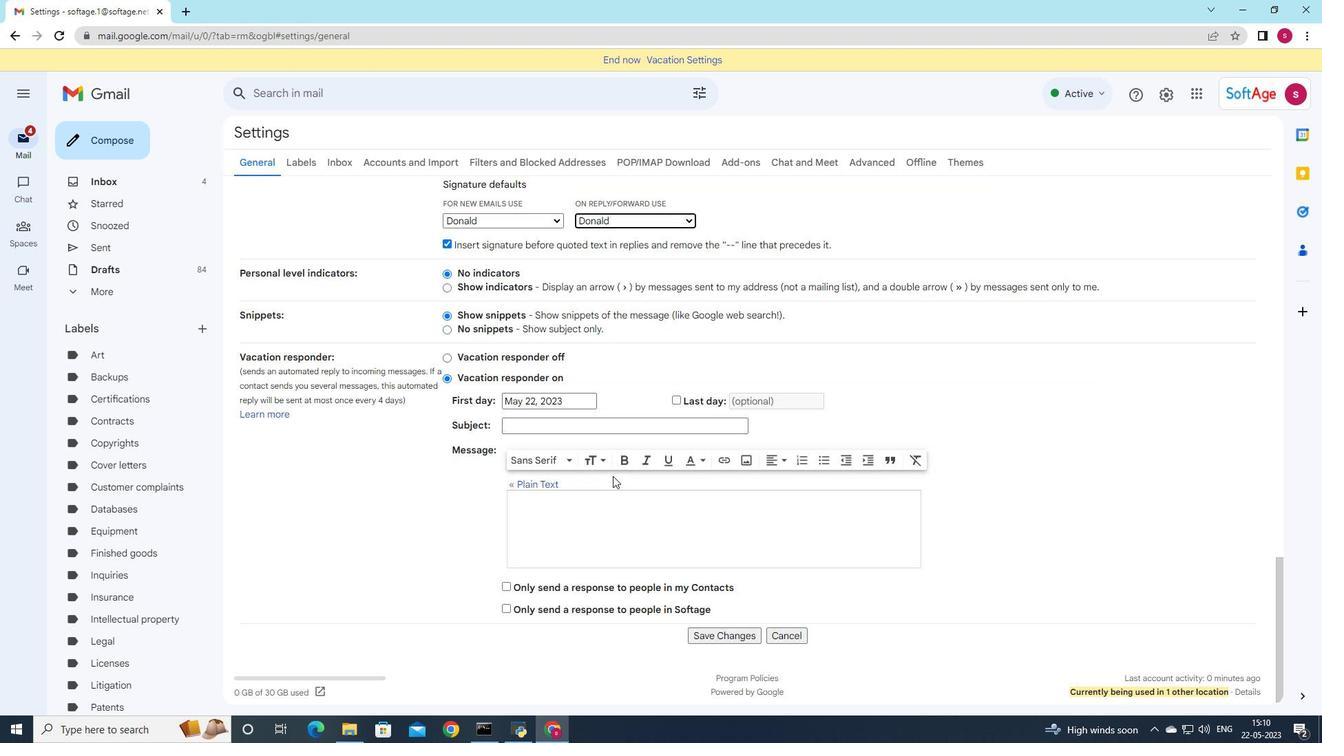 
Action: Mouse scrolled (612, 475) with delta (0, 0)
Screenshot: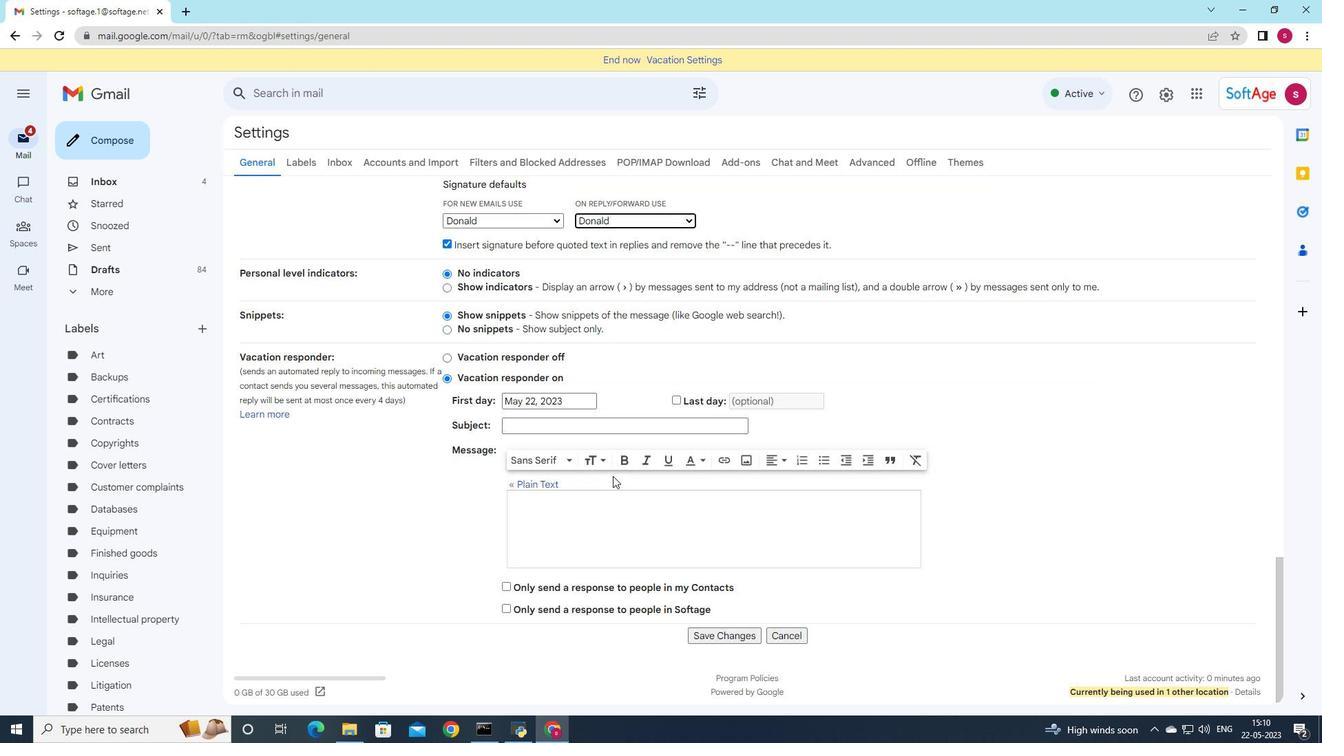 
Action: Mouse moved to (617, 500)
Screenshot: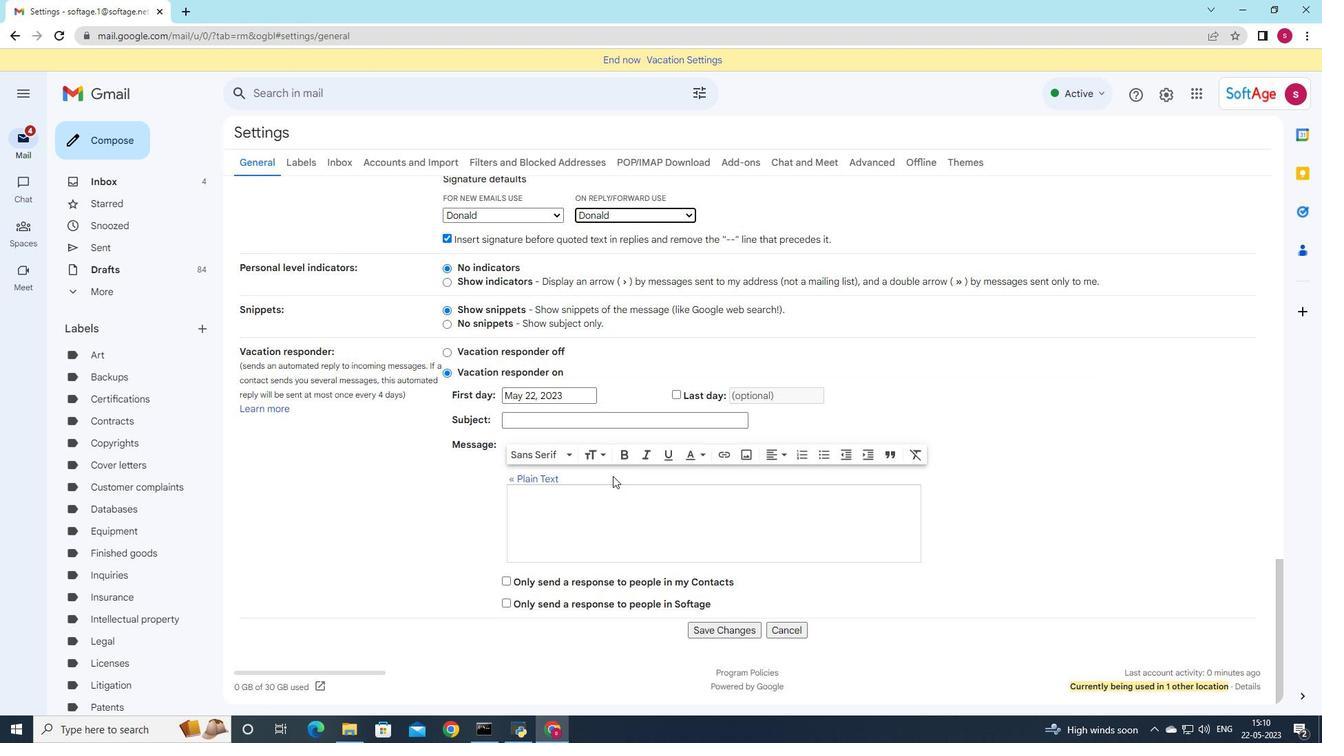 
Action: Mouse scrolled (617, 499) with delta (0, 0)
Screenshot: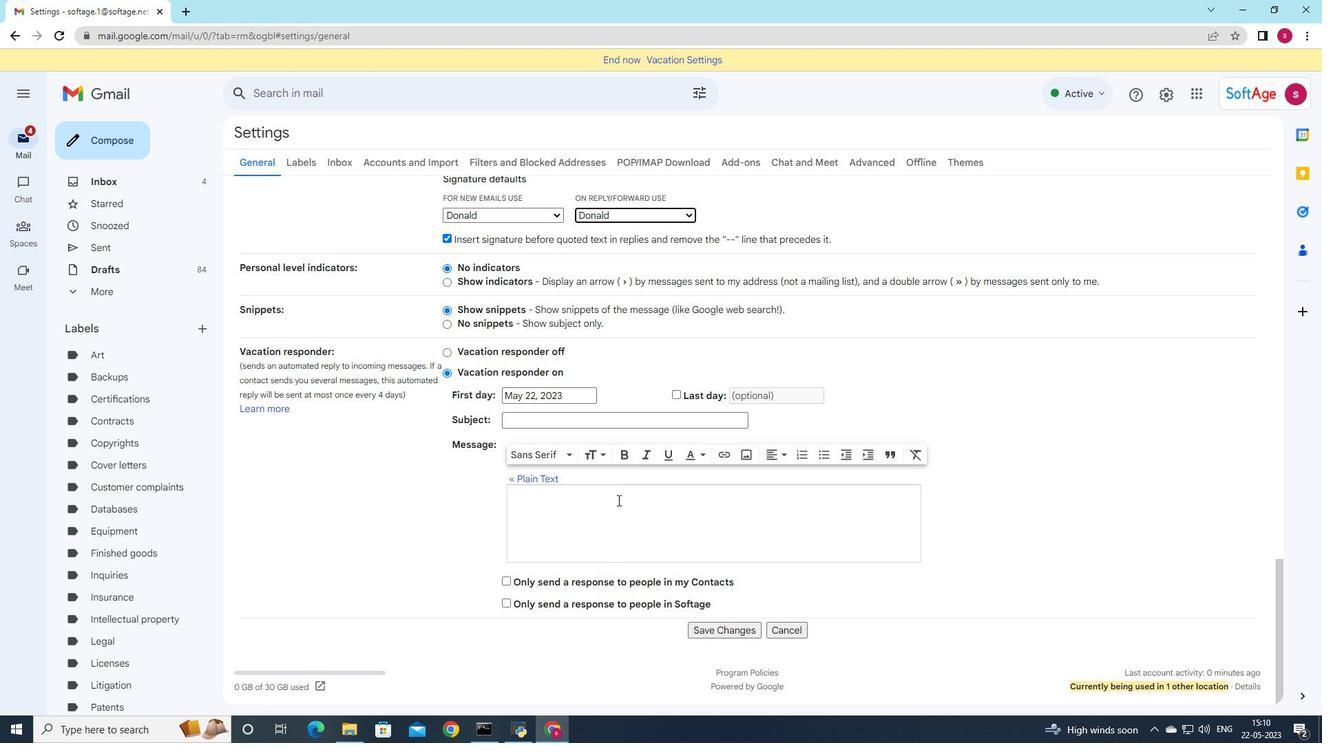 
Action: Mouse moved to (734, 632)
Screenshot: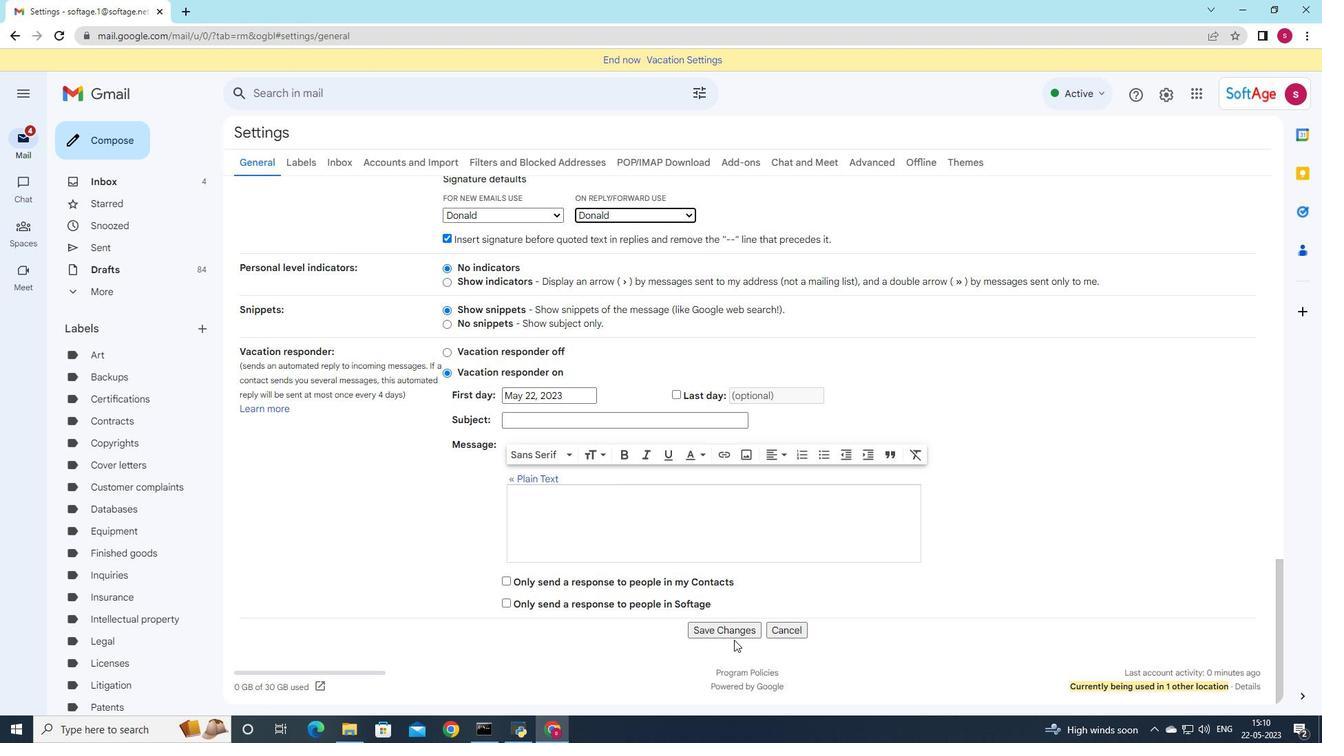 
Action: Mouse pressed left at (734, 632)
Screenshot: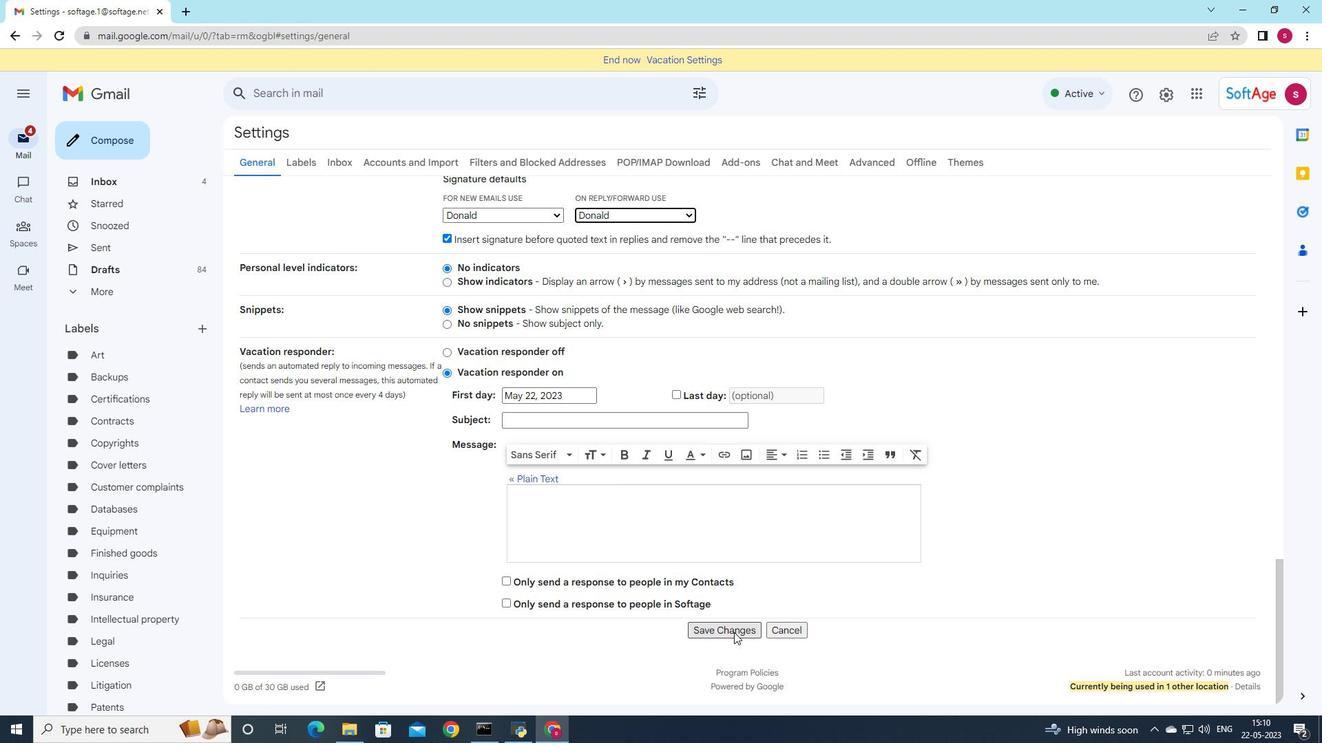 
Action: Mouse moved to (118, 139)
Screenshot: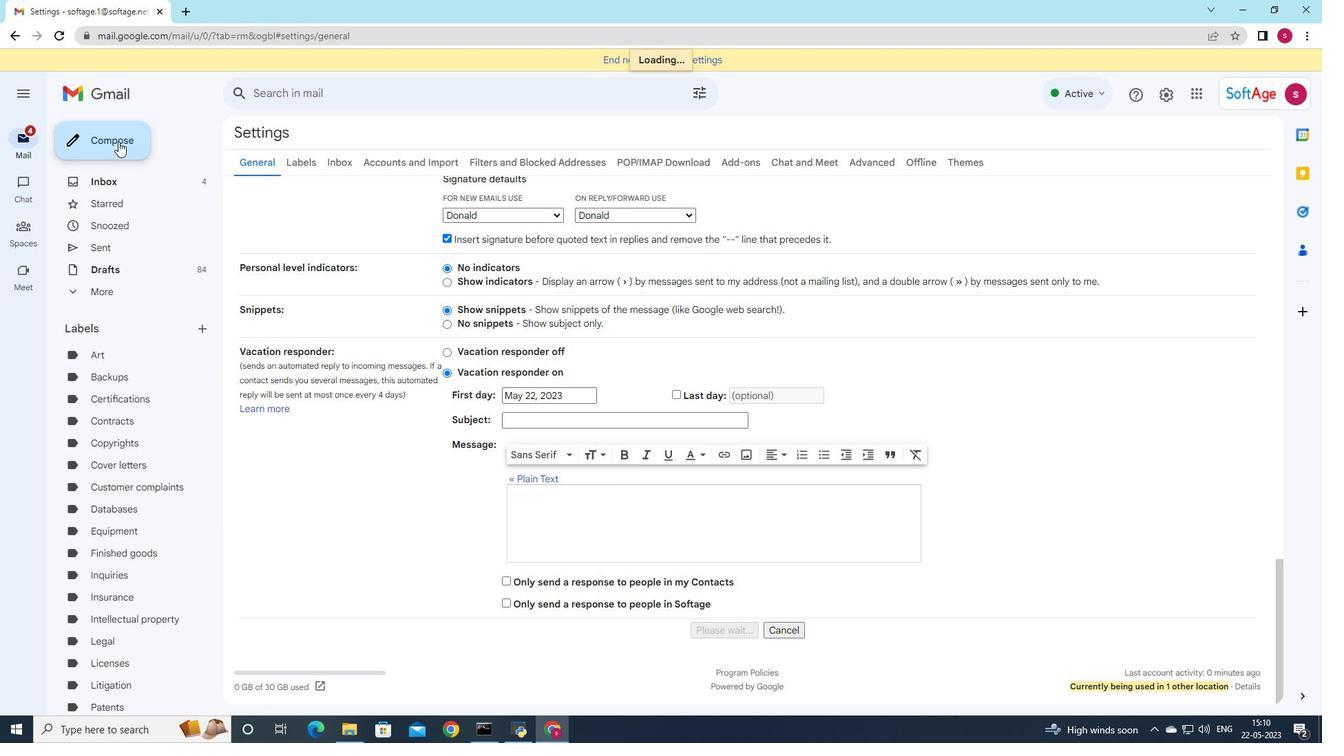 
Action: Mouse pressed left at (118, 139)
Screenshot: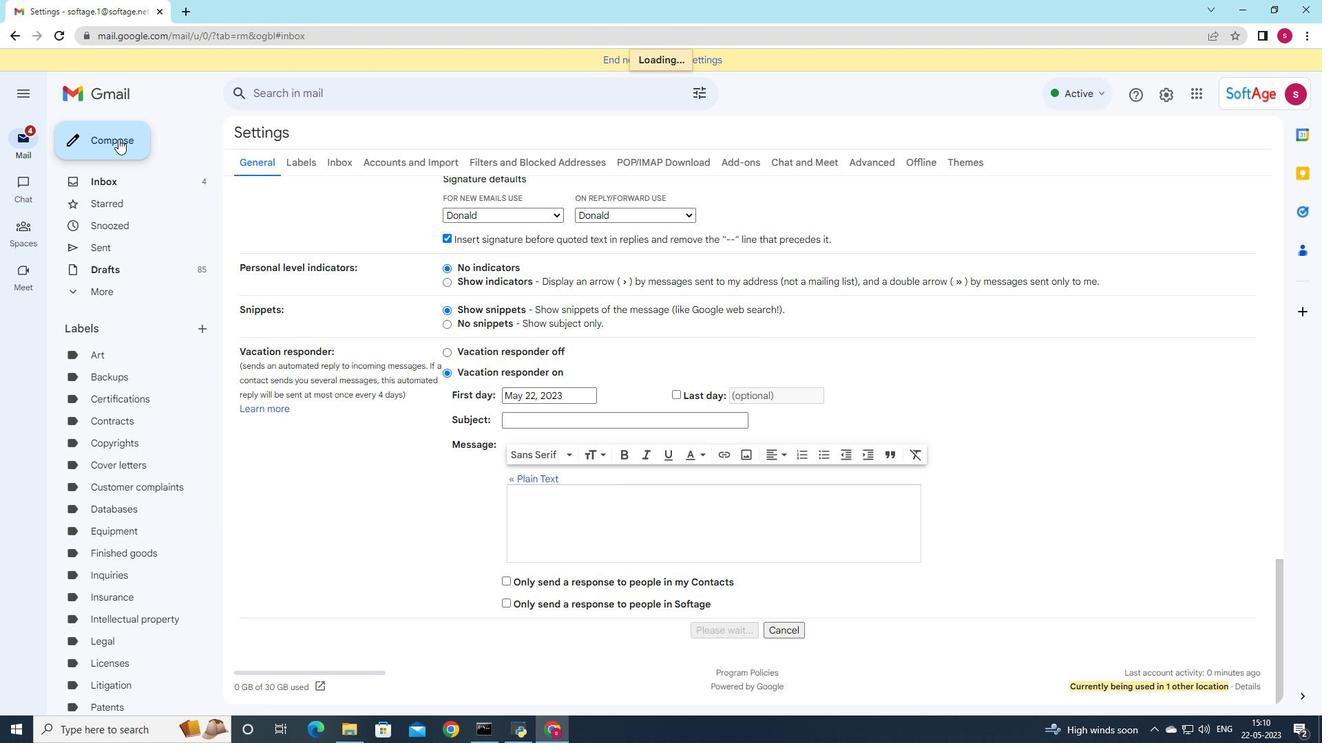 
Action: Mouse moved to (956, 391)
Screenshot: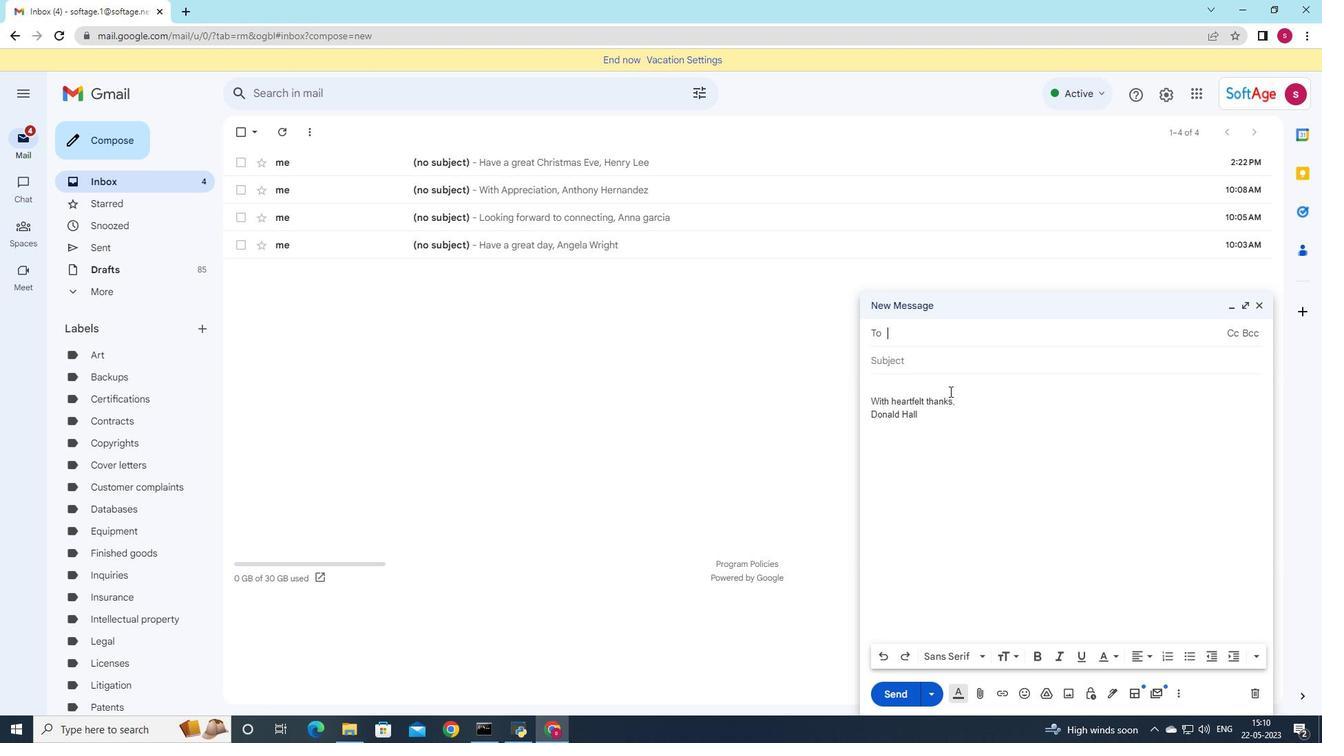 
Action: Key pressed so
Screenshot: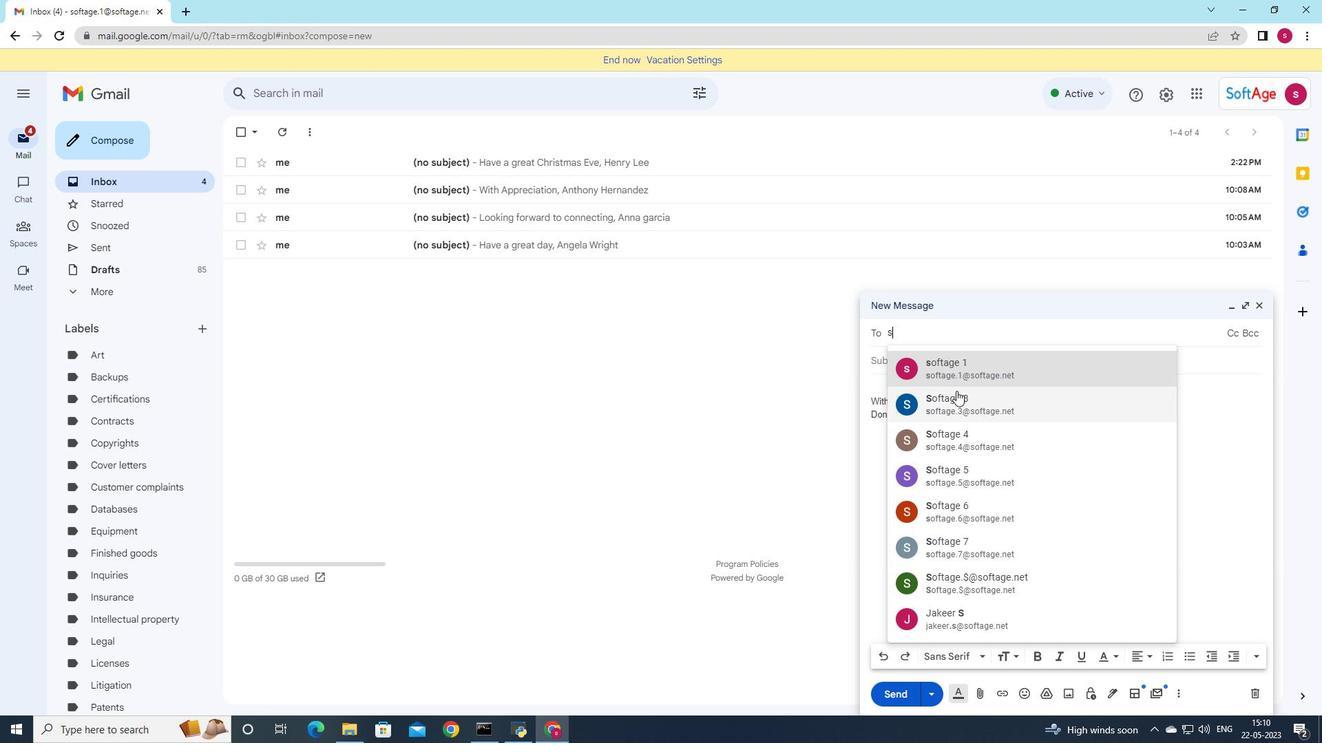 
Action: Mouse moved to (970, 368)
Screenshot: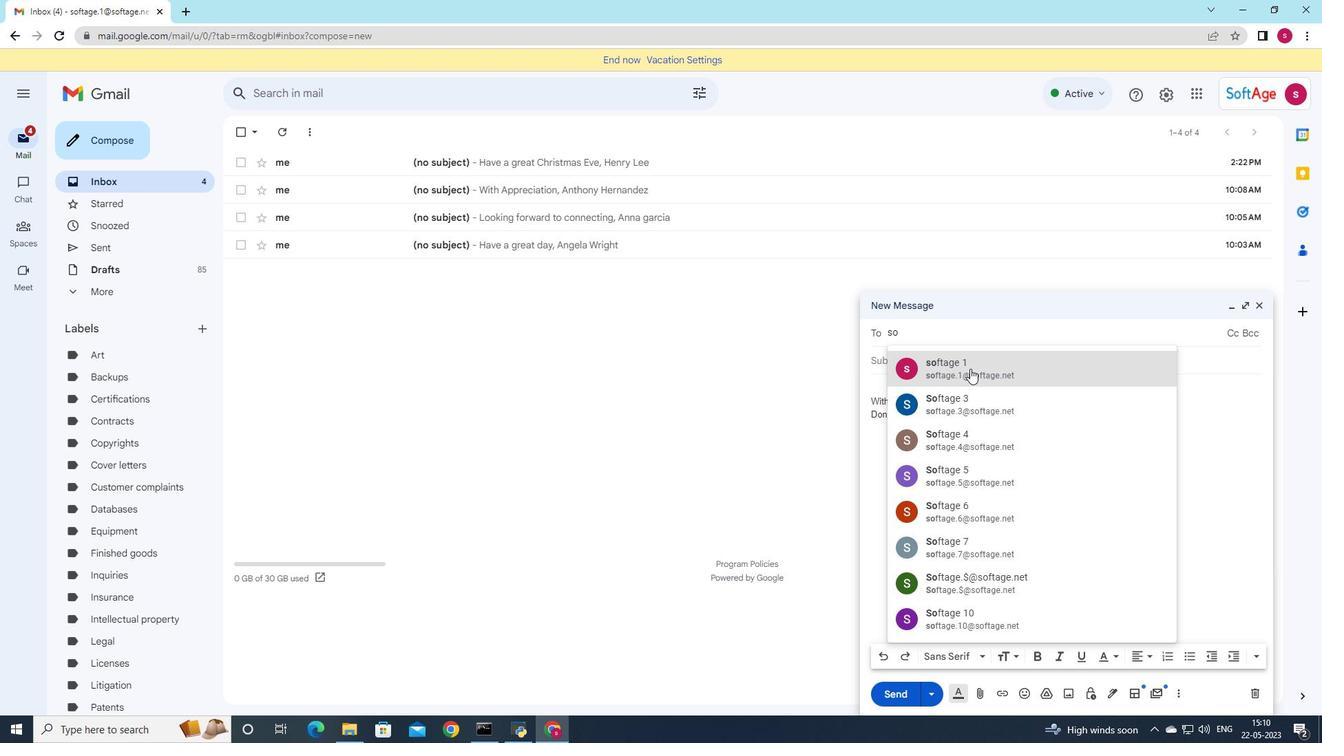 
Action: Mouse pressed left at (970, 368)
Screenshot: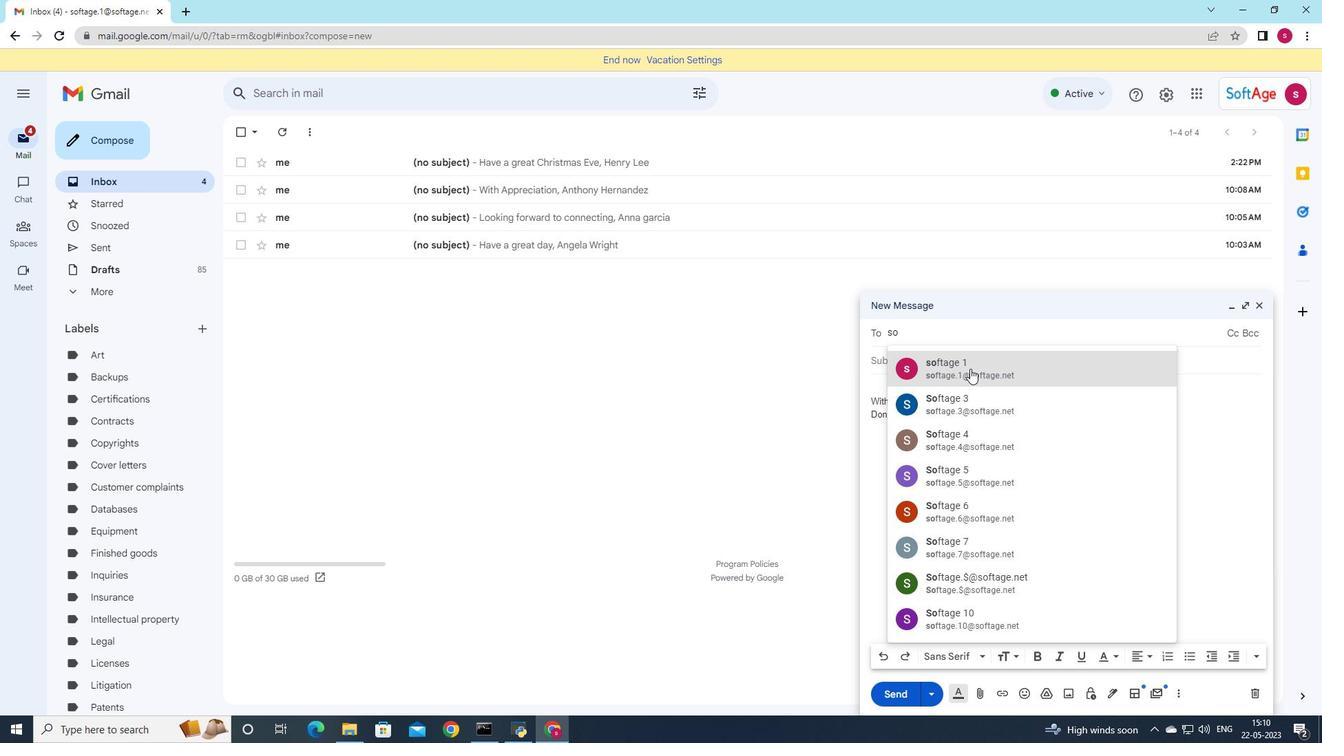 
Action: Mouse moved to (202, 328)
Screenshot: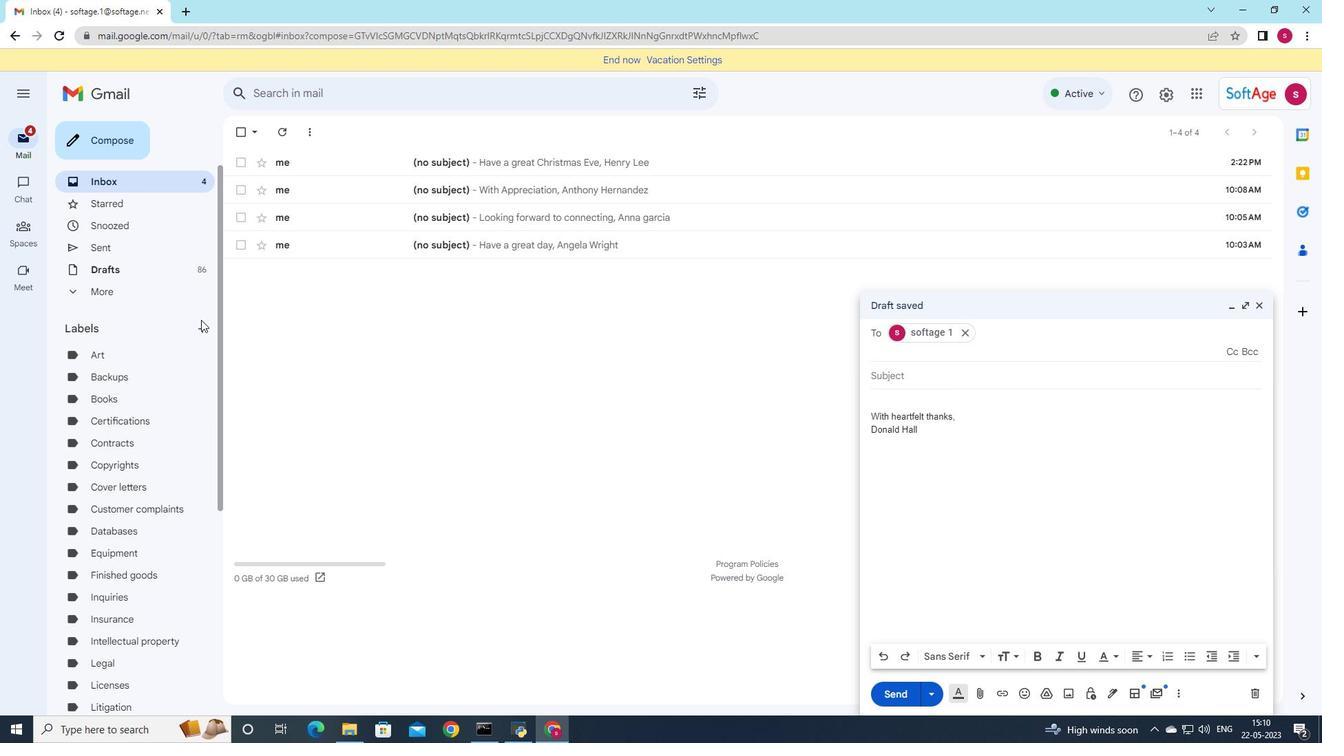 
Action: Mouse pressed left at (202, 328)
Screenshot: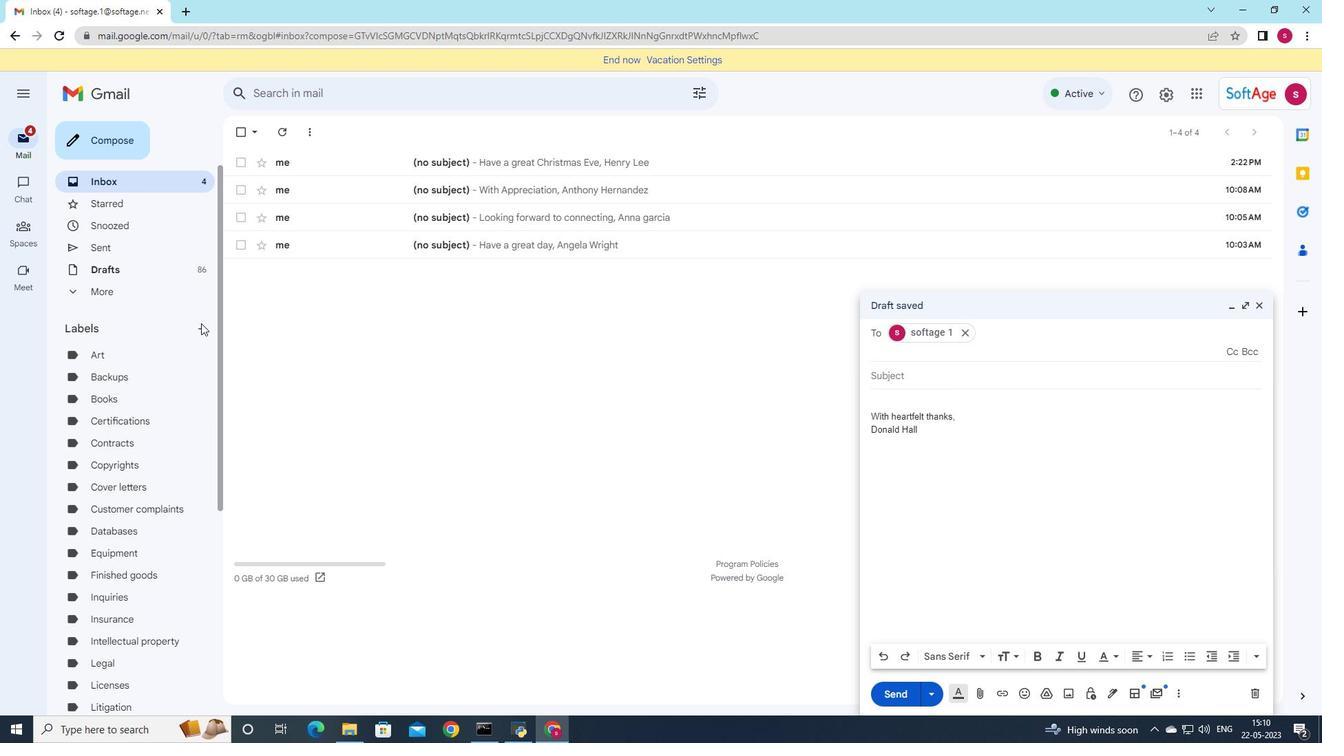 
Action: Mouse moved to (791, 427)
Screenshot: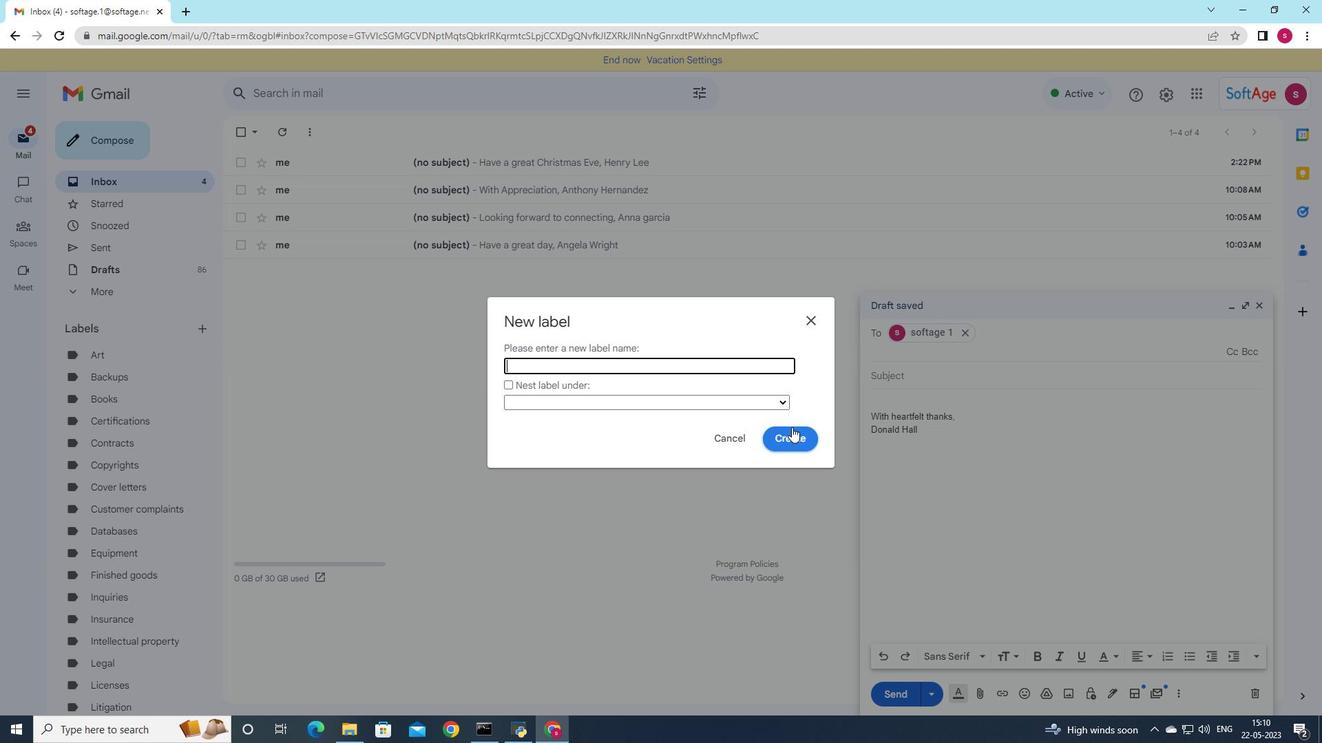 
Action: Key pressed <Key.shift>mortgages
Screenshot: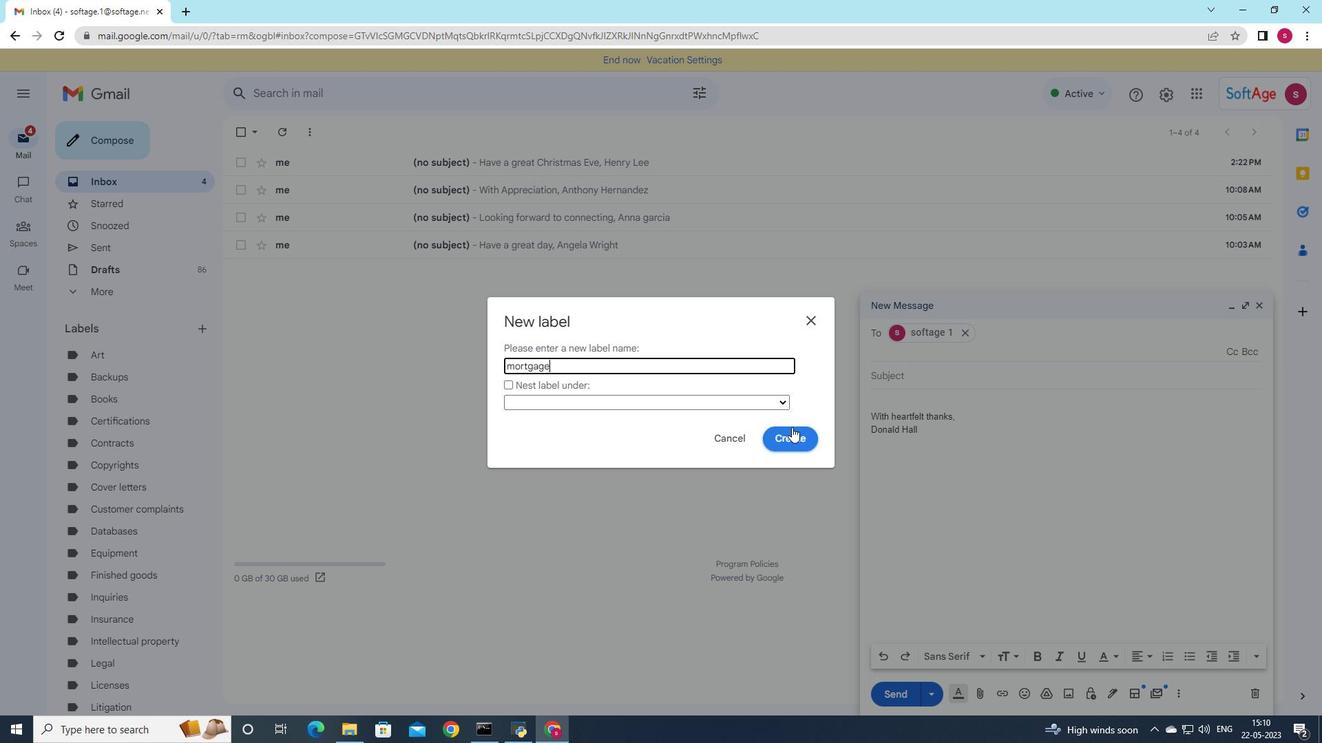 
Action: Mouse moved to (796, 433)
Screenshot: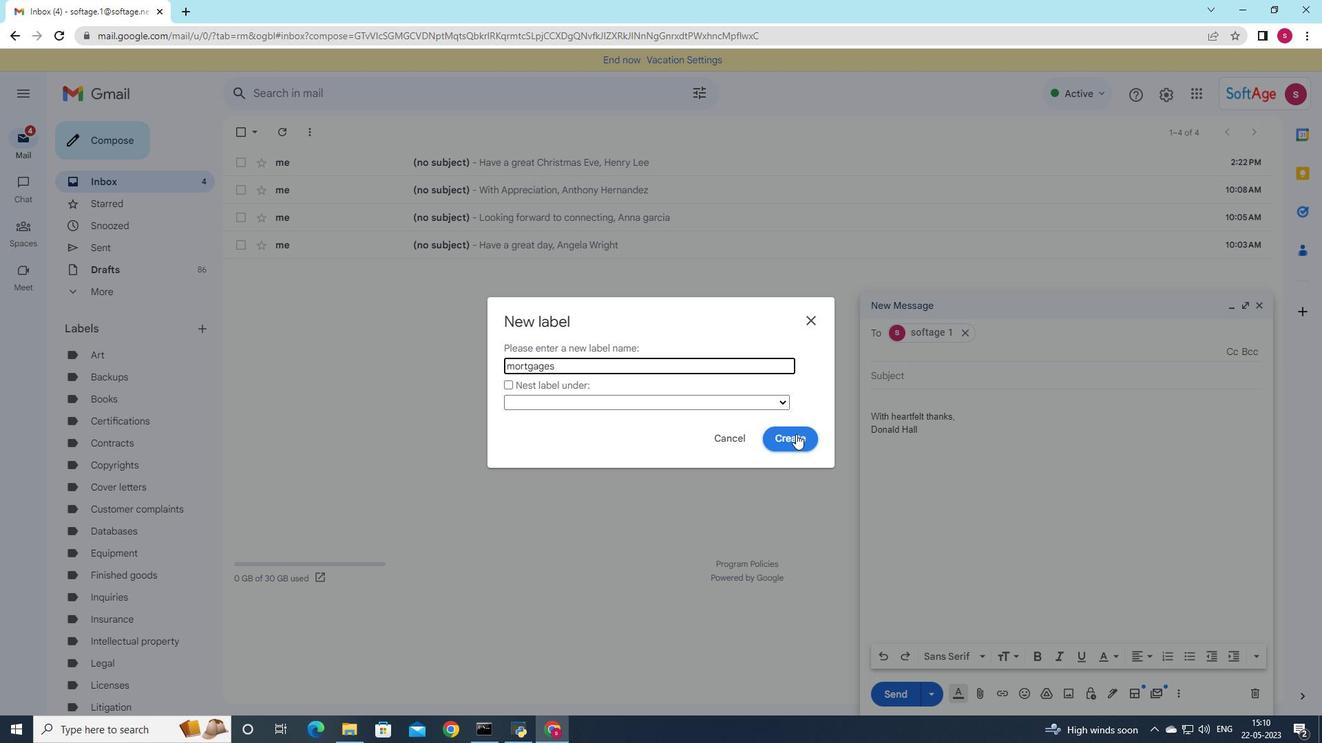 
Action: Mouse pressed left at (796, 433)
Screenshot: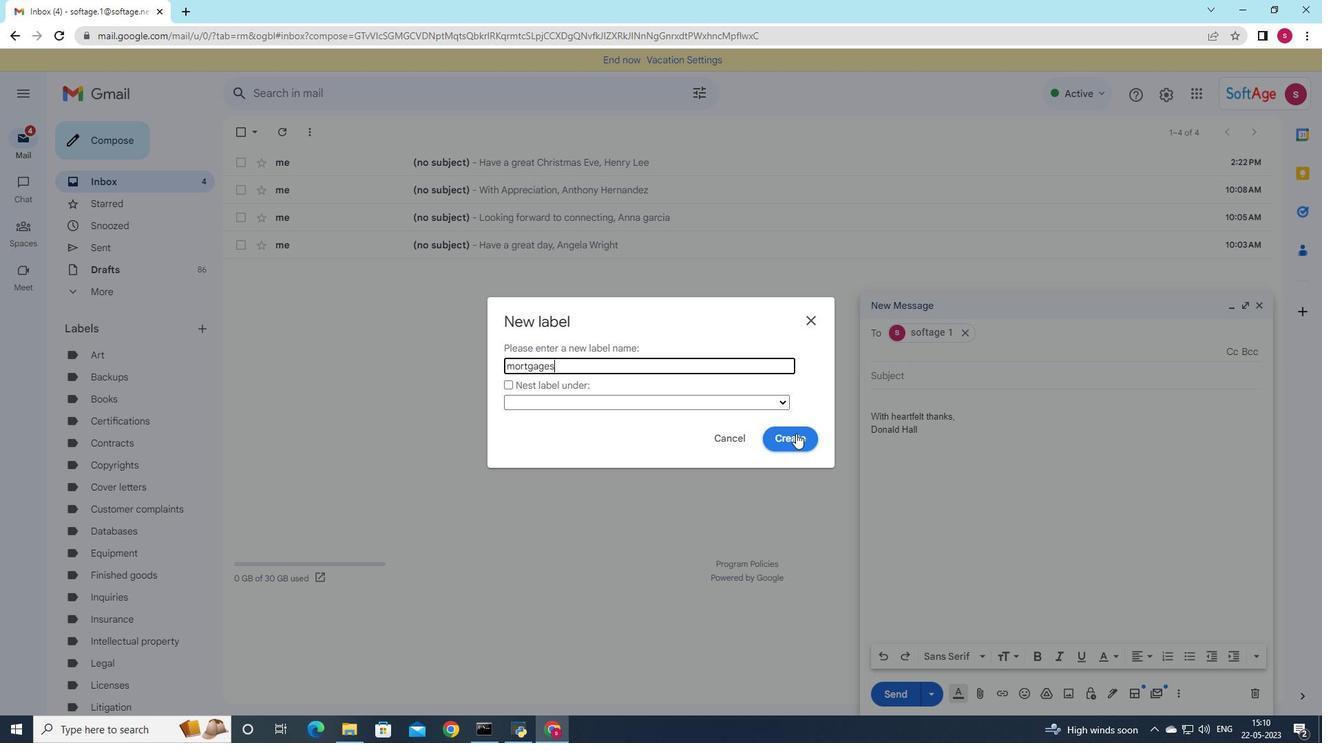 
Action: Mouse moved to (869, 572)
Screenshot: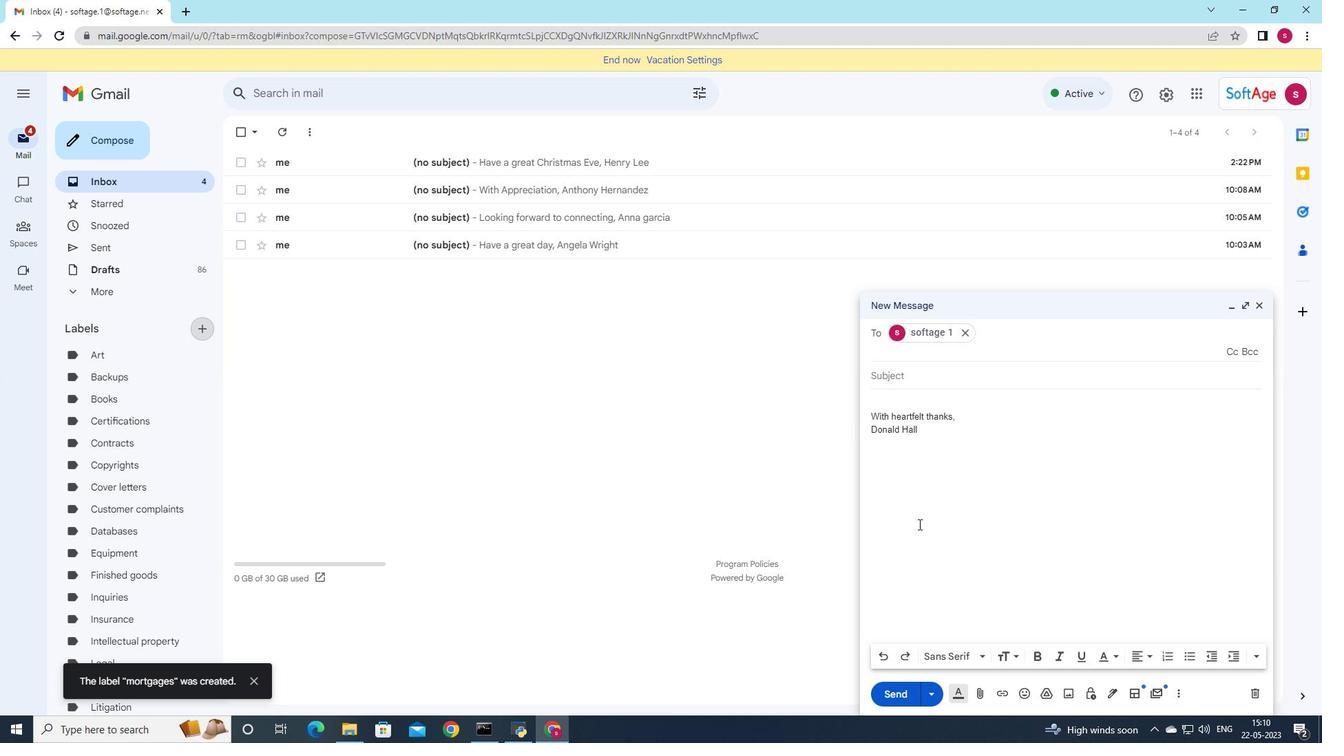 
